 Task: Search one way flight ticket for 5 adults, 2 children, 1 infant in seat and 1 infant on lap in economy from Cedar City: Cedar City Regional Airport to Jackson: Jackson Hole Airport on 5-2-2023. Choice of flights is Delta. Number of bags: 1 carry on bag. Price is upto 60000. Outbound departure time preference is 9:00.
Action: Mouse moved to (417, 170)
Screenshot: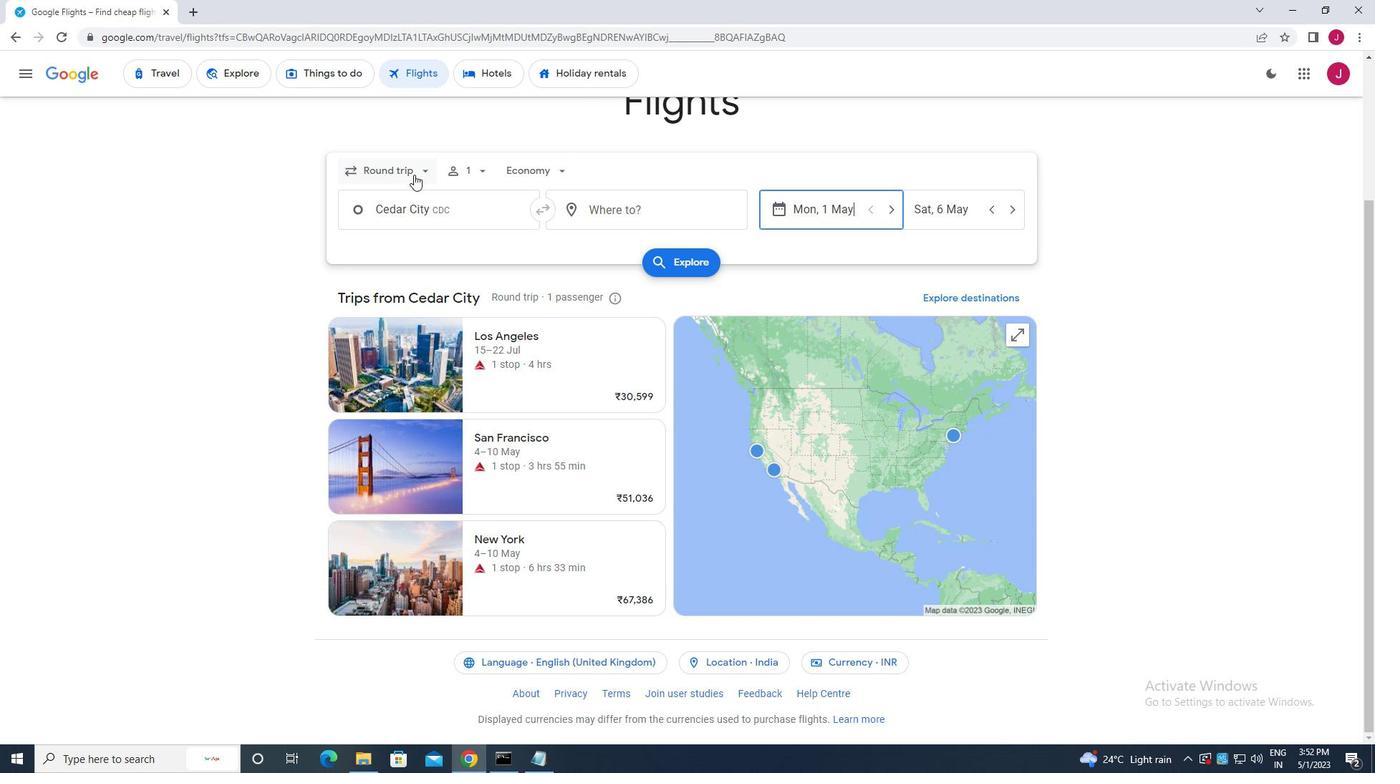 
Action: Mouse pressed left at (417, 170)
Screenshot: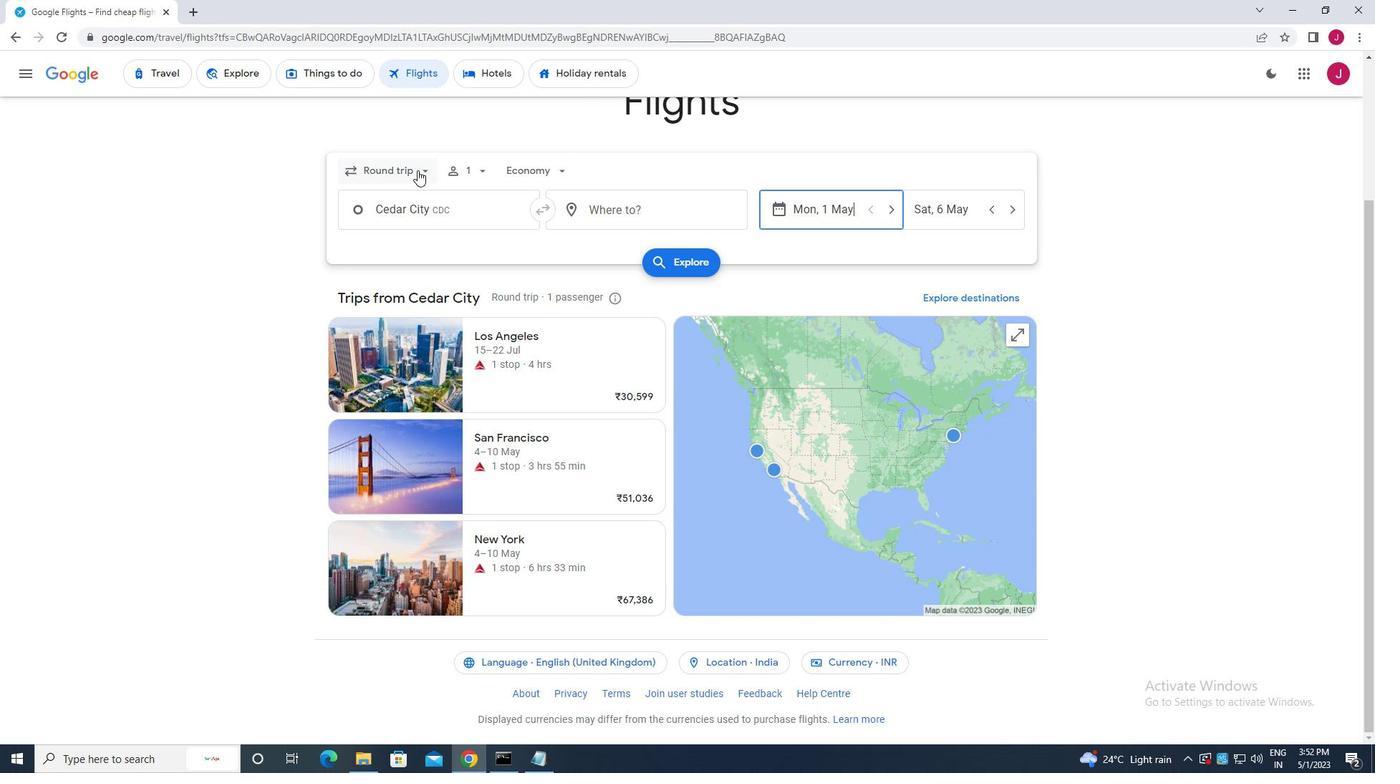 
Action: Mouse moved to (413, 230)
Screenshot: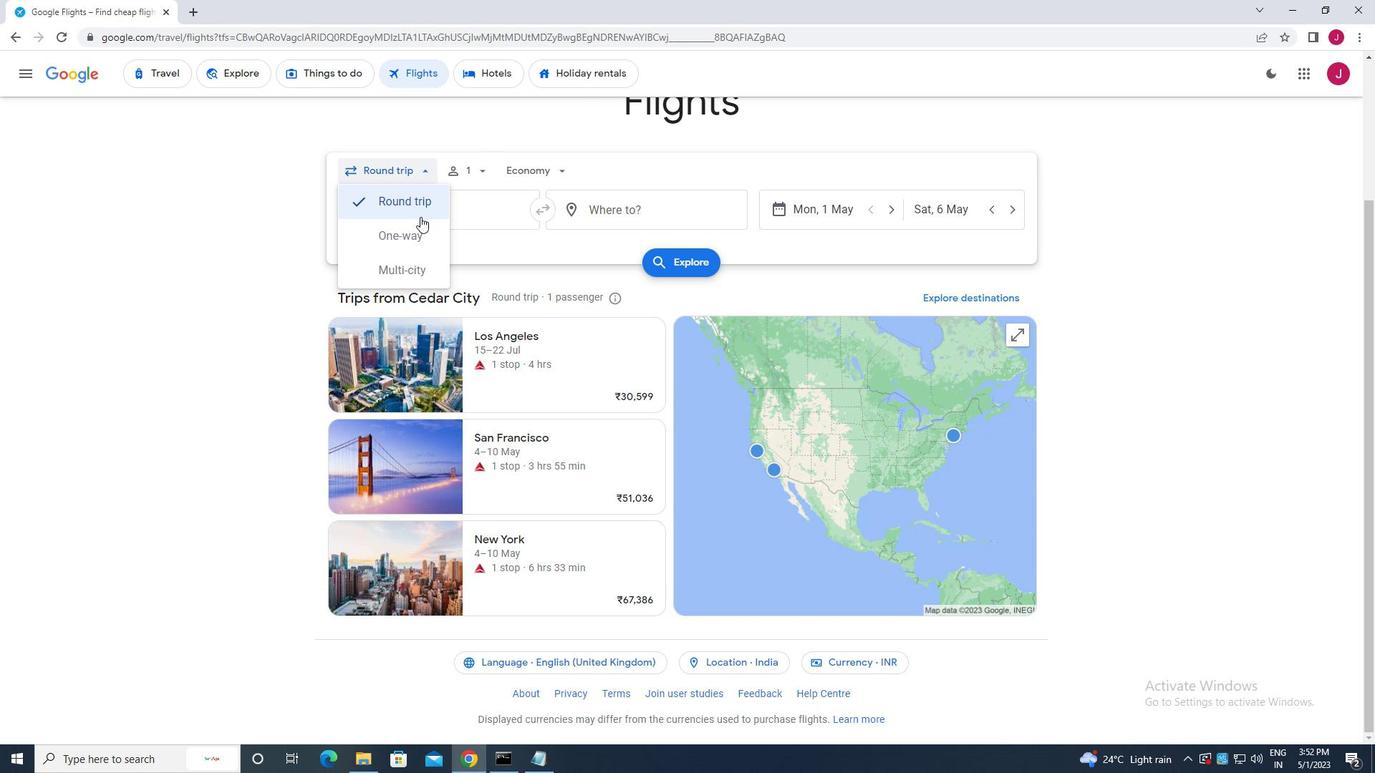 
Action: Mouse pressed left at (413, 230)
Screenshot: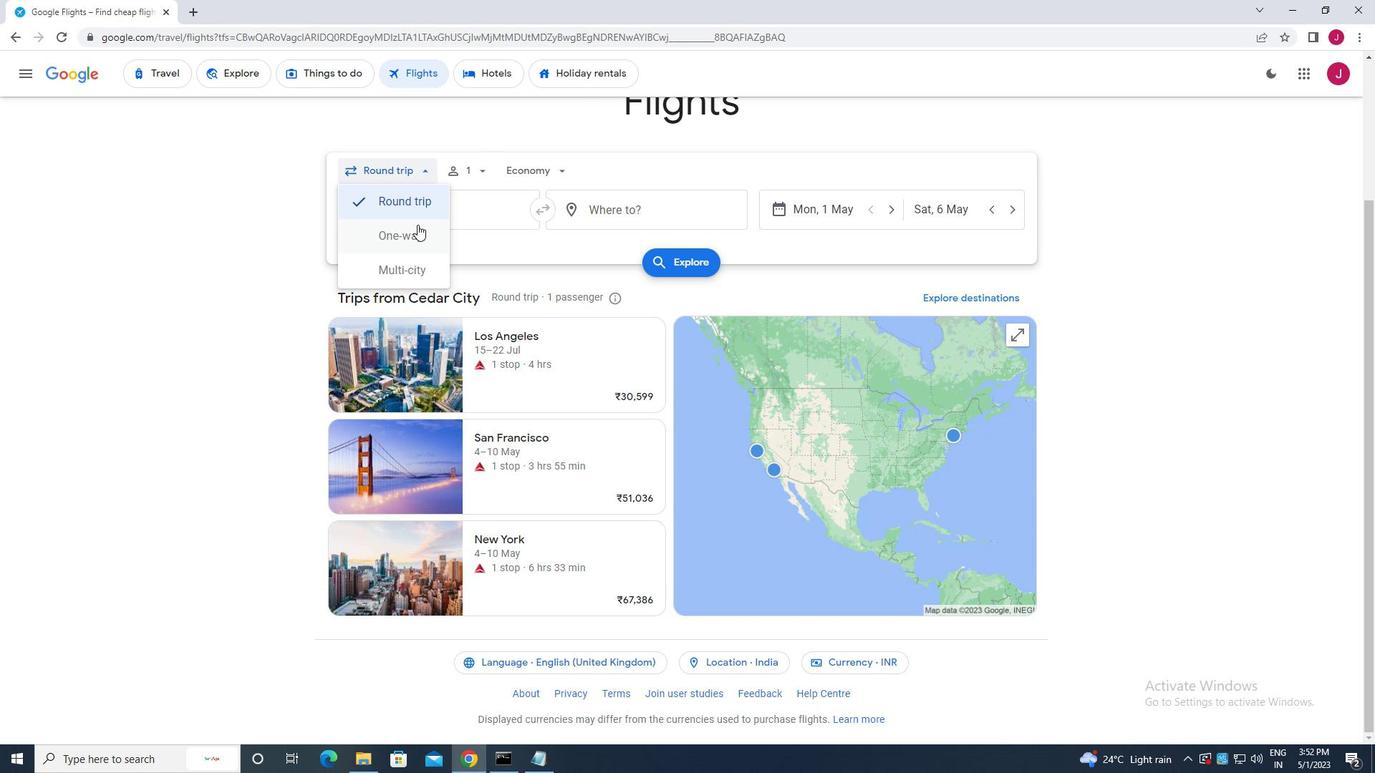 
Action: Mouse moved to (474, 174)
Screenshot: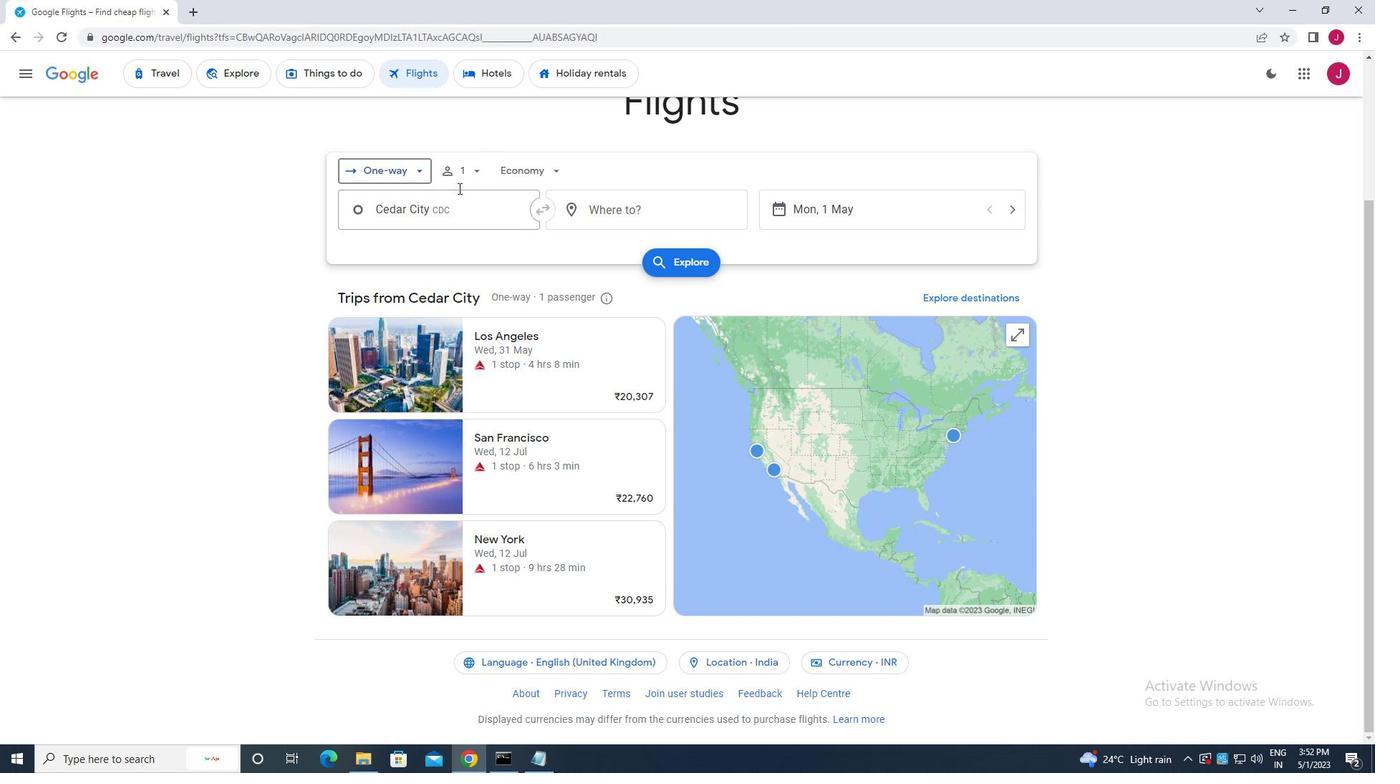 
Action: Mouse pressed left at (474, 174)
Screenshot: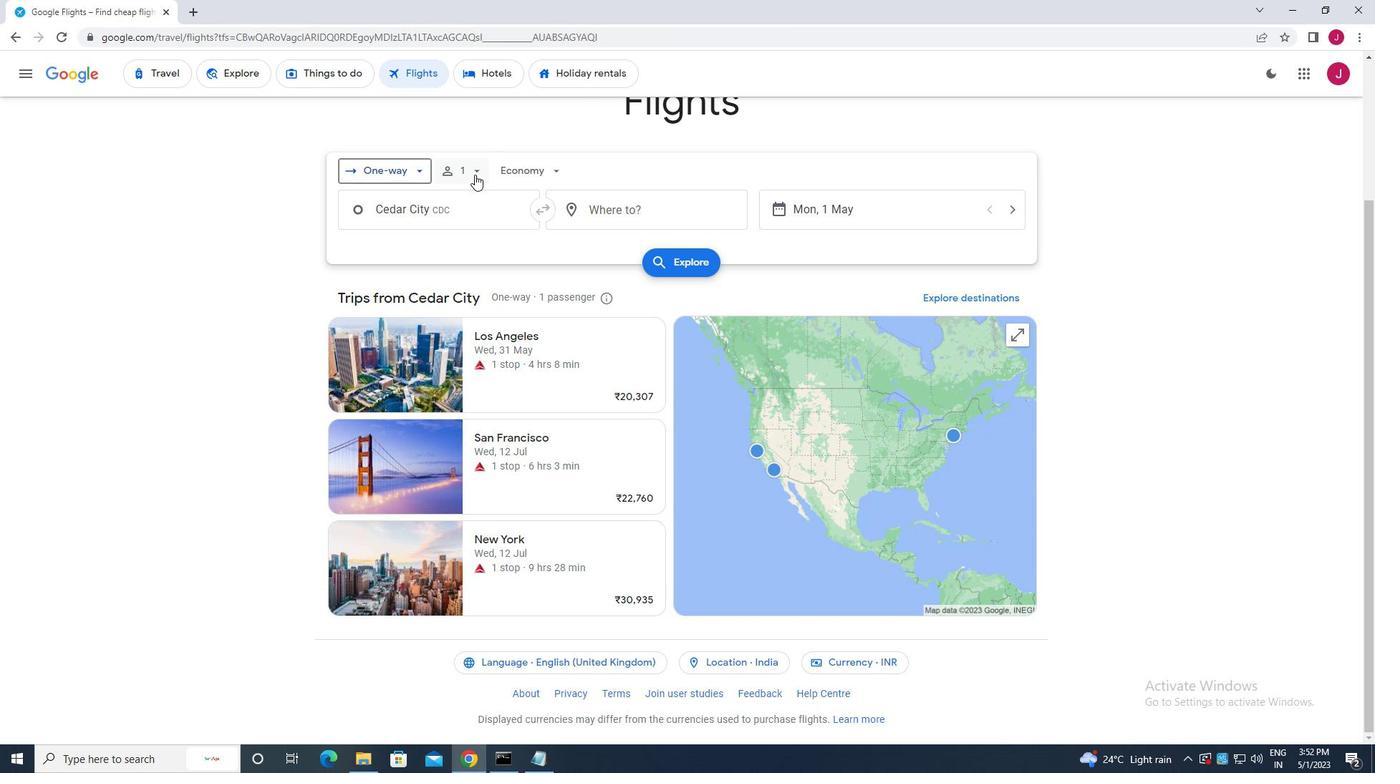 
Action: Mouse moved to (584, 210)
Screenshot: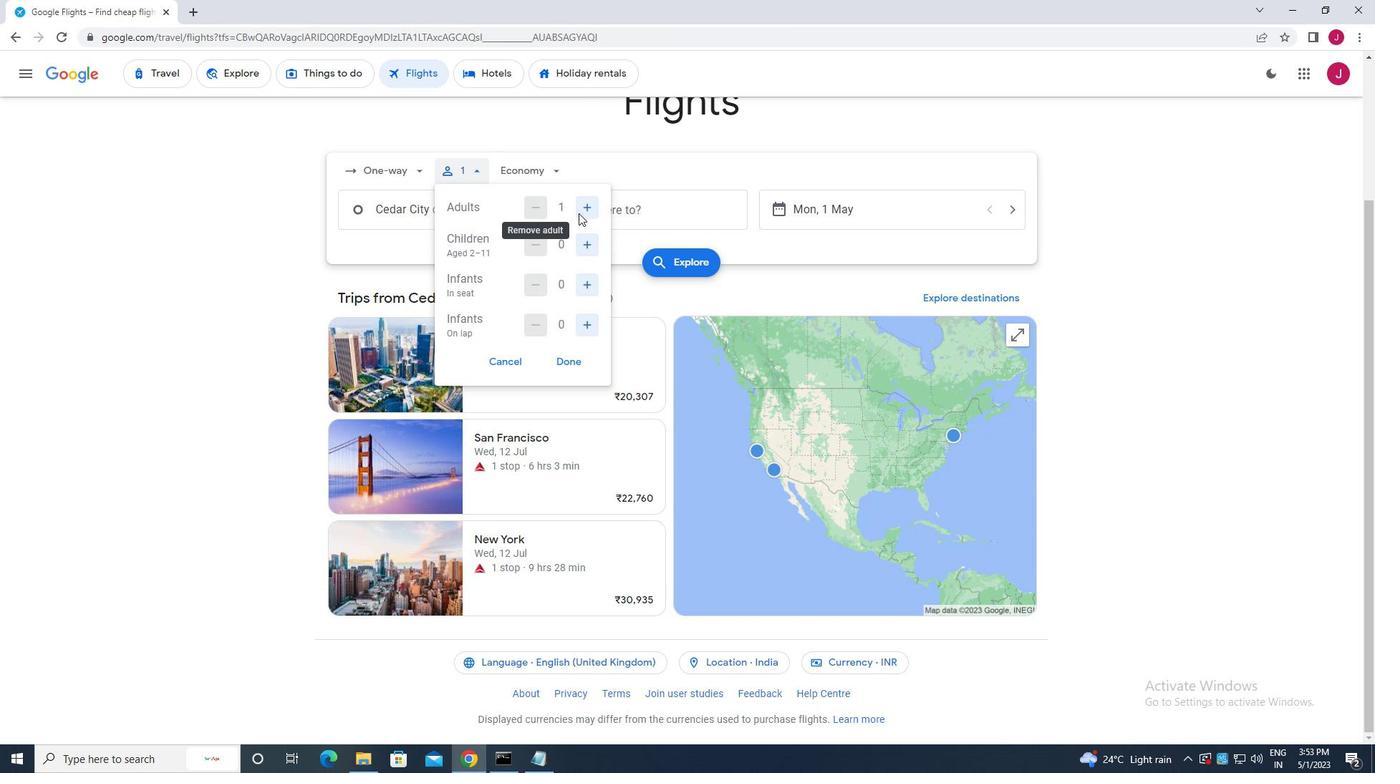
Action: Mouse pressed left at (584, 210)
Screenshot: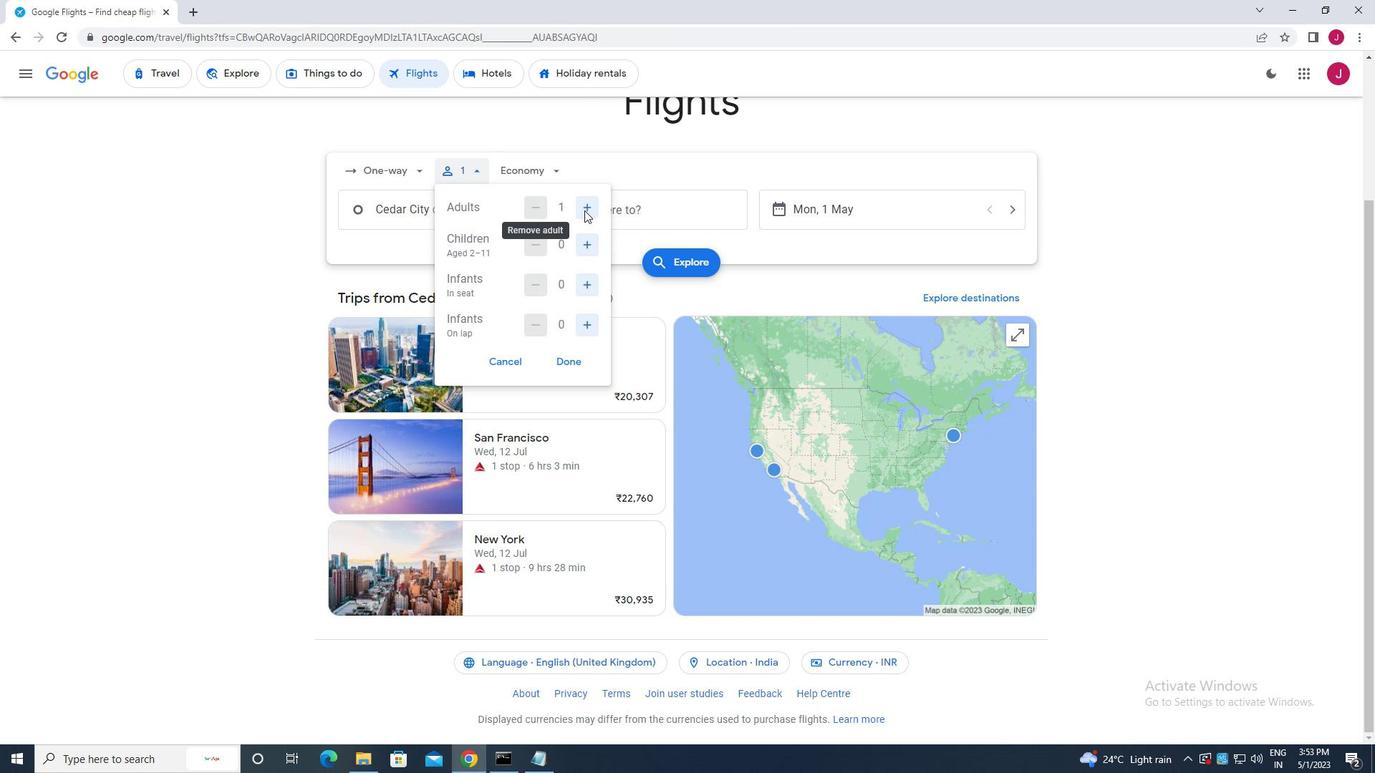 
Action: Mouse moved to (585, 209)
Screenshot: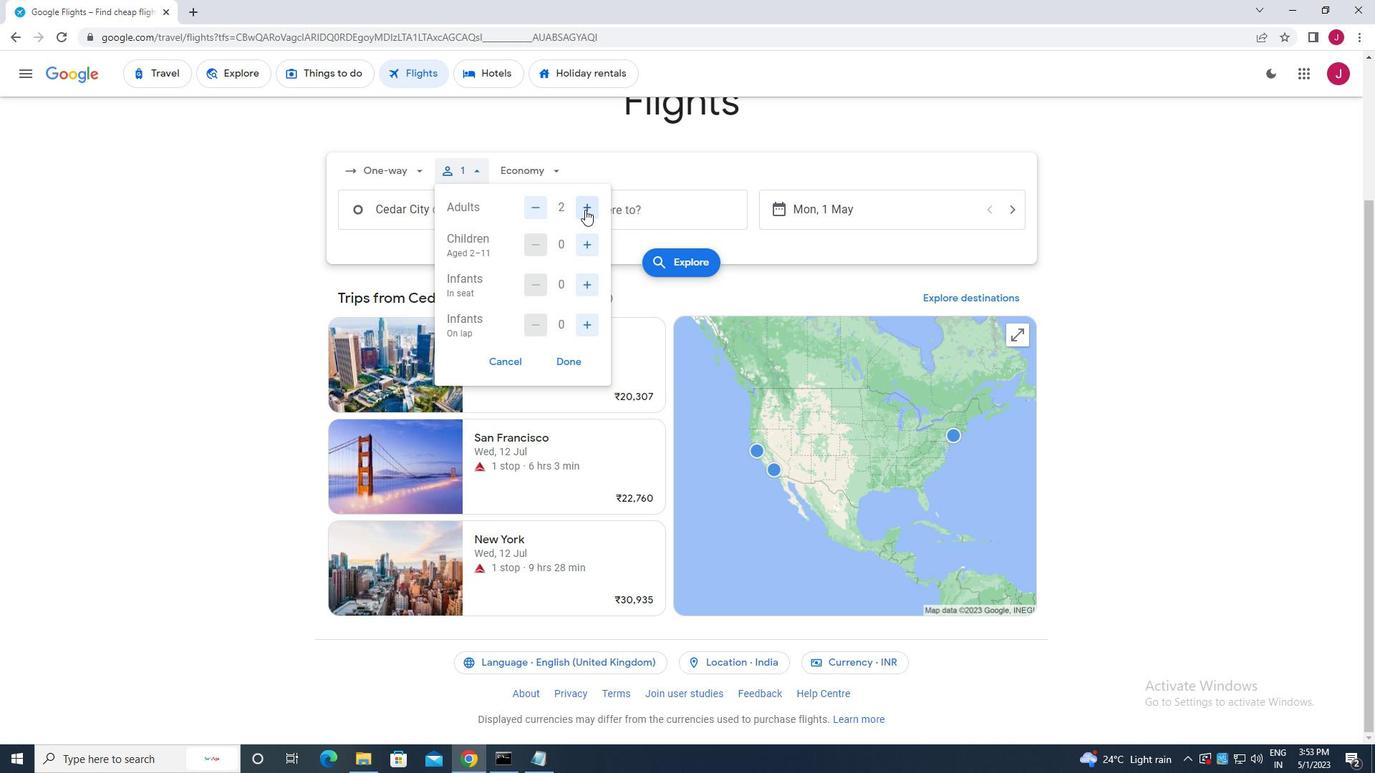 
Action: Mouse pressed left at (585, 209)
Screenshot: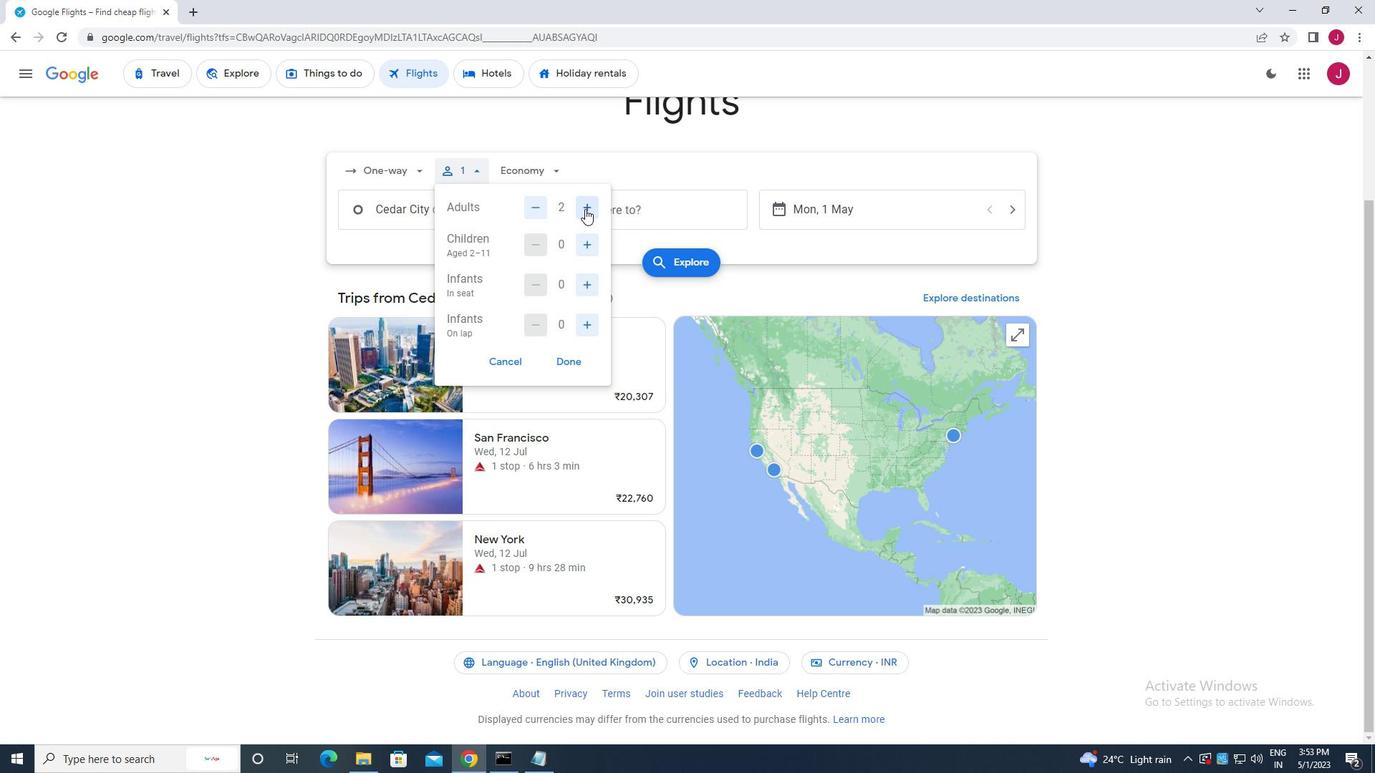 
Action: Mouse pressed left at (585, 209)
Screenshot: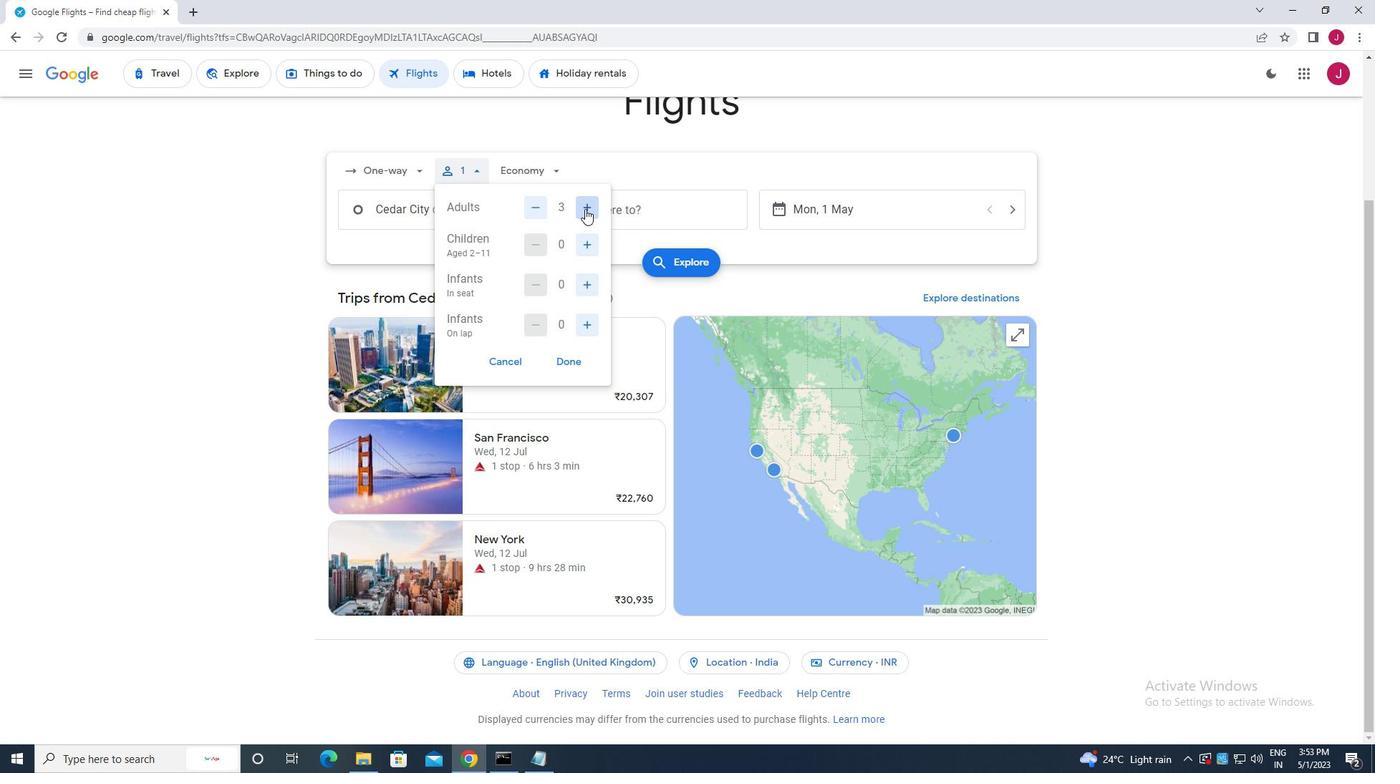 
Action: Mouse pressed left at (585, 209)
Screenshot: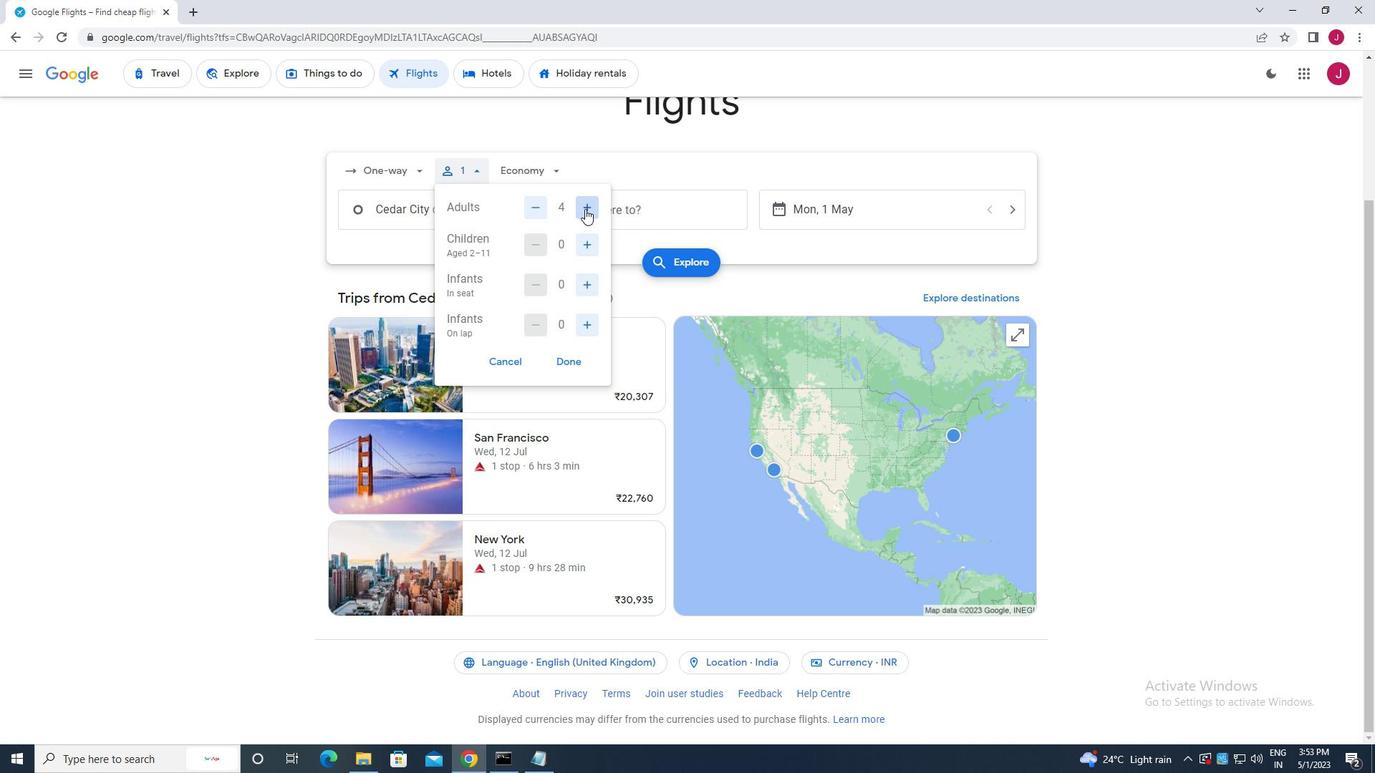
Action: Mouse moved to (592, 249)
Screenshot: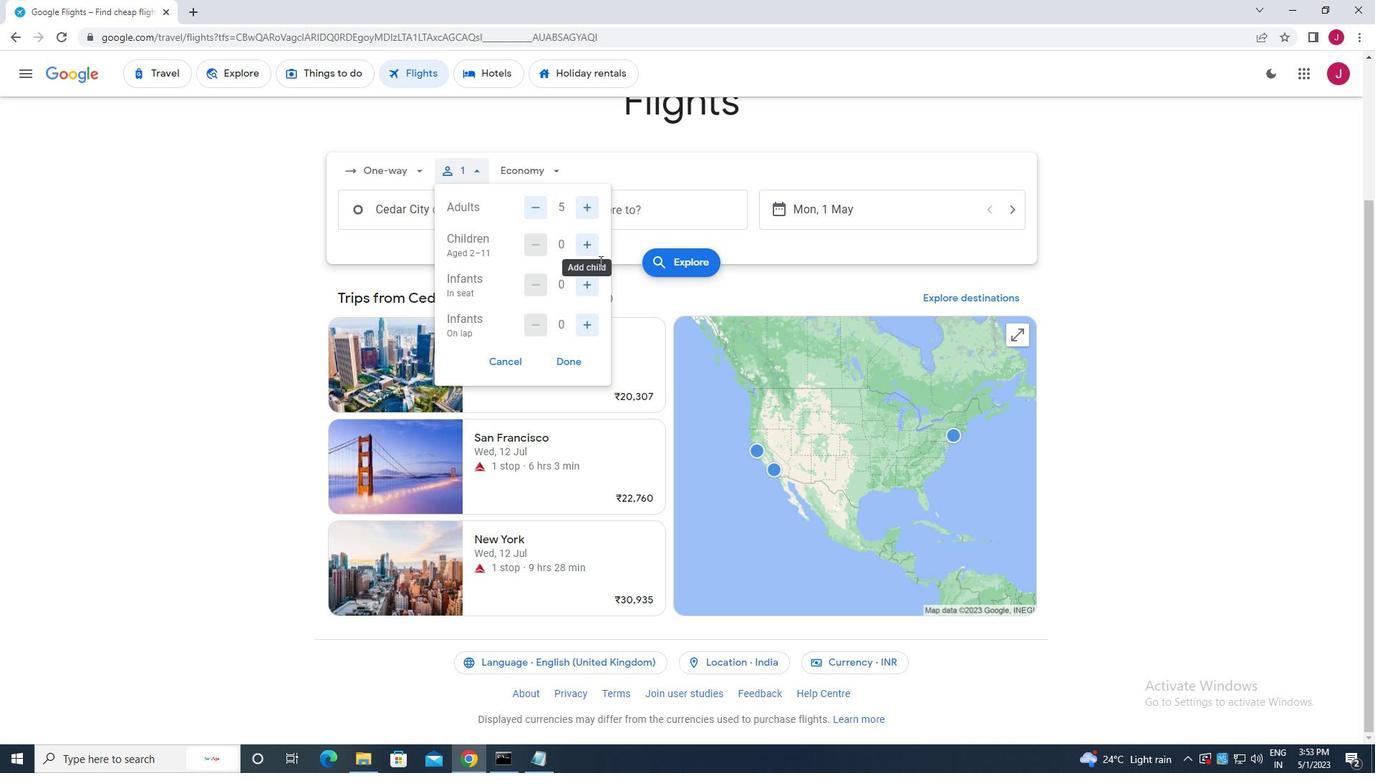 
Action: Mouse pressed left at (592, 249)
Screenshot: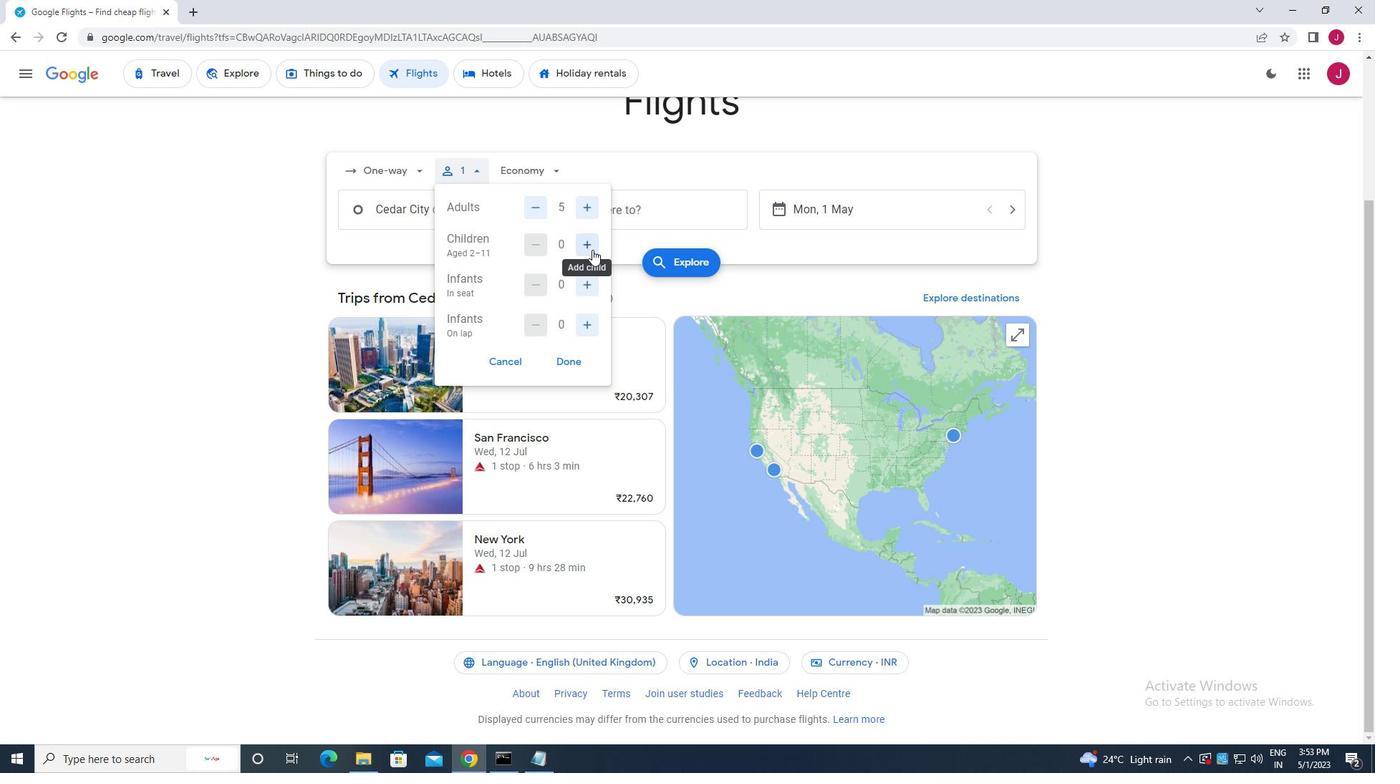 
Action: Mouse pressed left at (592, 249)
Screenshot: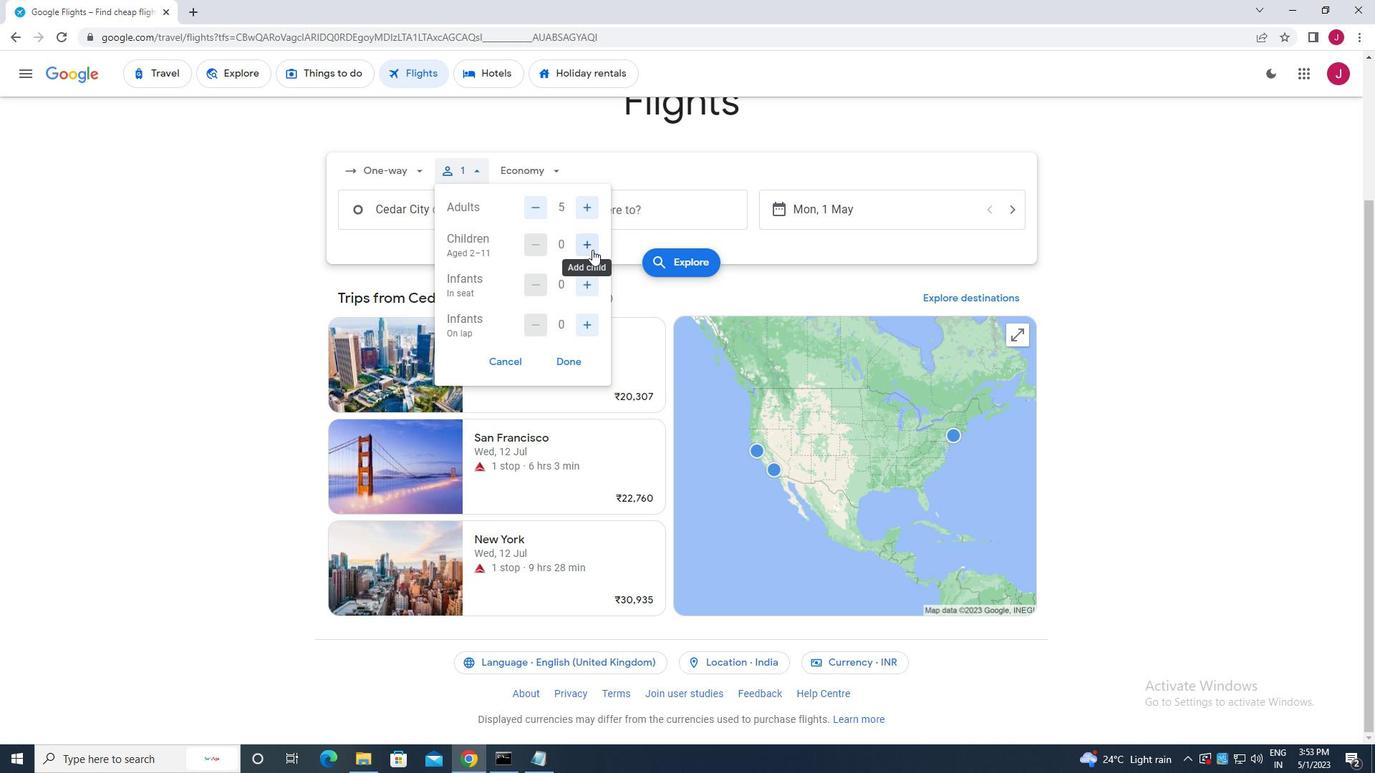 
Action: Mouse moved to (587, 285)
Screenshot: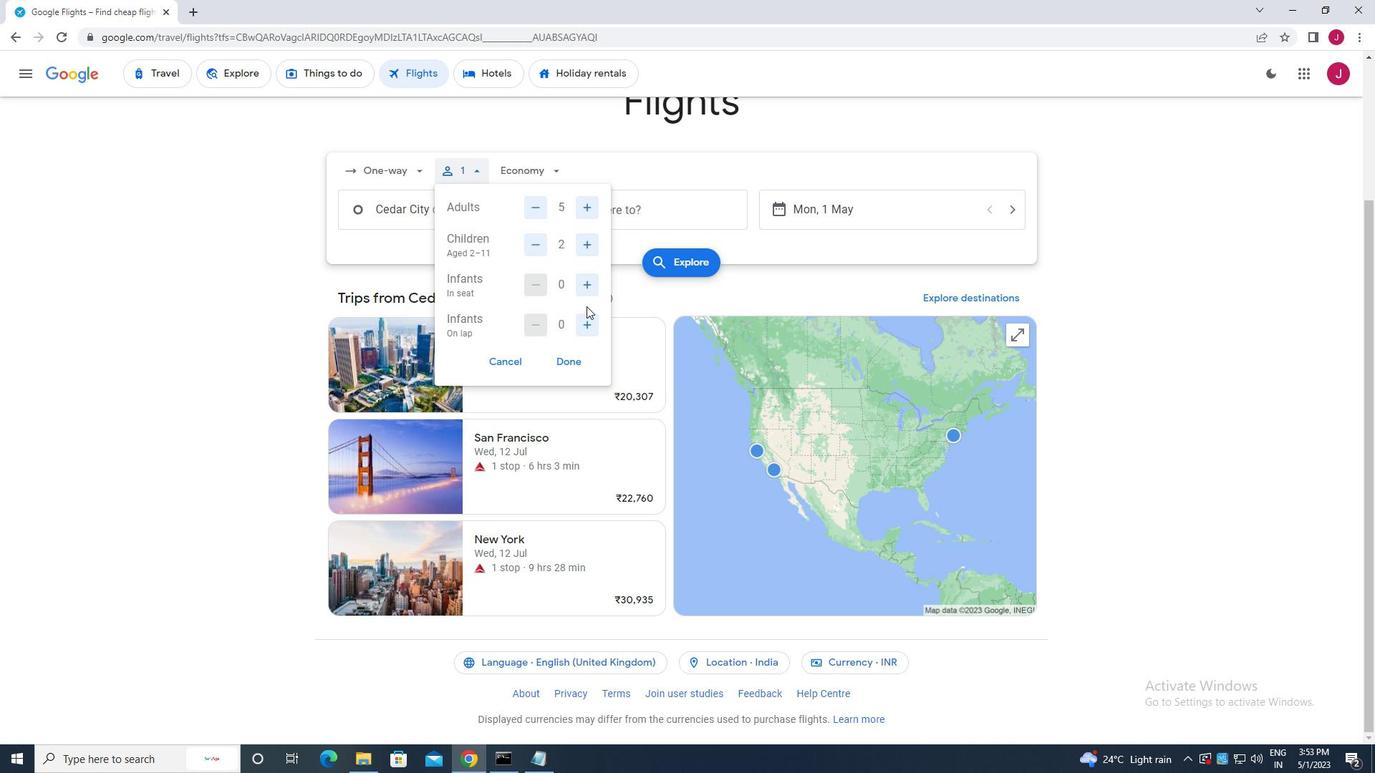 
Action: Mouse pressed left at (587, 285)
Screenshot: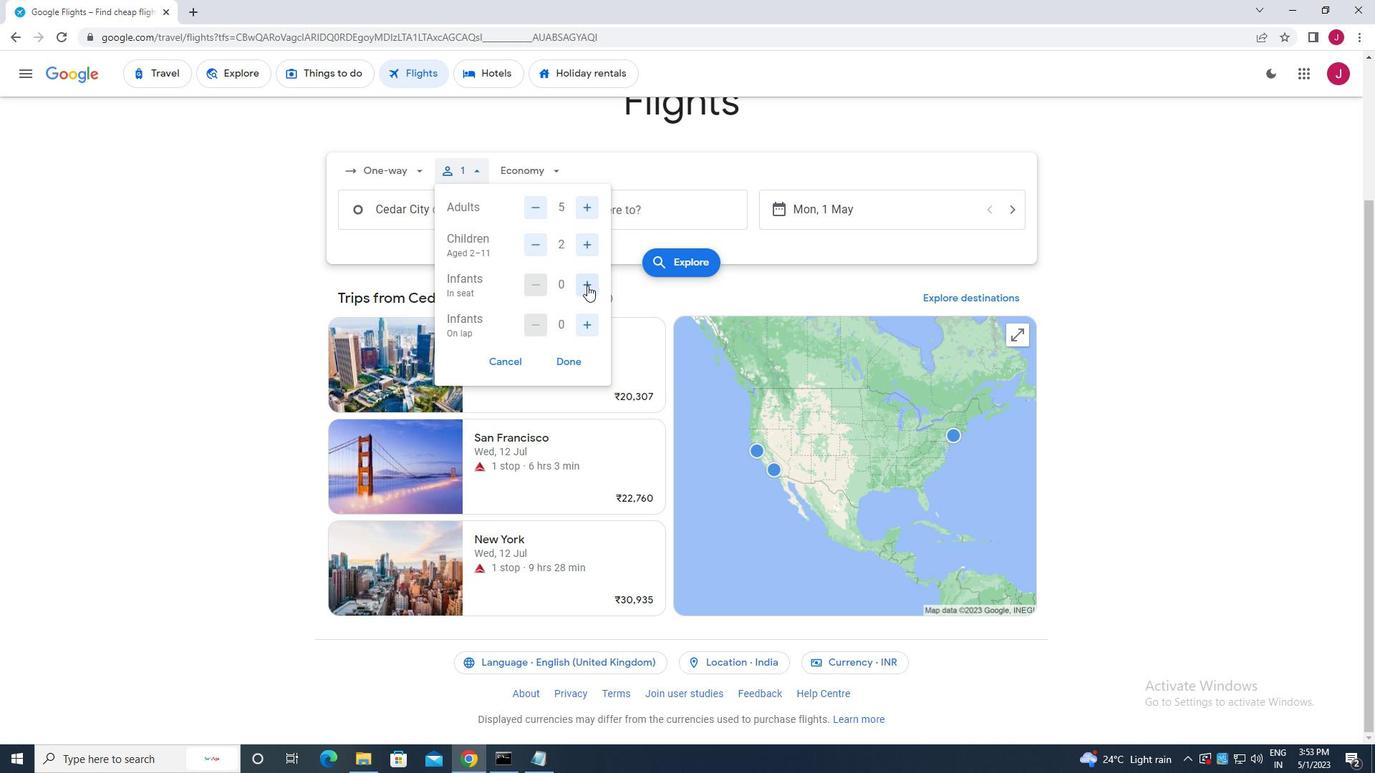 
Action: Mouse moved to (585, 328)
Screenshot: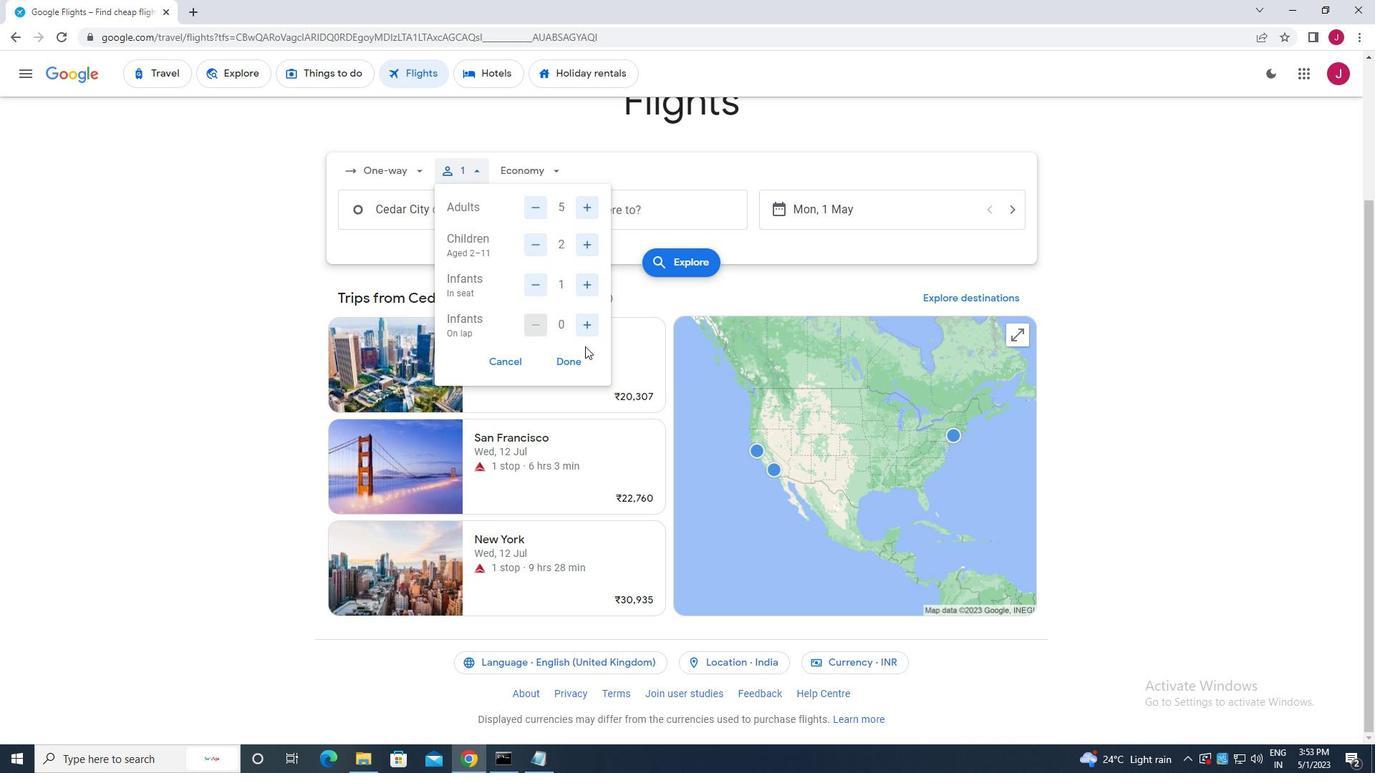 
Action: Mouse pressed left at (585, 328)
Screenshot: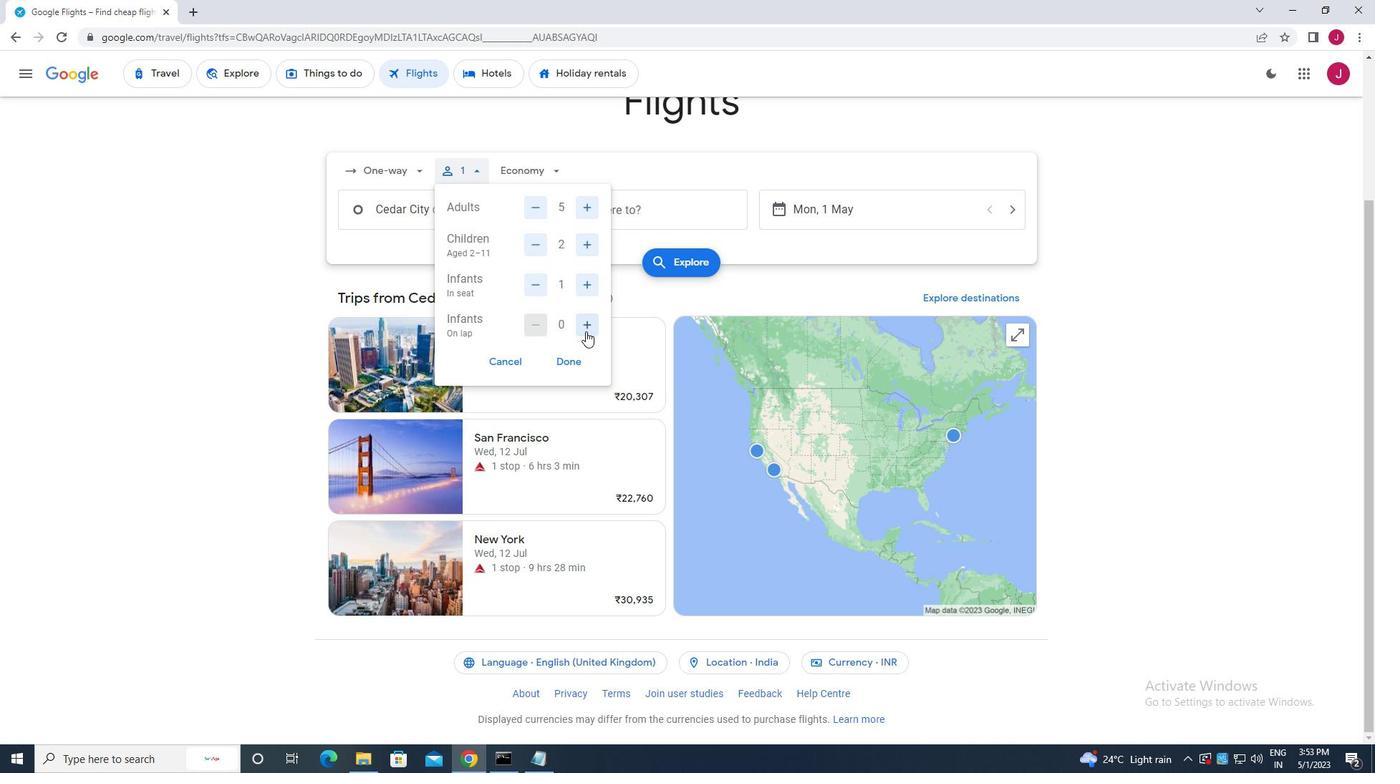 
Action: Mouse moved to (567, 363)
Screenshot: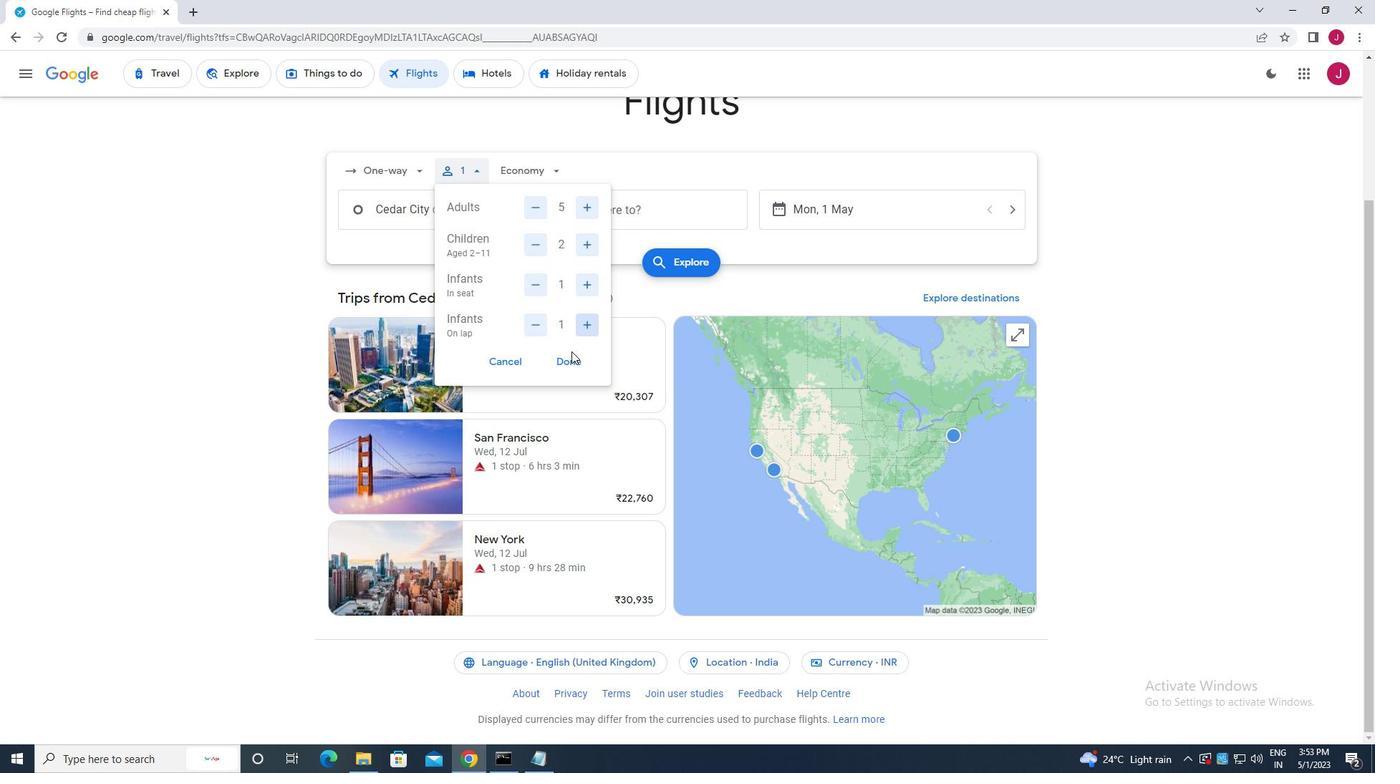 
Action: Mouse pressed left at (567, 363)
Screenshot: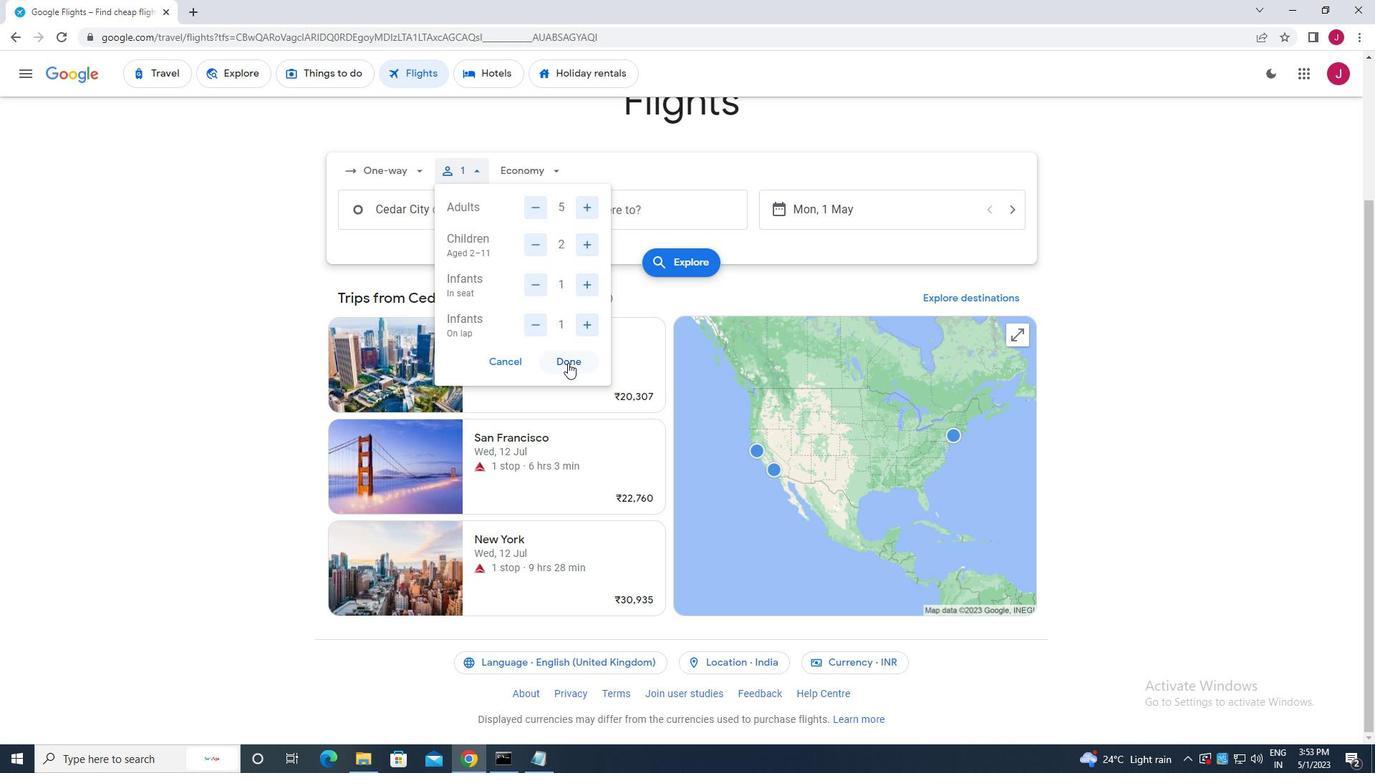 
Action: Mouse moved to (552, 171)
Screenshot: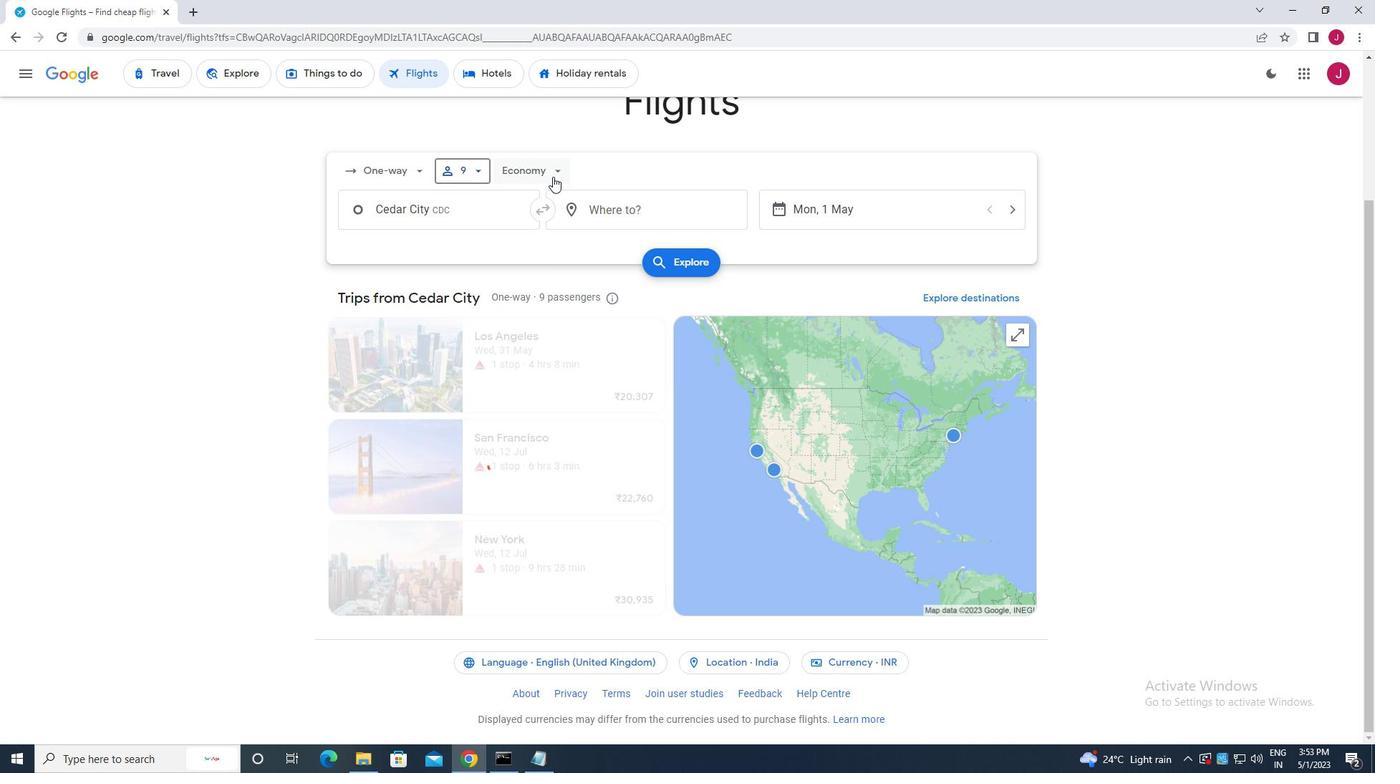 
Action: Mouse pressed left at (552, 171)
Screenshot: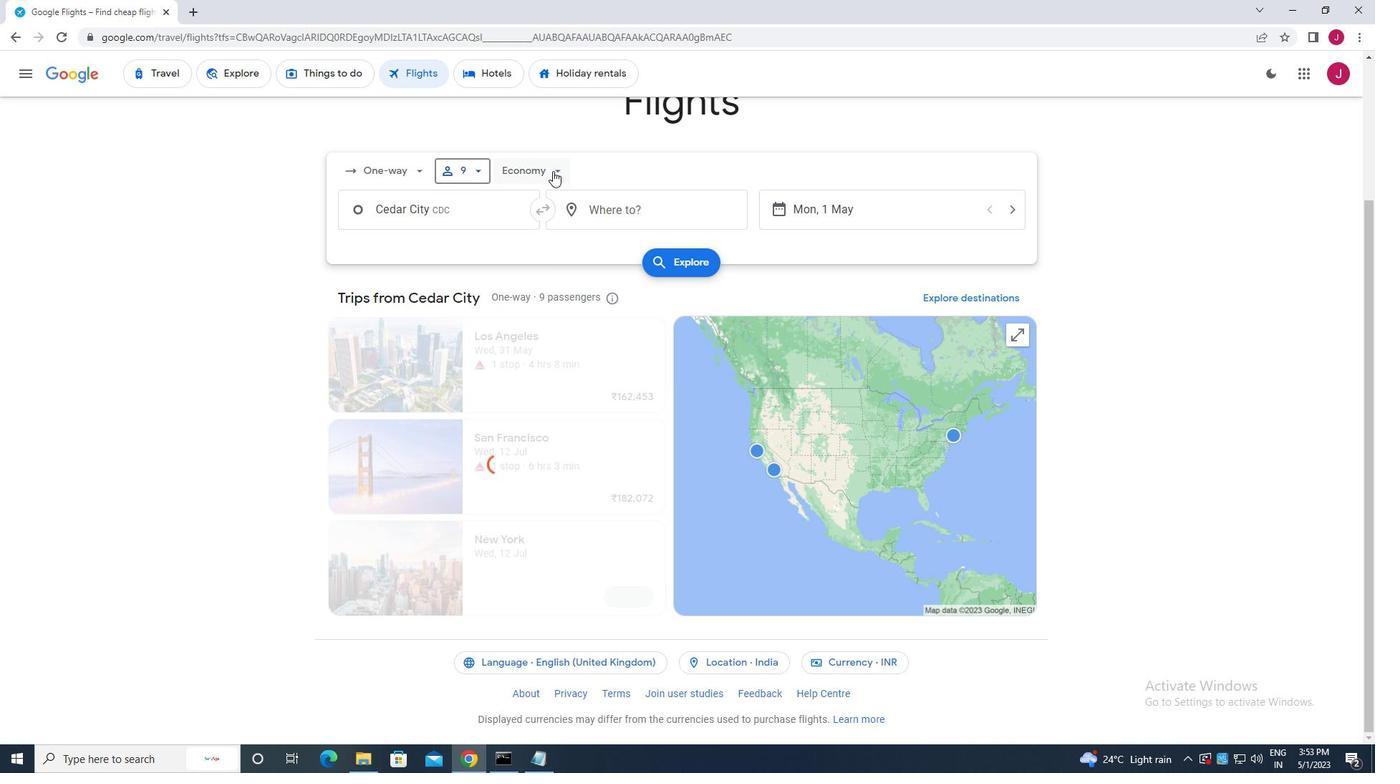 
Action: Mouse moved to (560, 194)
Screenshot: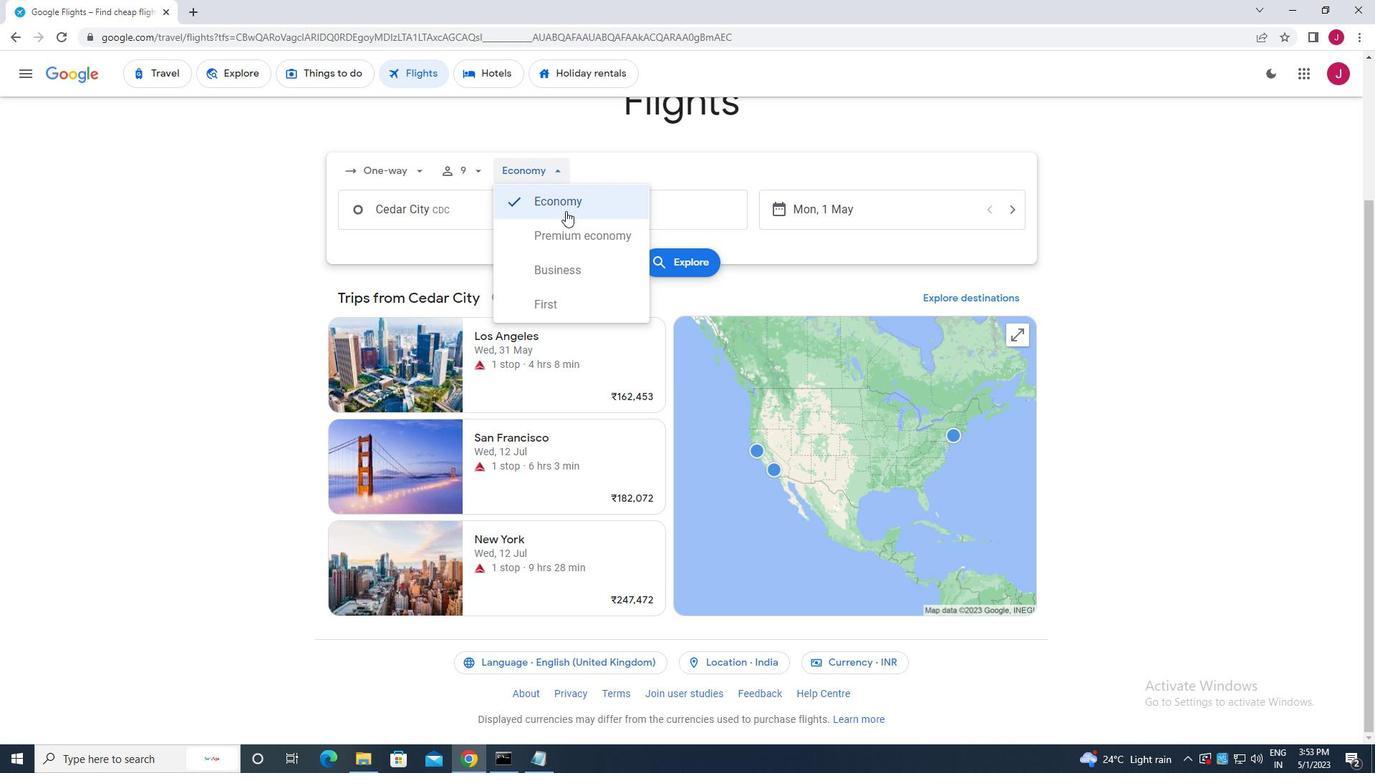 
Action: Mouse pressed left at (560, 194)
Screenshot: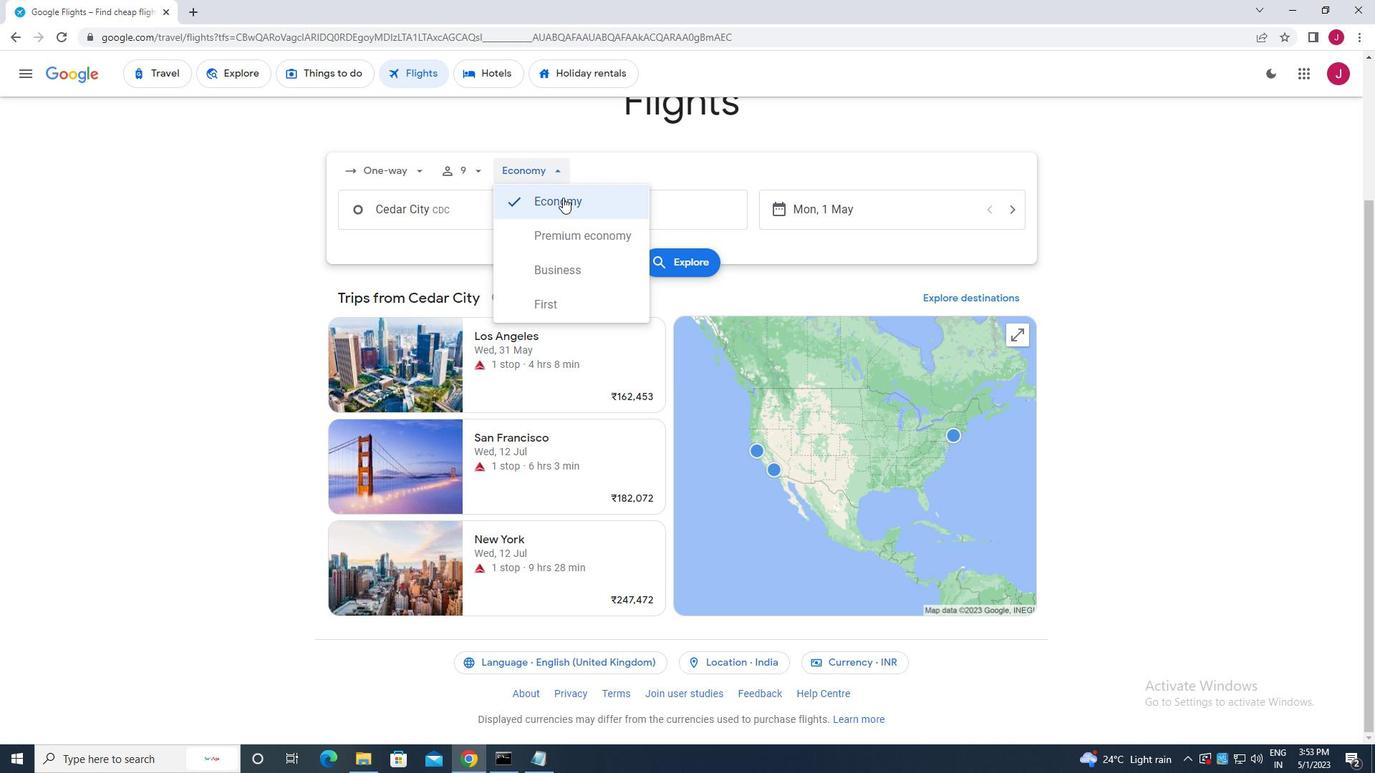 
Action: Mouse moved to (463, 212)
Screenshot: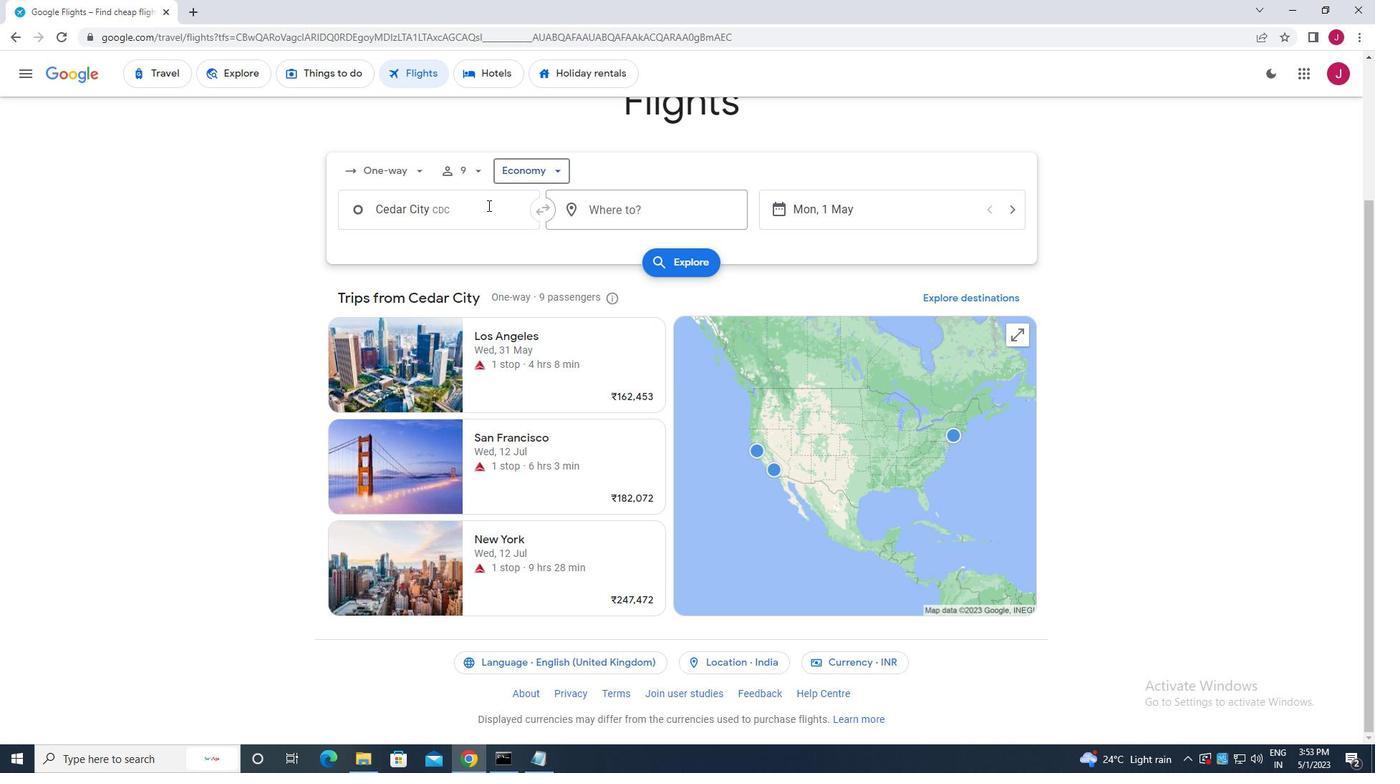 
Action: Mouse pressed left at (463, 212)
Screenshot: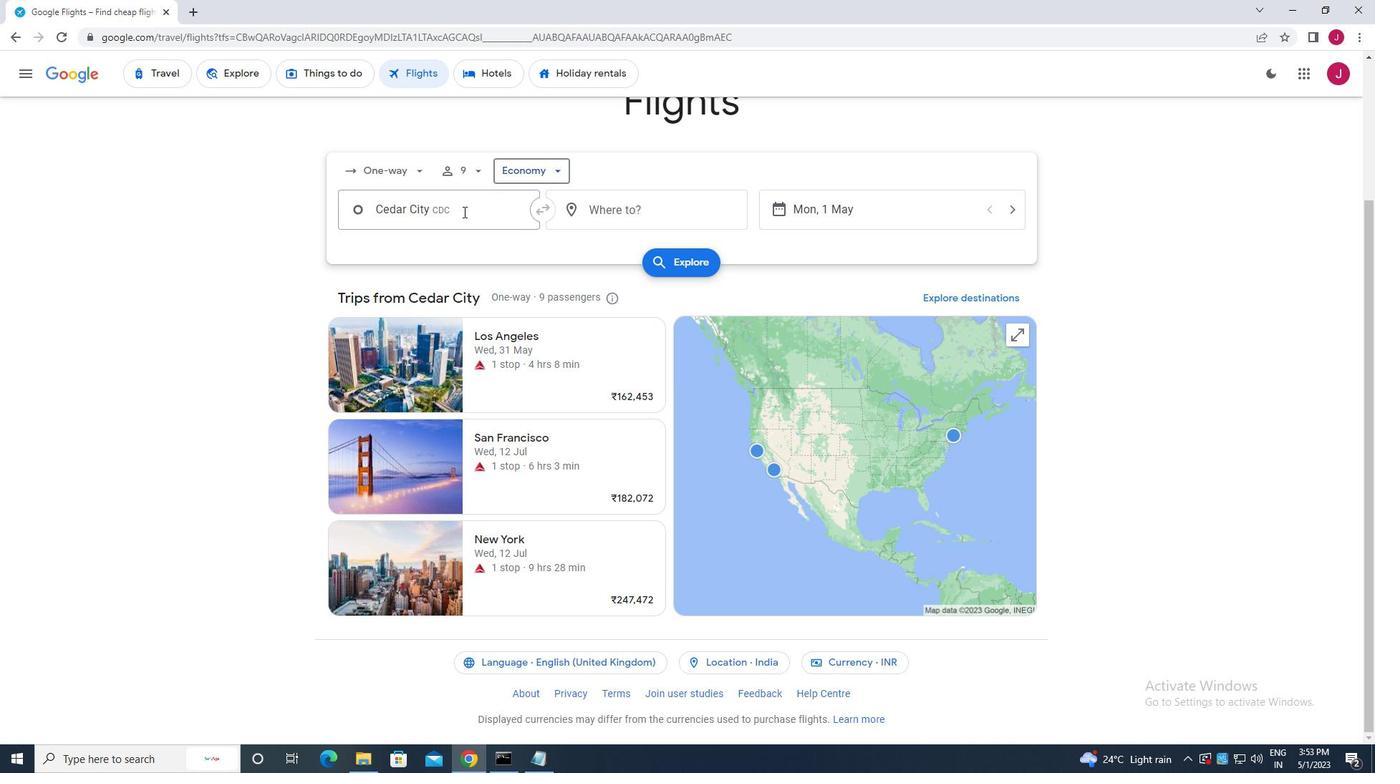 
Action: Key pressed cedar<Key.space>c
Screenshot: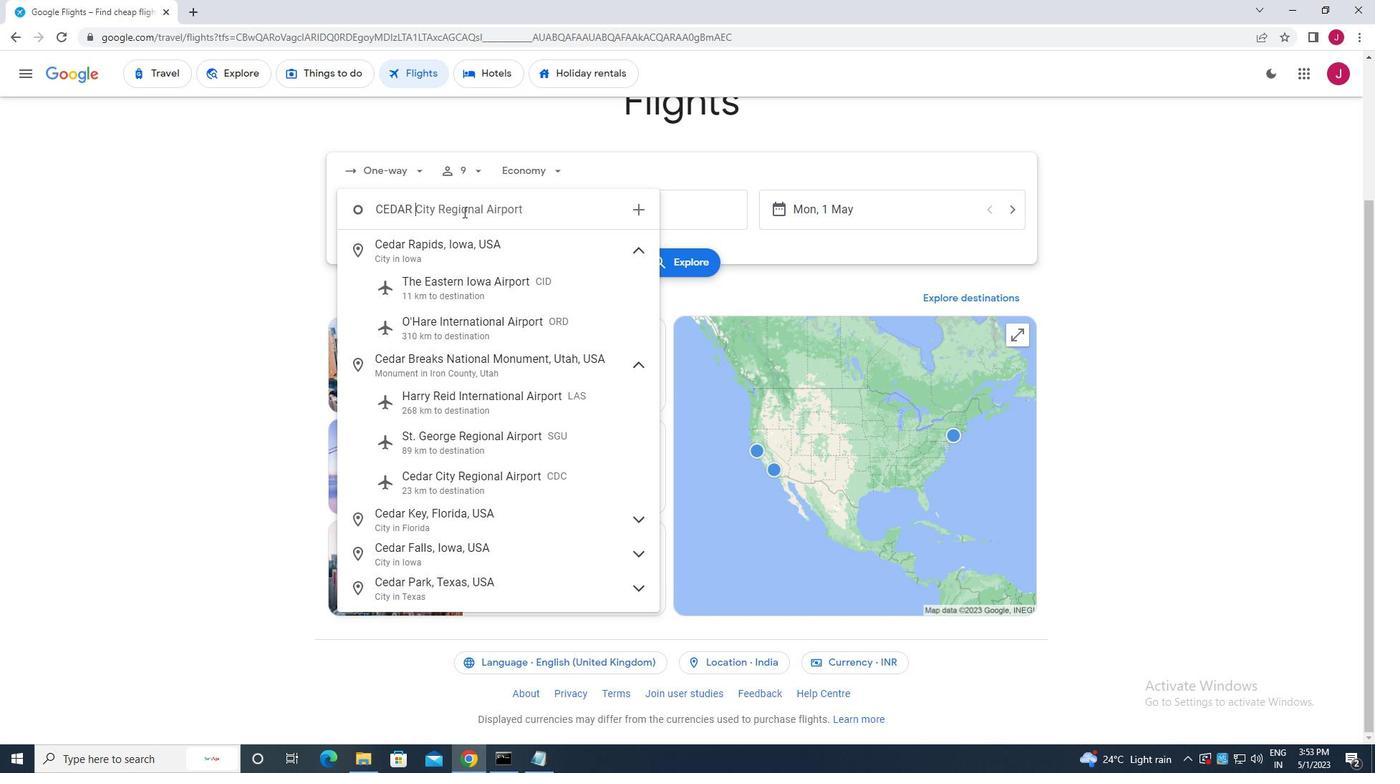 
Action: Mouse moved to (479, 244)
Screenshot: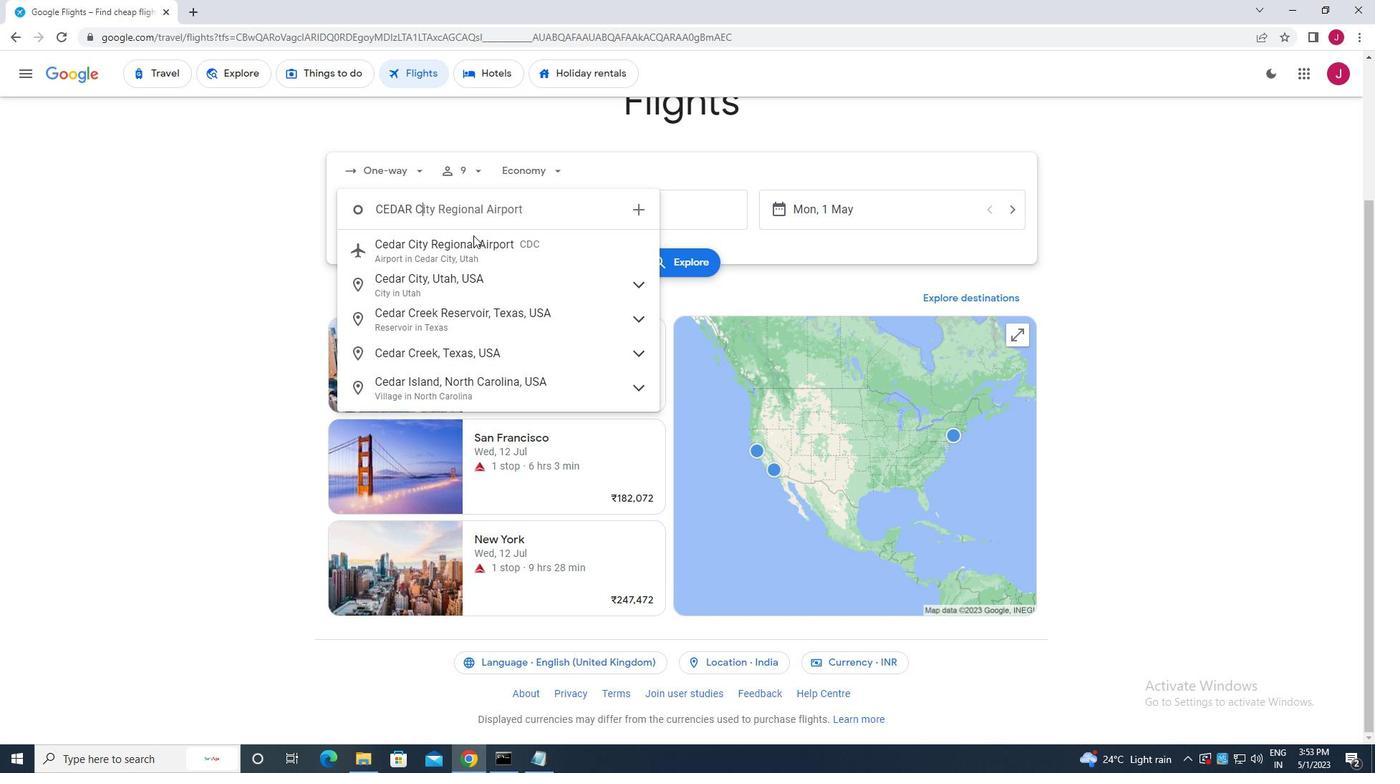 
Action: Mouse pressed left at (479, 244)
Screenshot: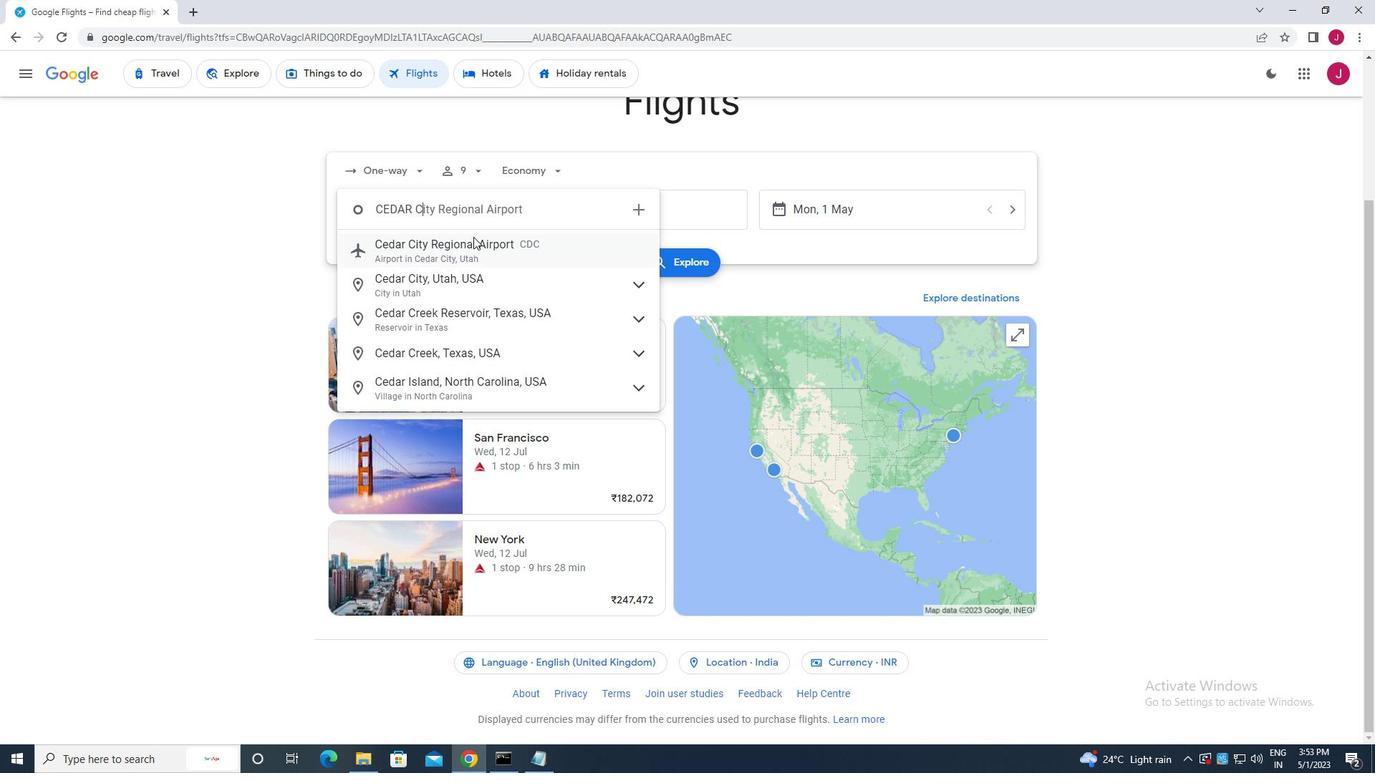
Action: Mouse moved to (661, 221)
Screenshot: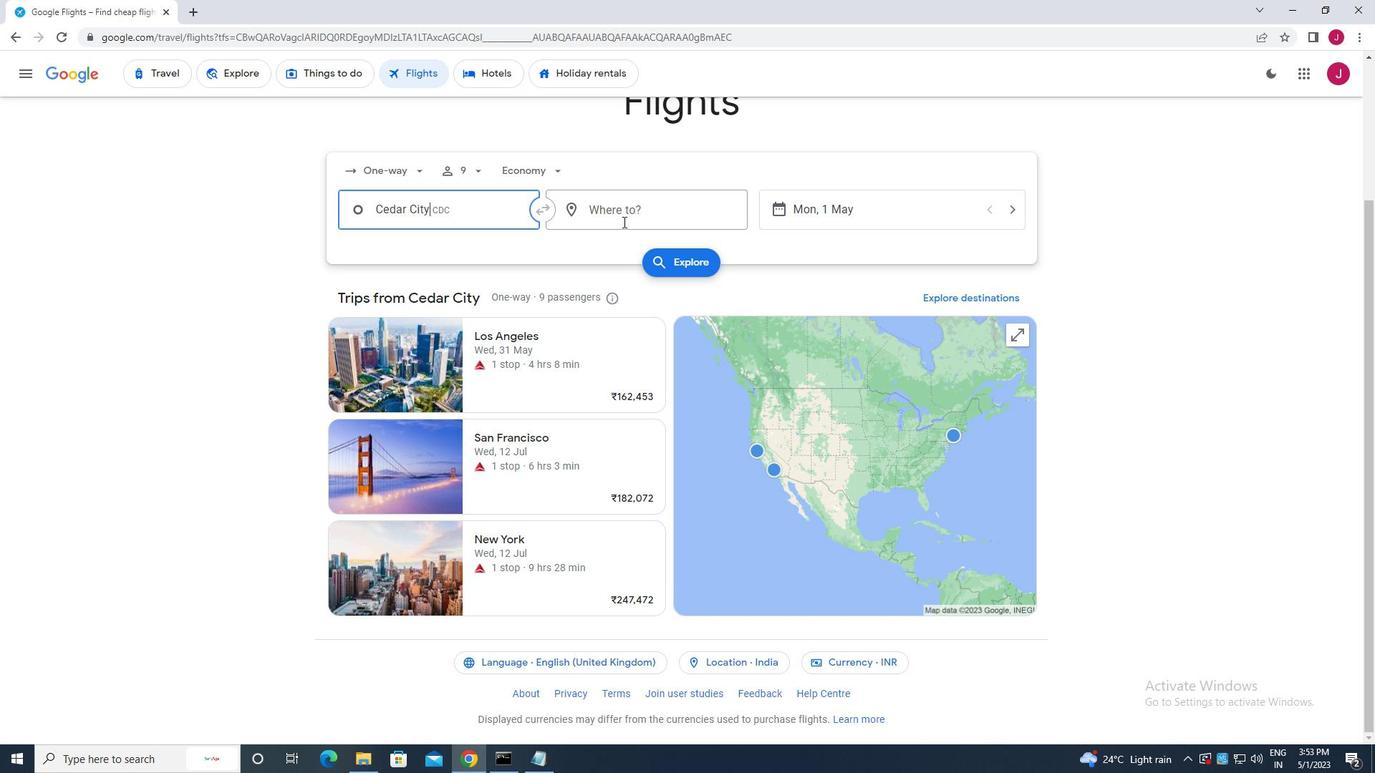
Action: Mouse pressed left at (661, 221)
Screenshot: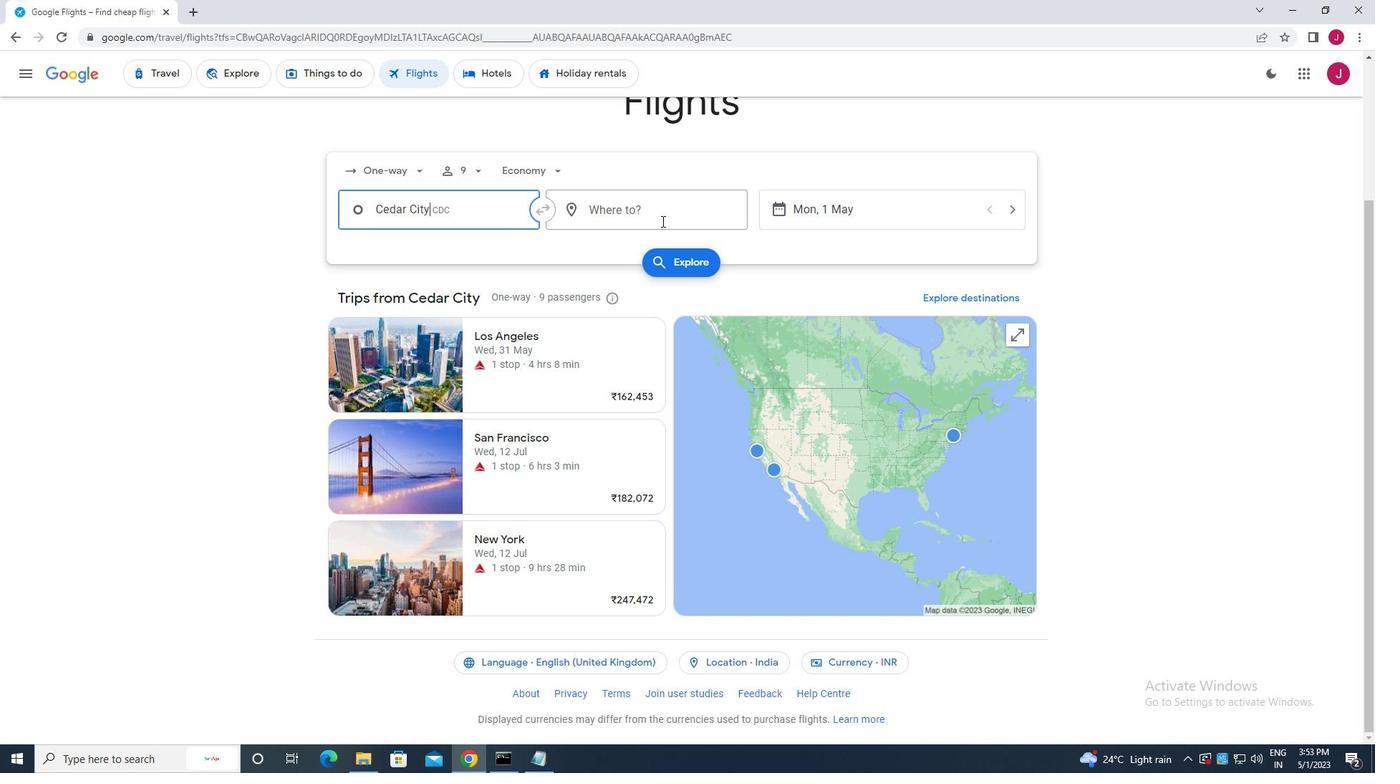 
Action: Mouse moved to (661, 222)
Screenshot: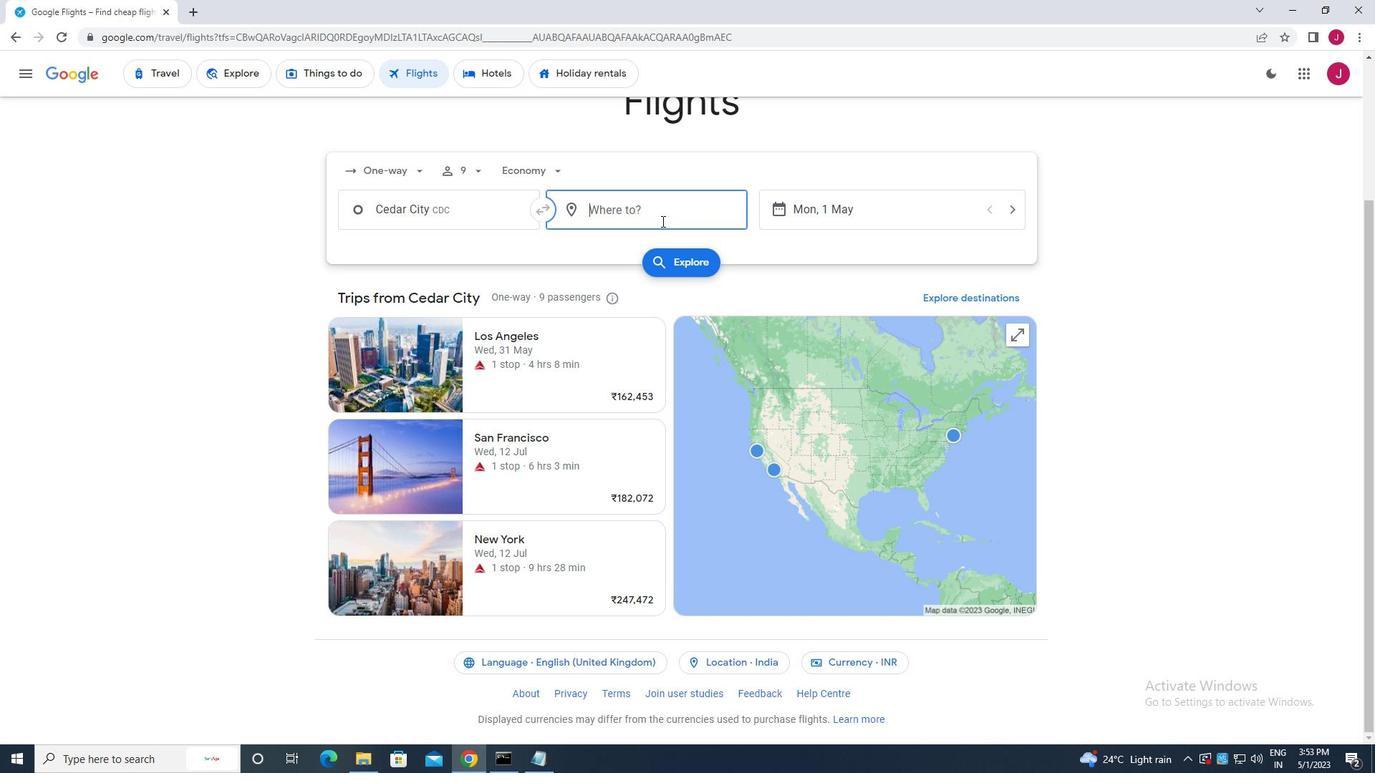 
Action: Key pressed jackson<Key.space>h
Screenshot: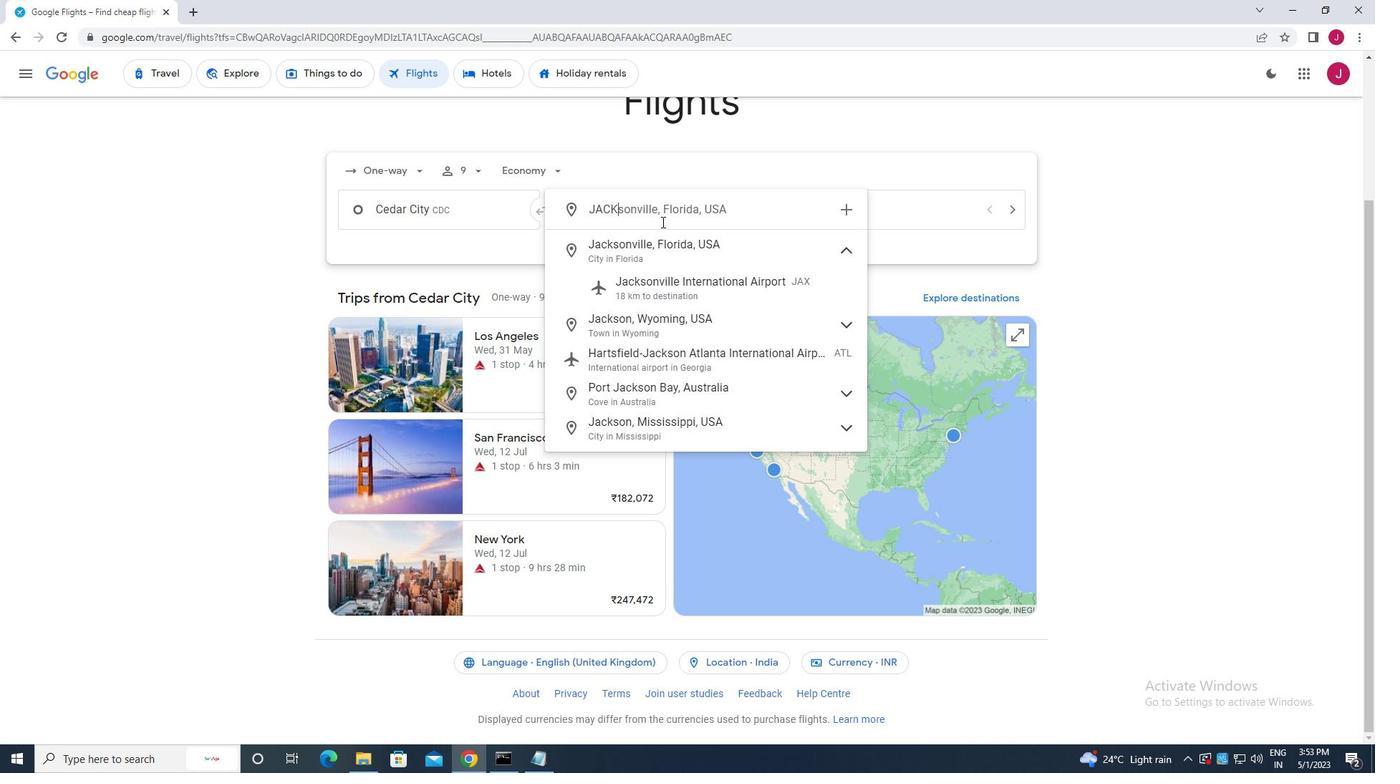 
Action: Mouse moved to (648, 277)
Screenshot: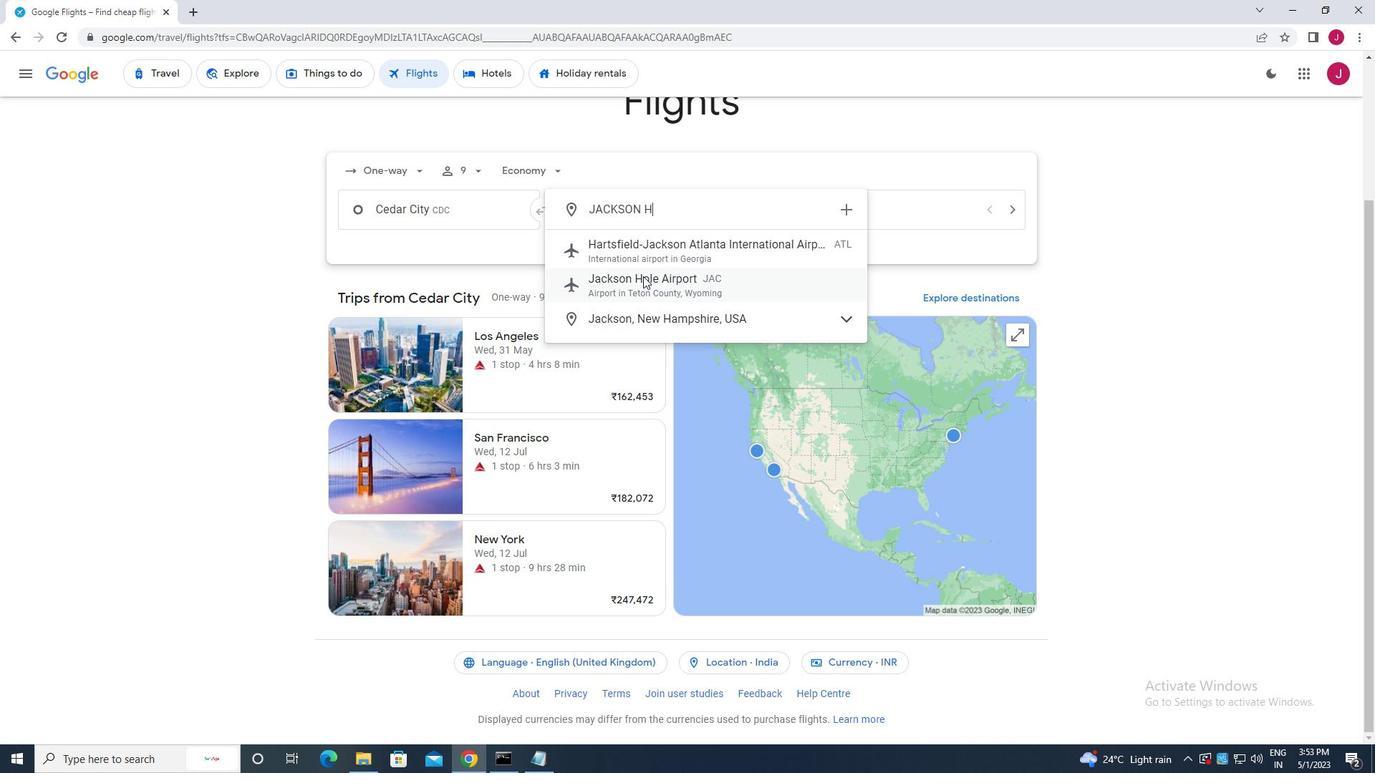 
Action: Mouse pressed left at (648, 277)
Screenshot: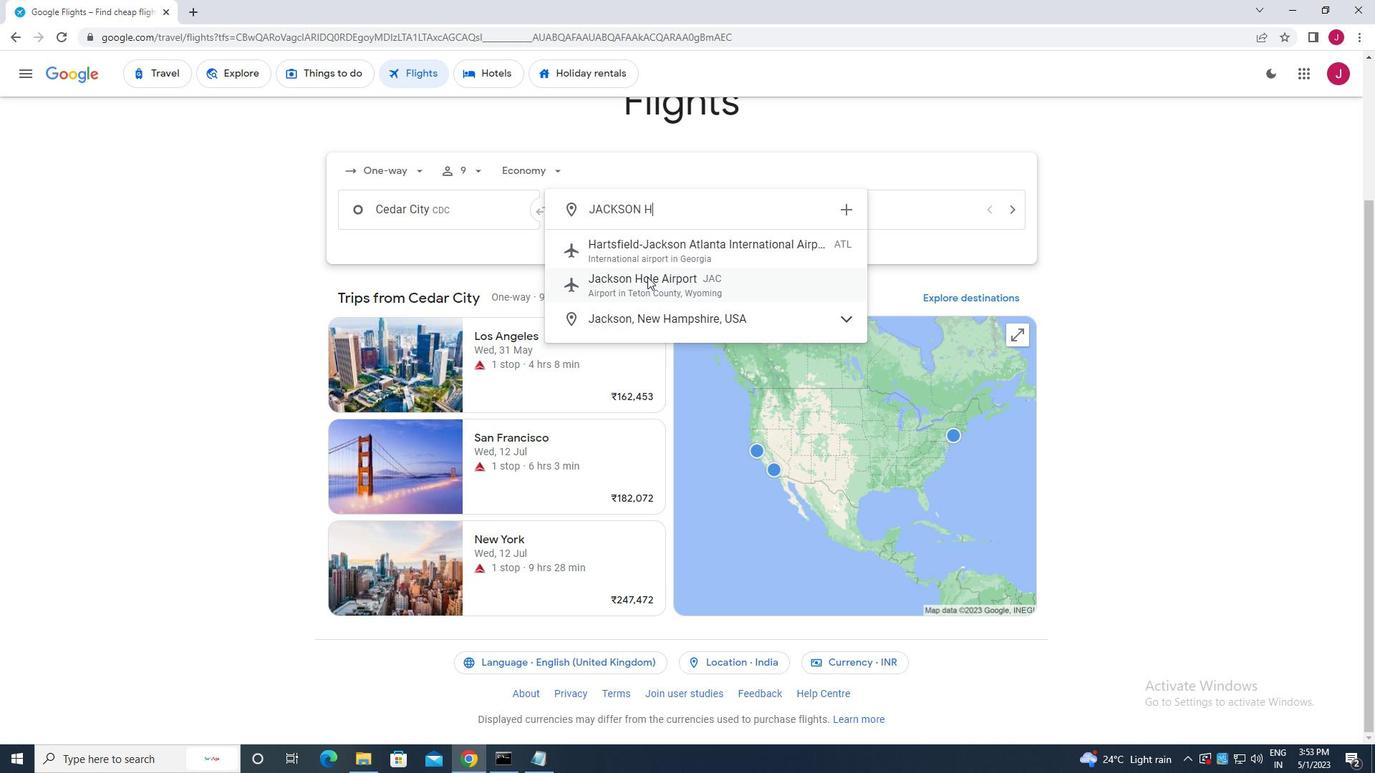 
Action: Mouse moved to (863, 217)
Screenshot: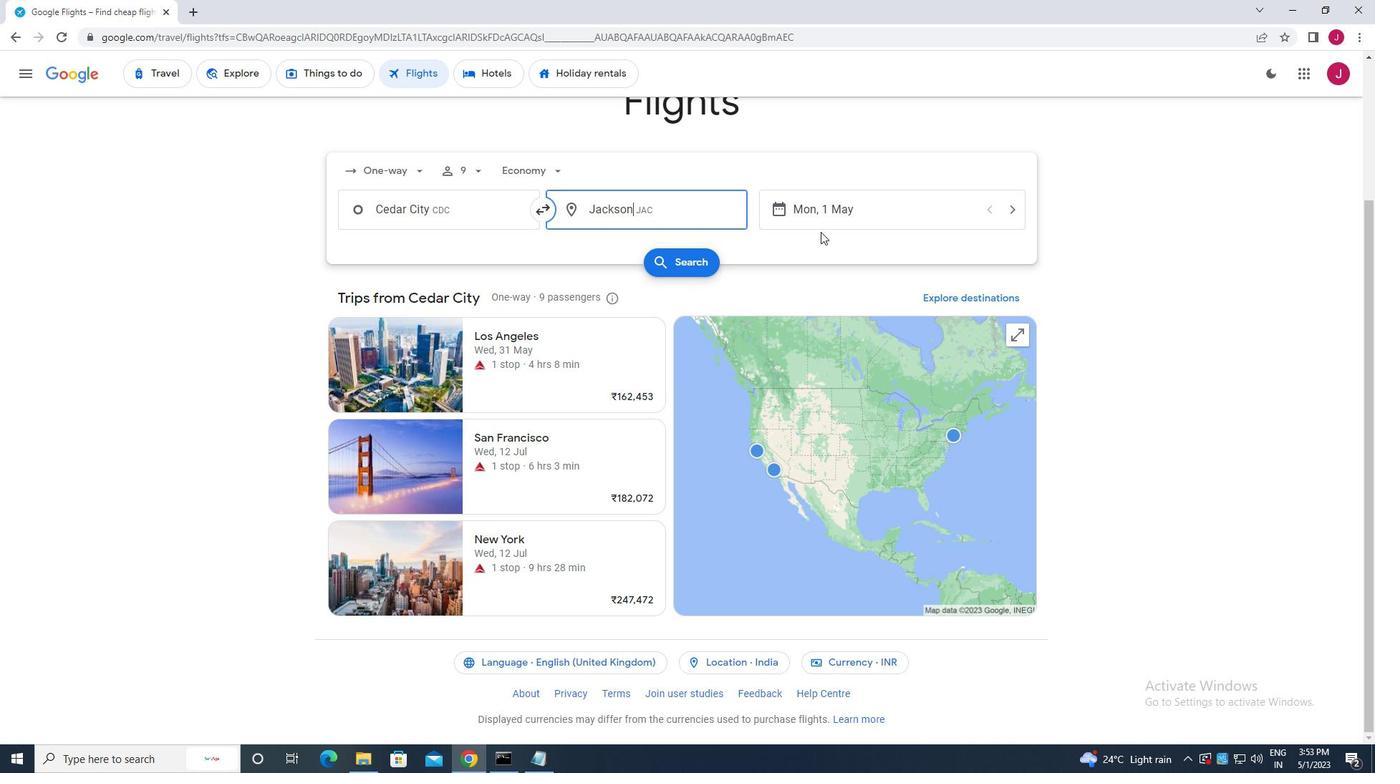 
Action: Mouse pressed left at (863, 217)
Screenshot: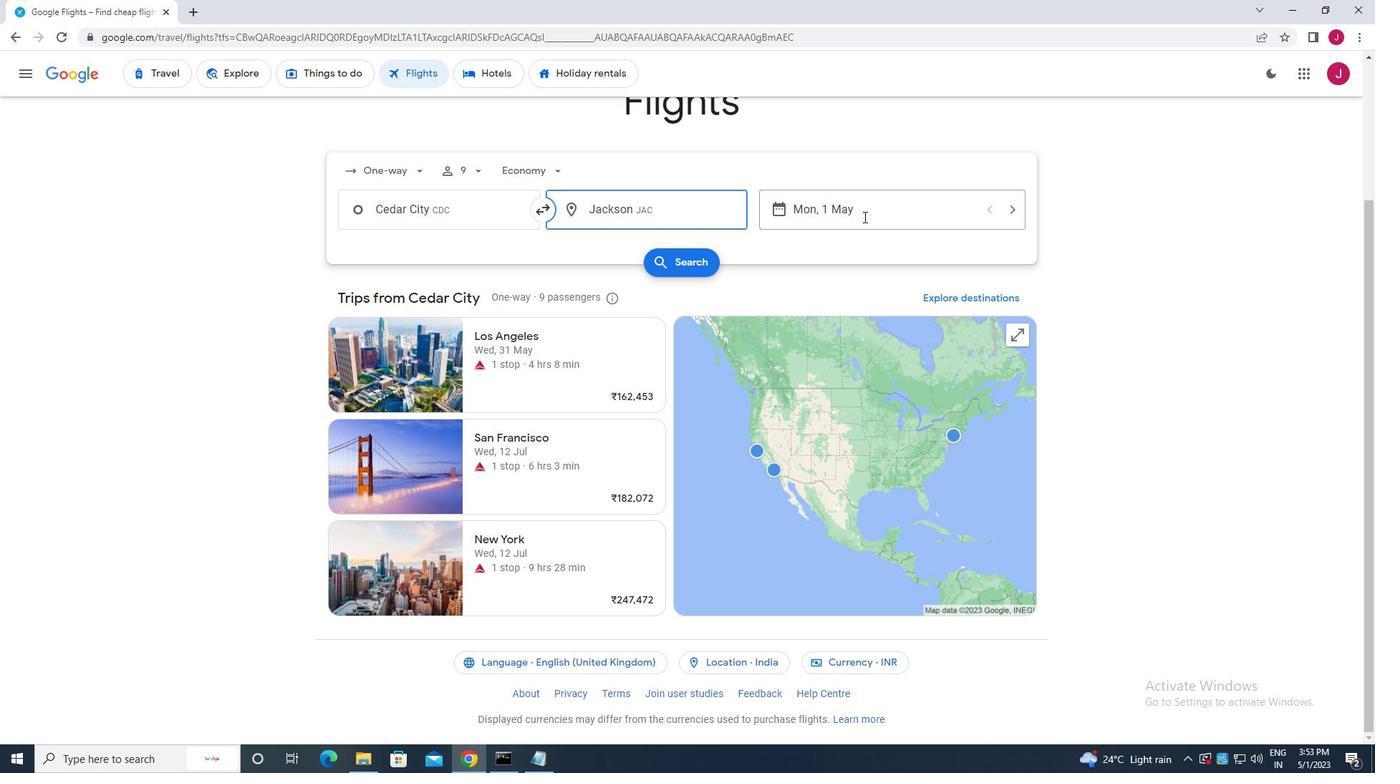 
Action: Mouse moved to (580, 322)
Screenshot: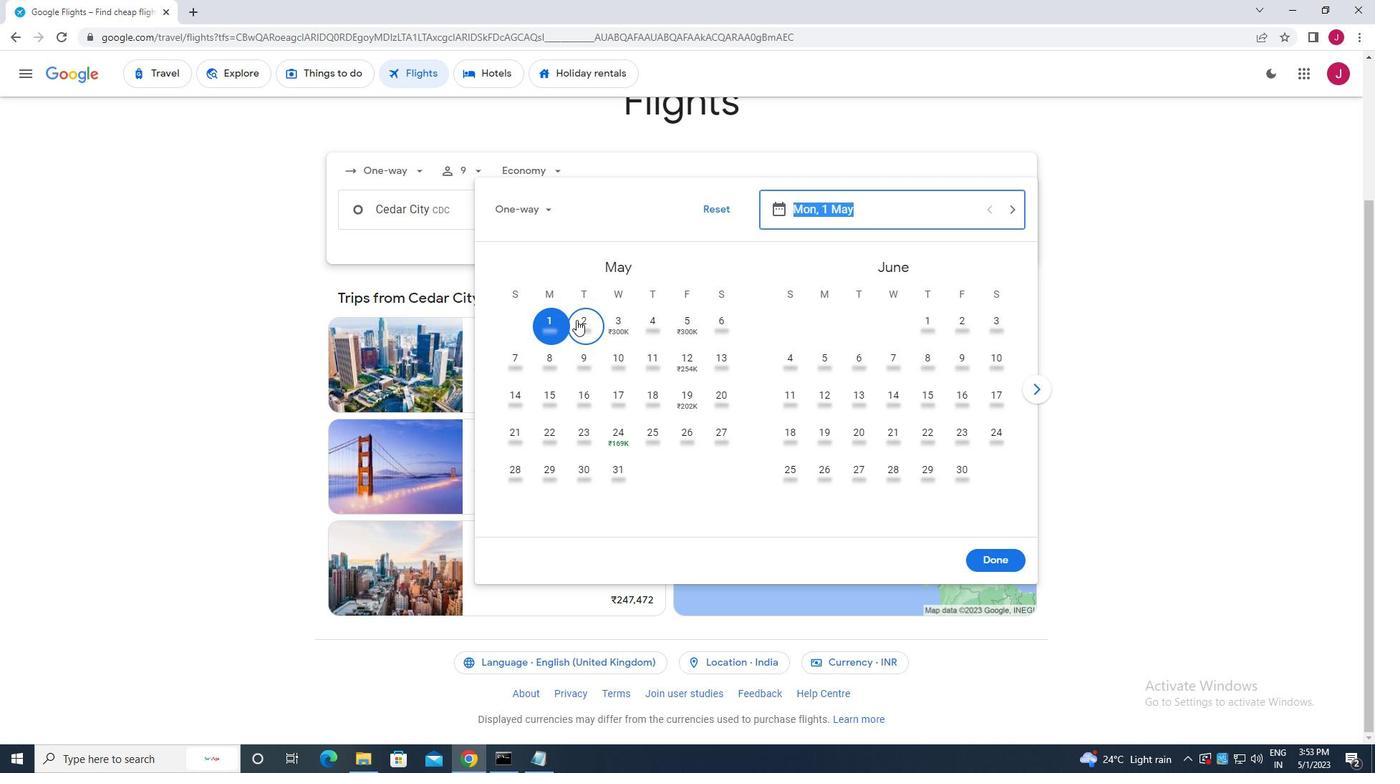 
Action: Mouse pressed left at (580, 322)
Screenshot: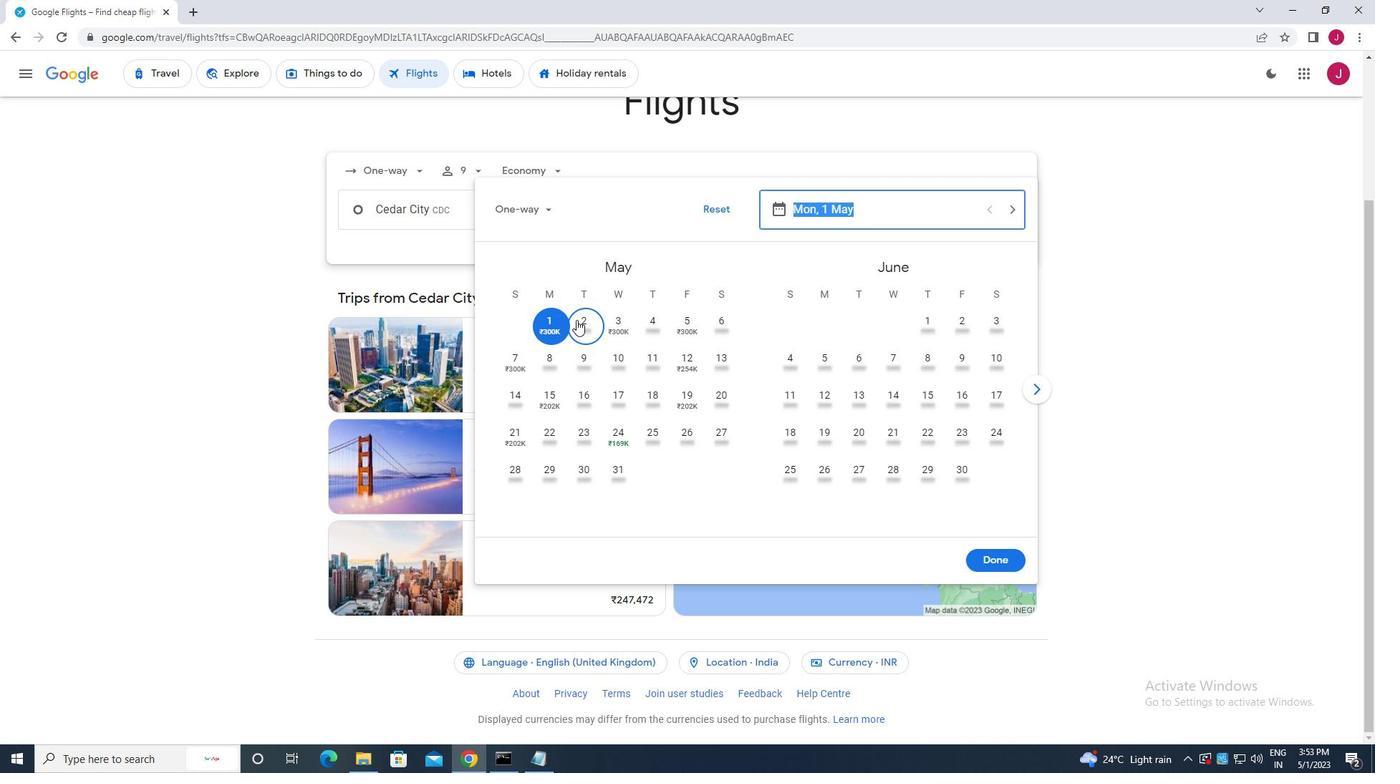 
Action: Mouse moved to (994, 562)
Screenshot: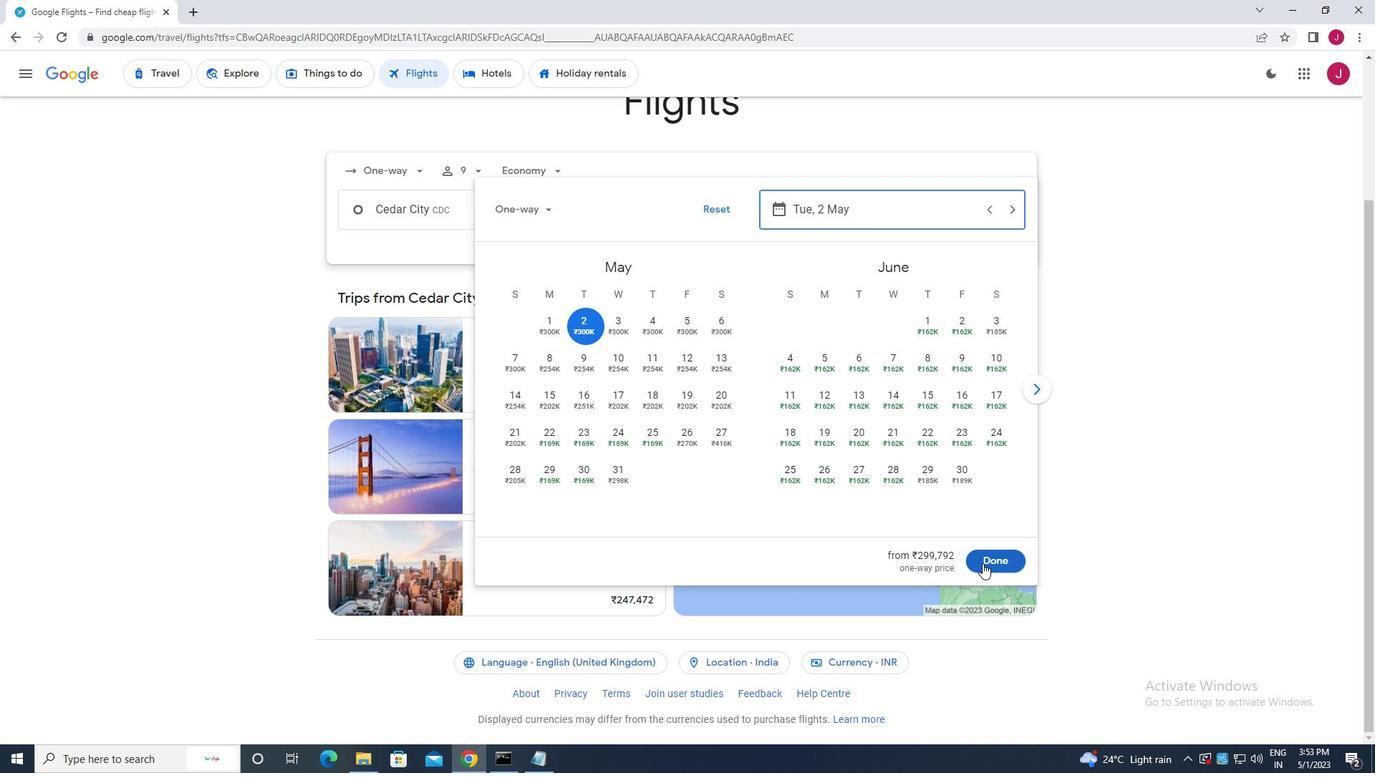 
Action: Mouse pressed left at (994, 562)
Screenshot: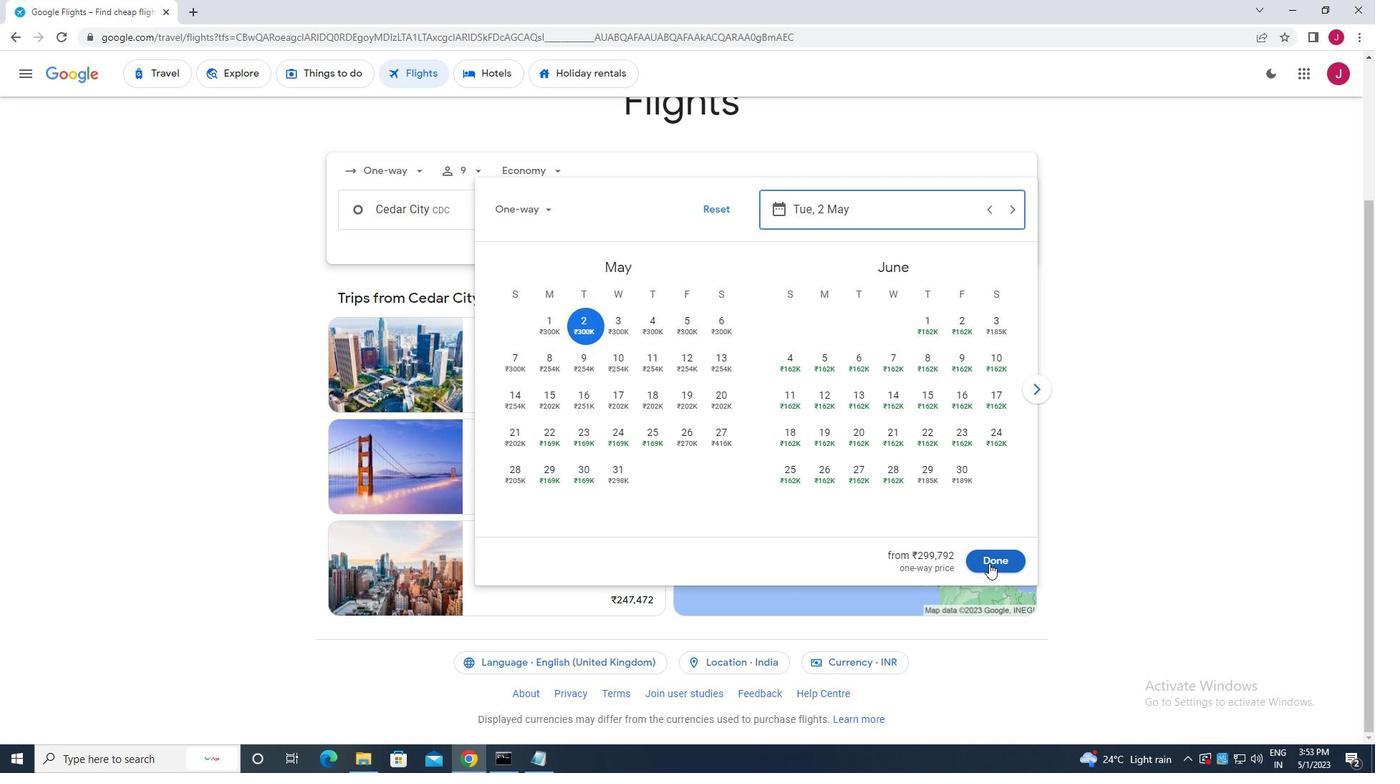 
Action: Mouse moved to (672, 256)
Screenshot: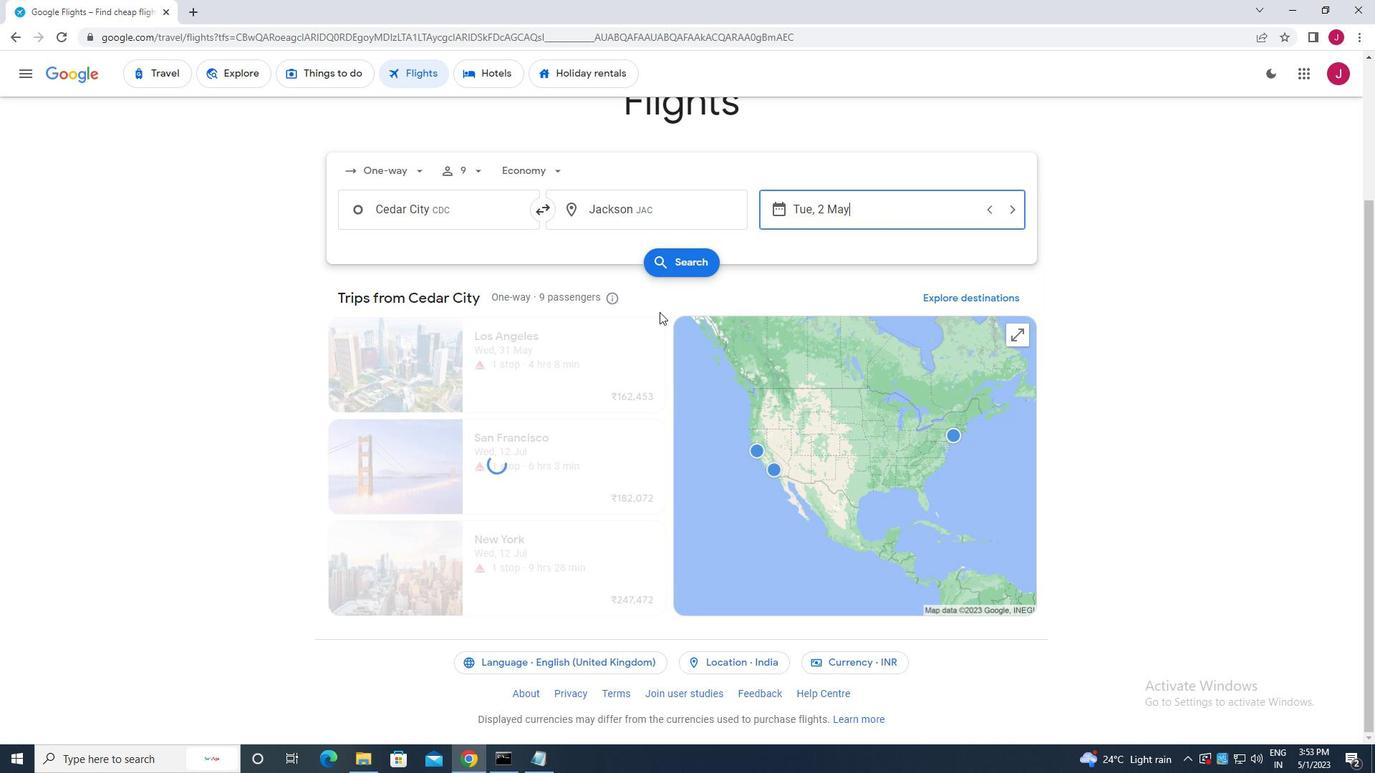 
Action: Mouse pressed left at (672, 256)
Screenshot: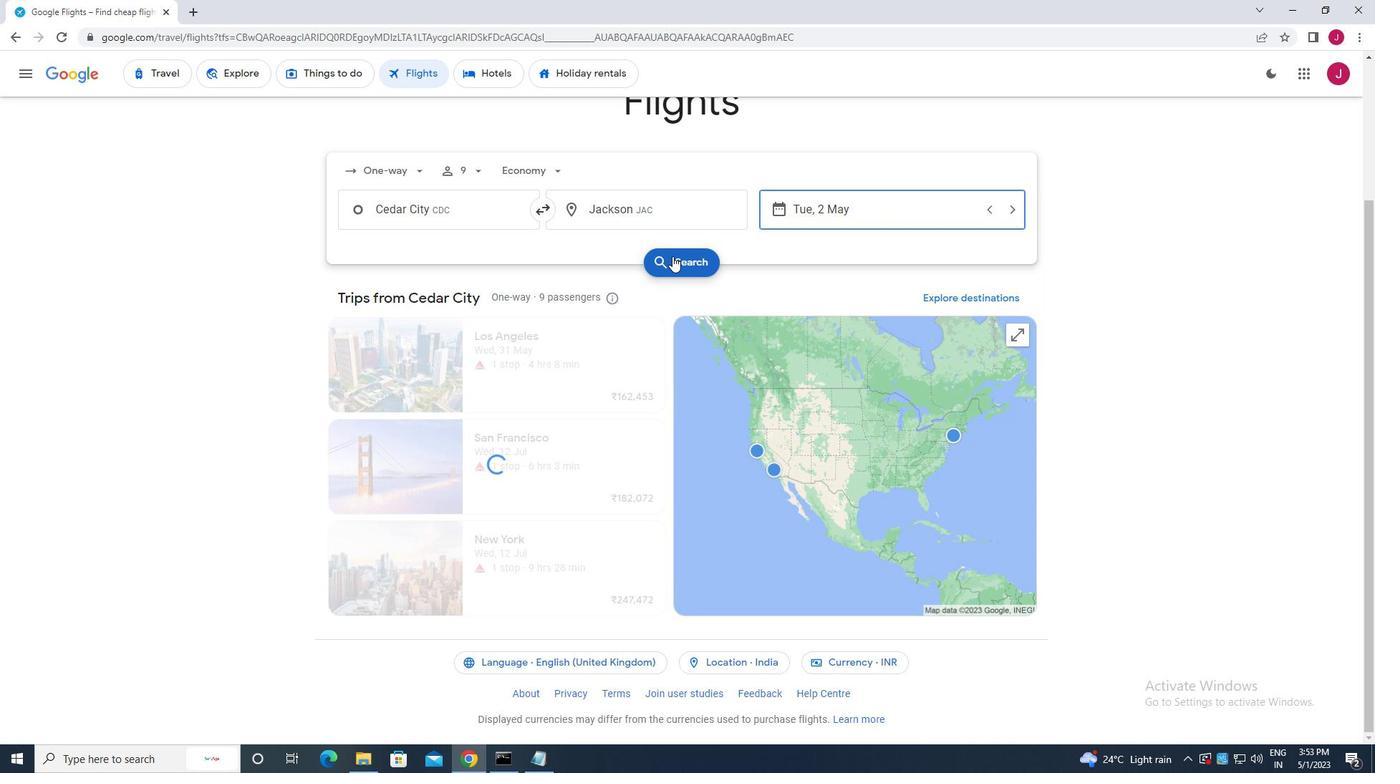 
Action: Mouse moved to (376, 204)
Screenshot: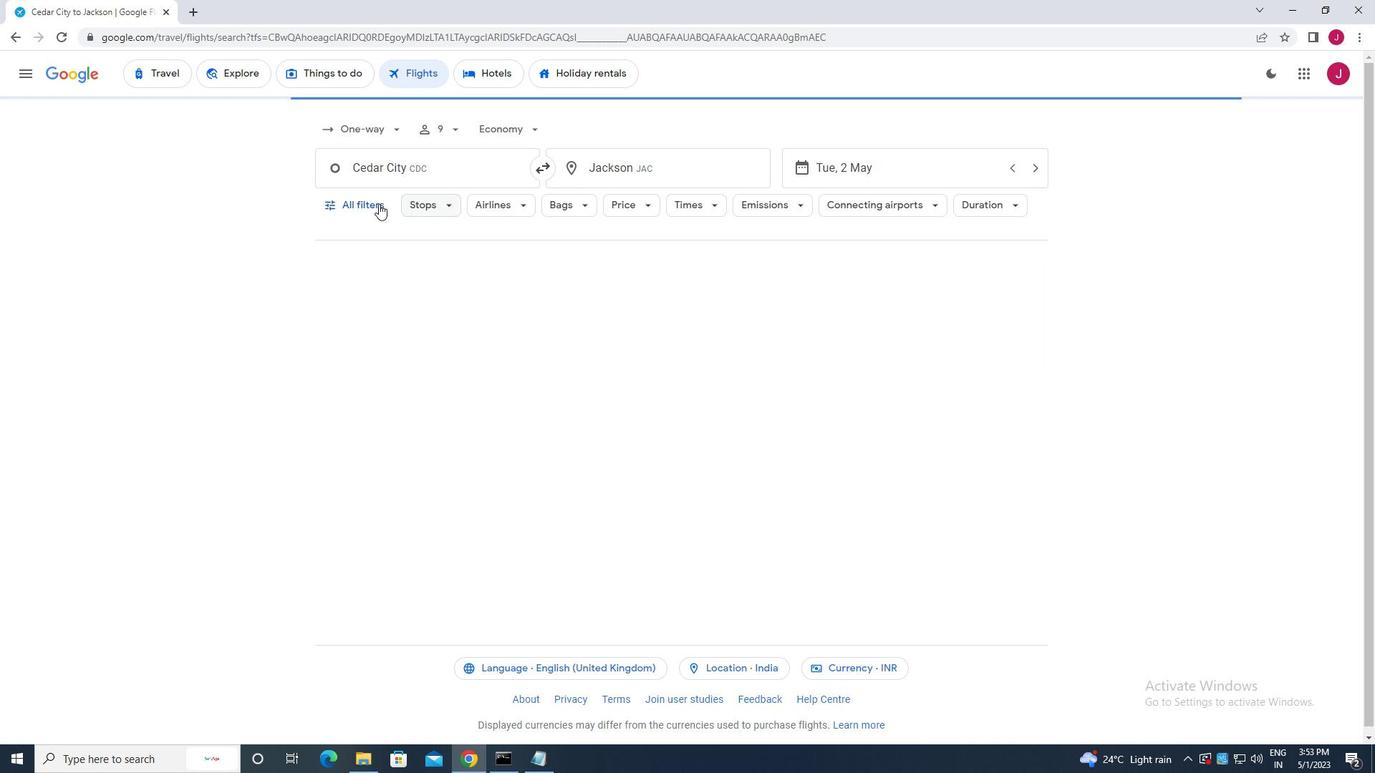 
Action: Mouse pressed left at (376, 204)
Screenshot: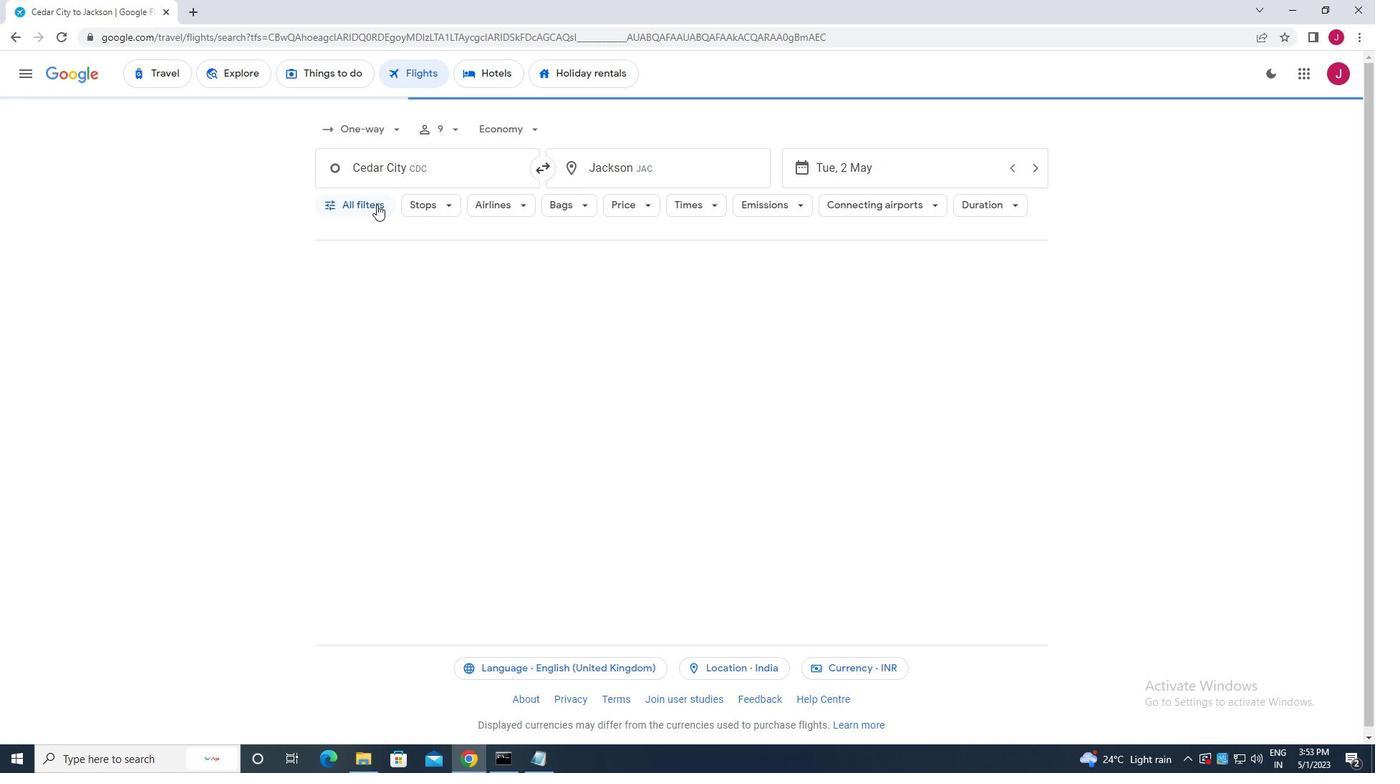 
Action: Mouse moved to (433, 418)
Screenshot: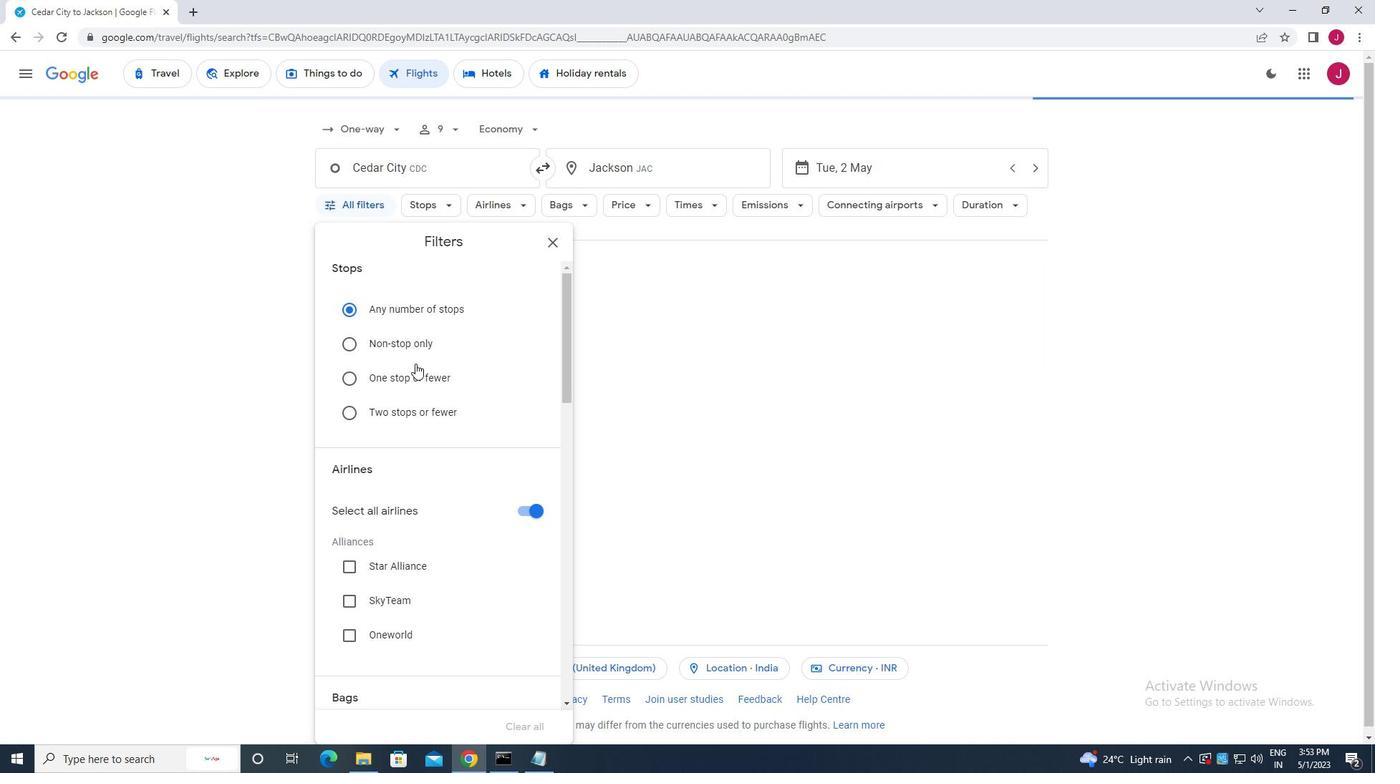 
Action: Mouse scrolled (433, 417) with delta (0, 0)
Screenshot: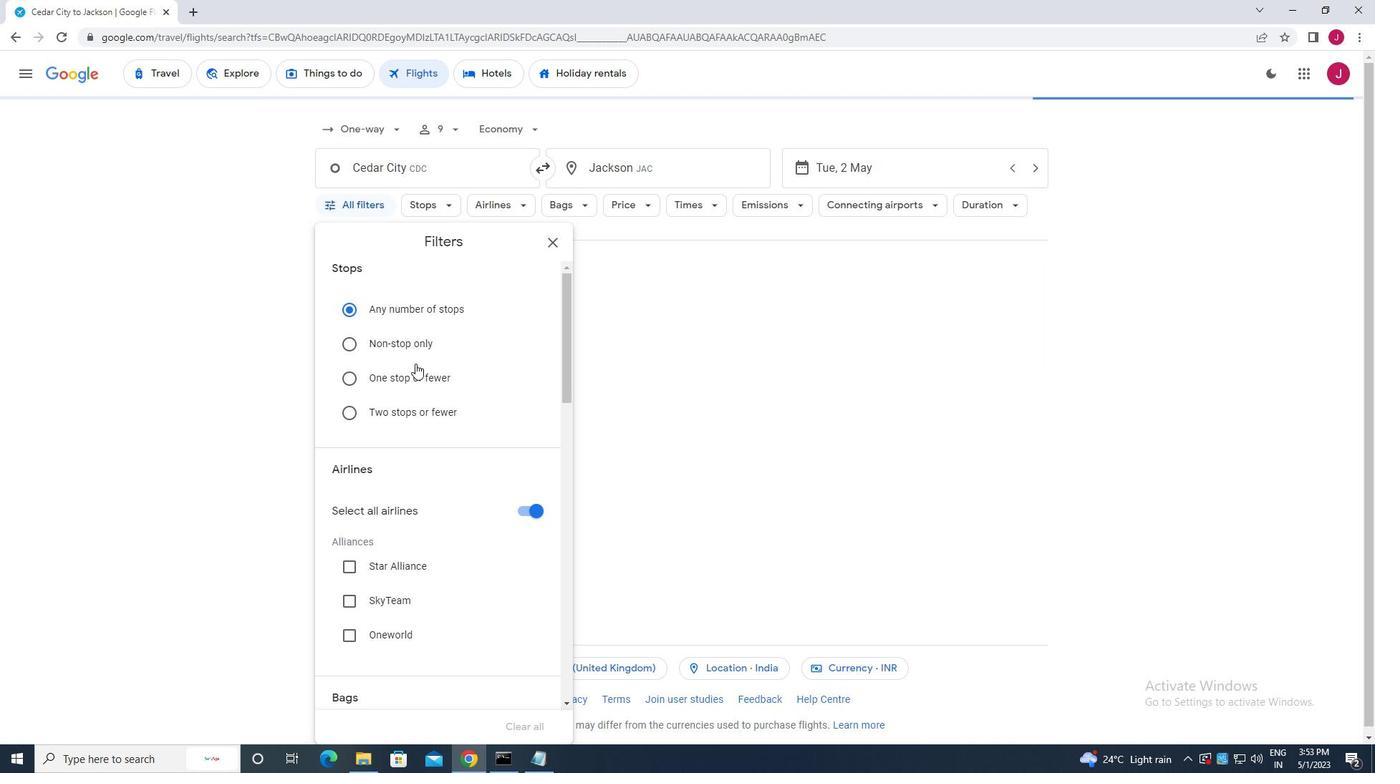 
Action: Mouse moved to (433, 418)
Screenshot: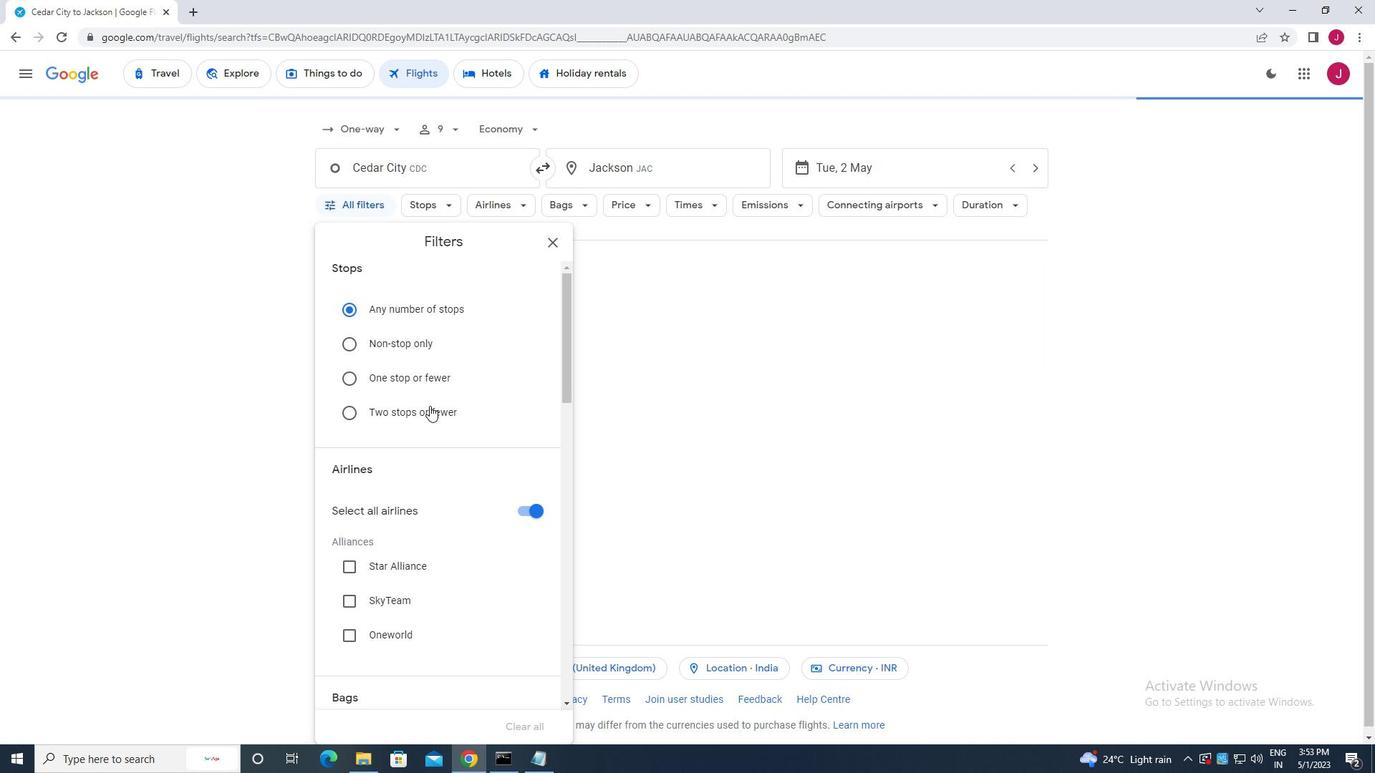 
Action: Mouse scrolled (433, 417) with delta (0, 0)
Screenshot: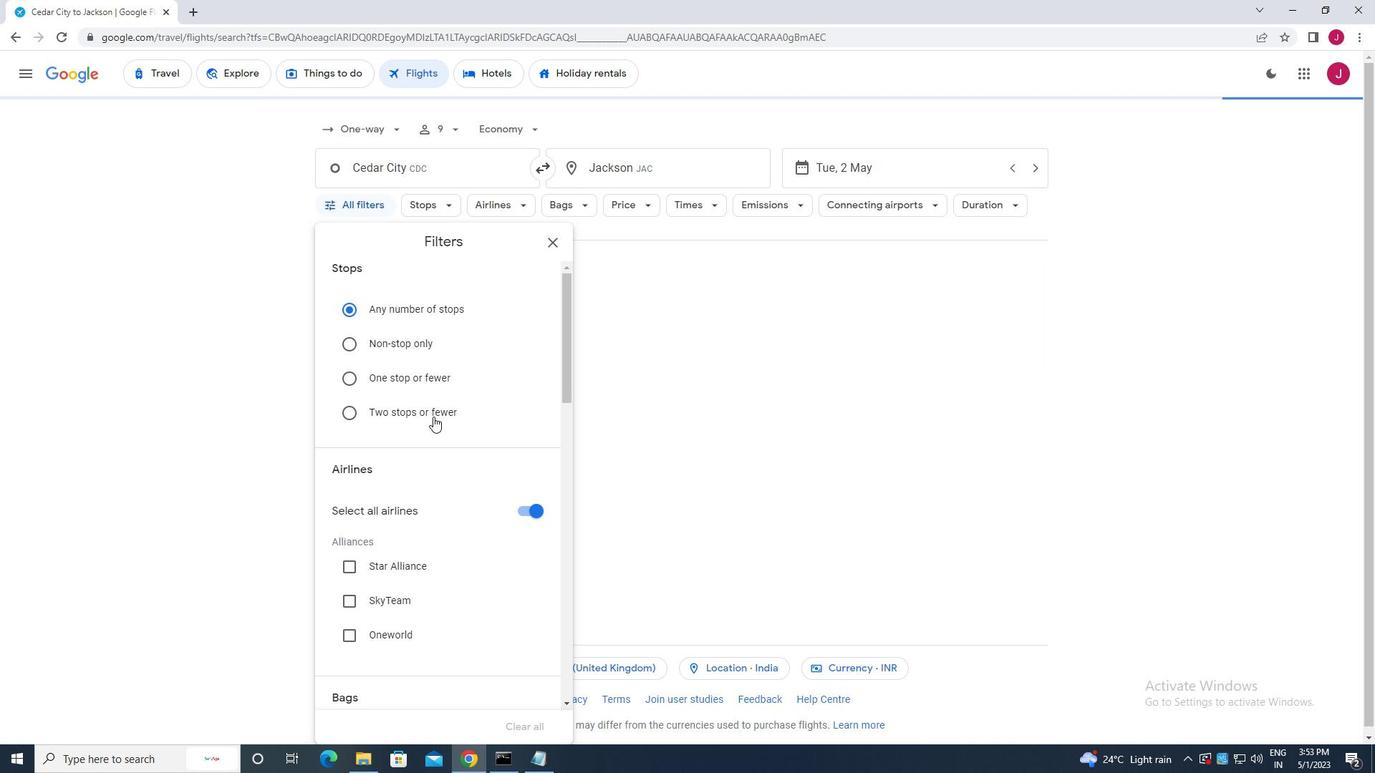 
Action: Mouse moved to (522, 368)
Screenshot: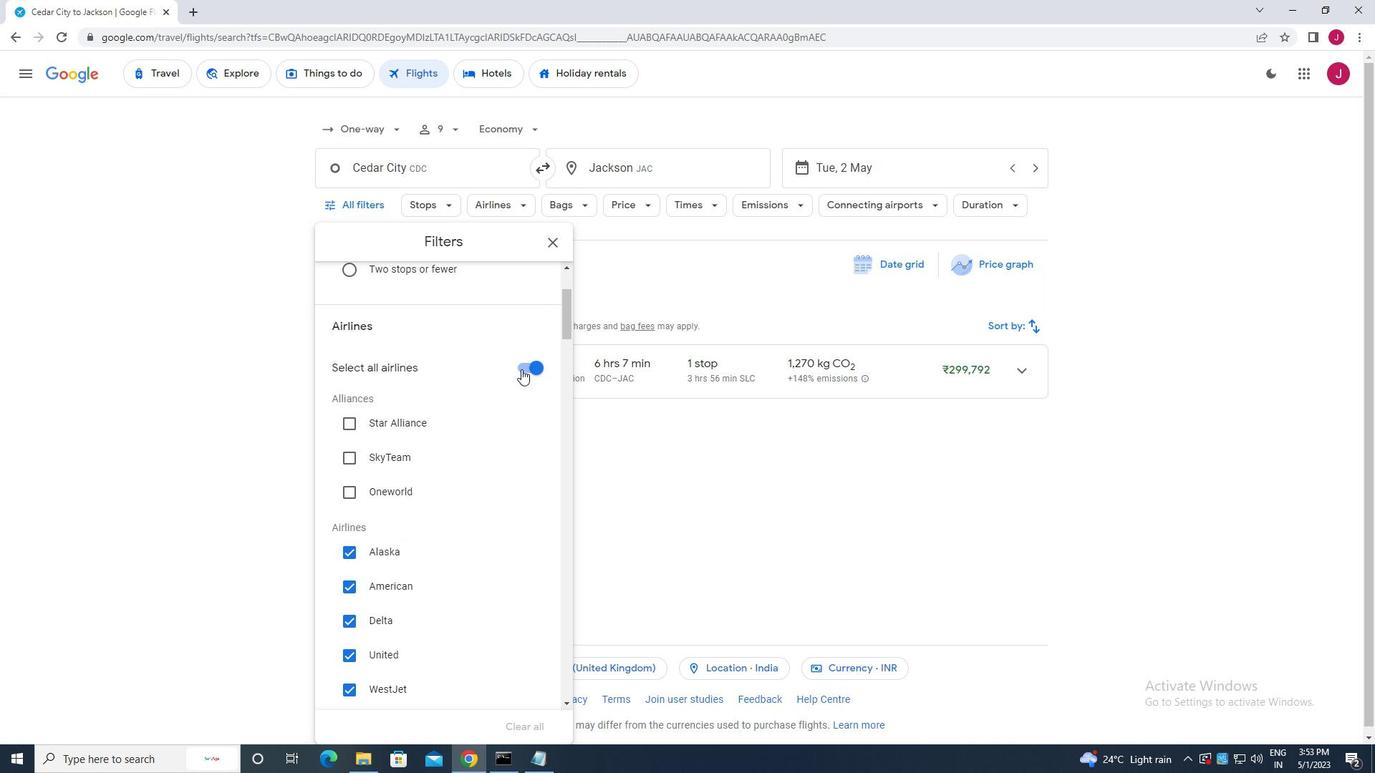 
Action: Mouse pressed left at (522, 368)
Screenshot: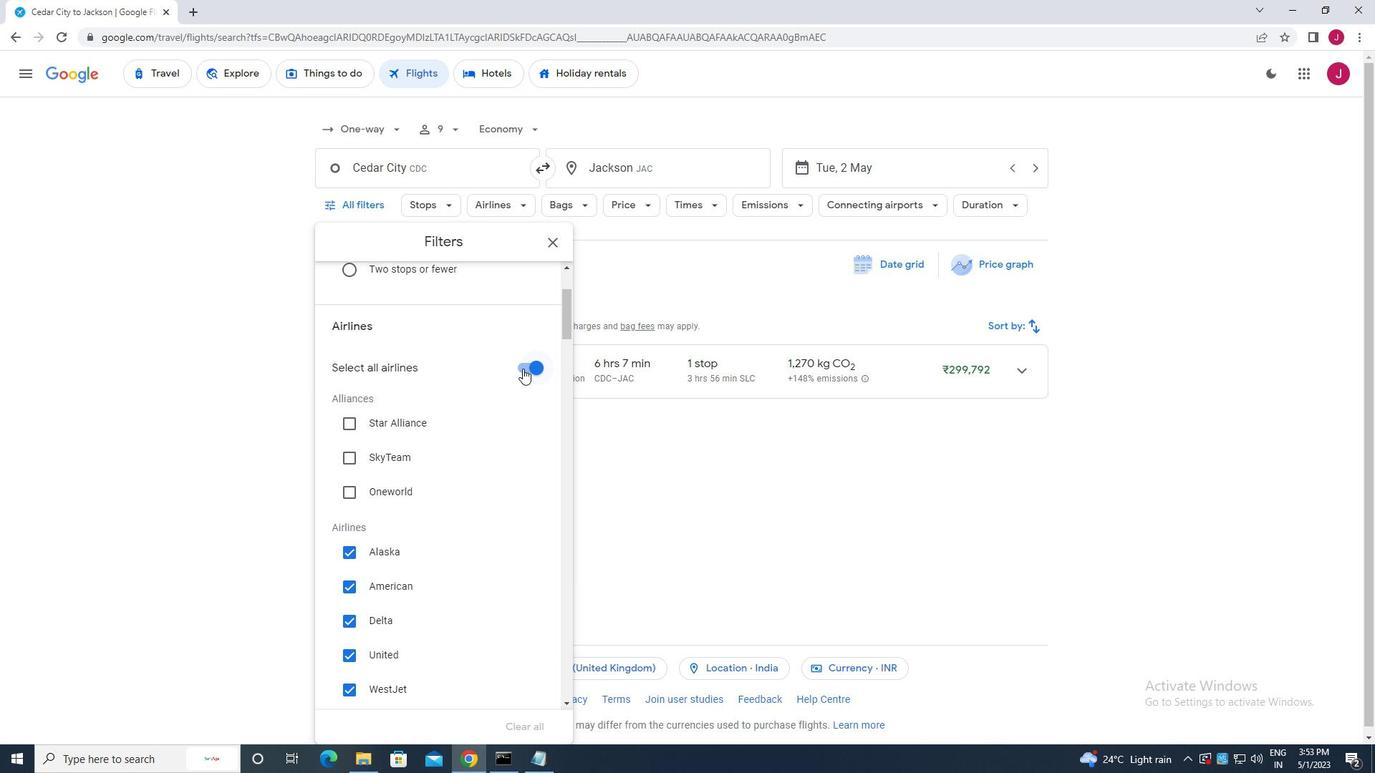
Action: Mouse moved to (520, 384)
Screenshot: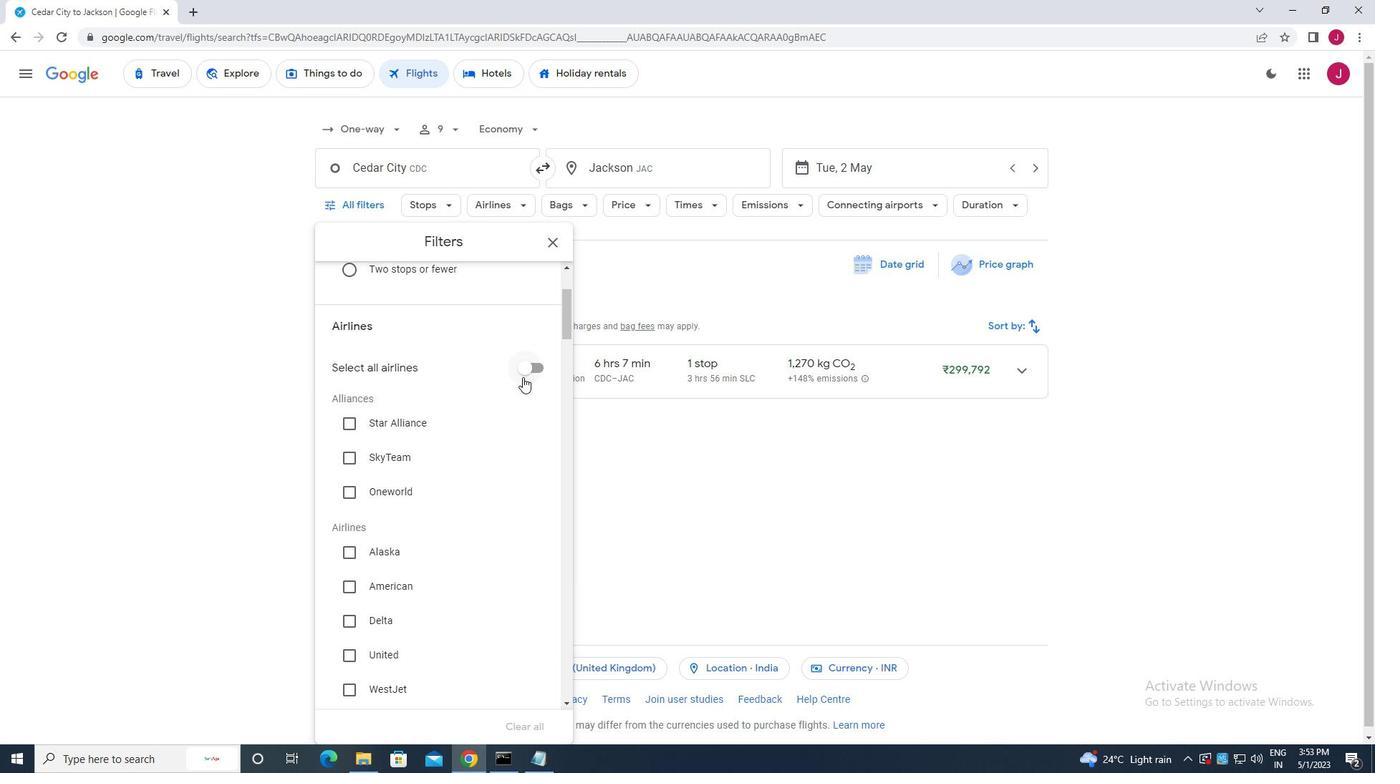 
Action: Mouse scrolled (520, 383) with delta (0, 0)
Screenshot: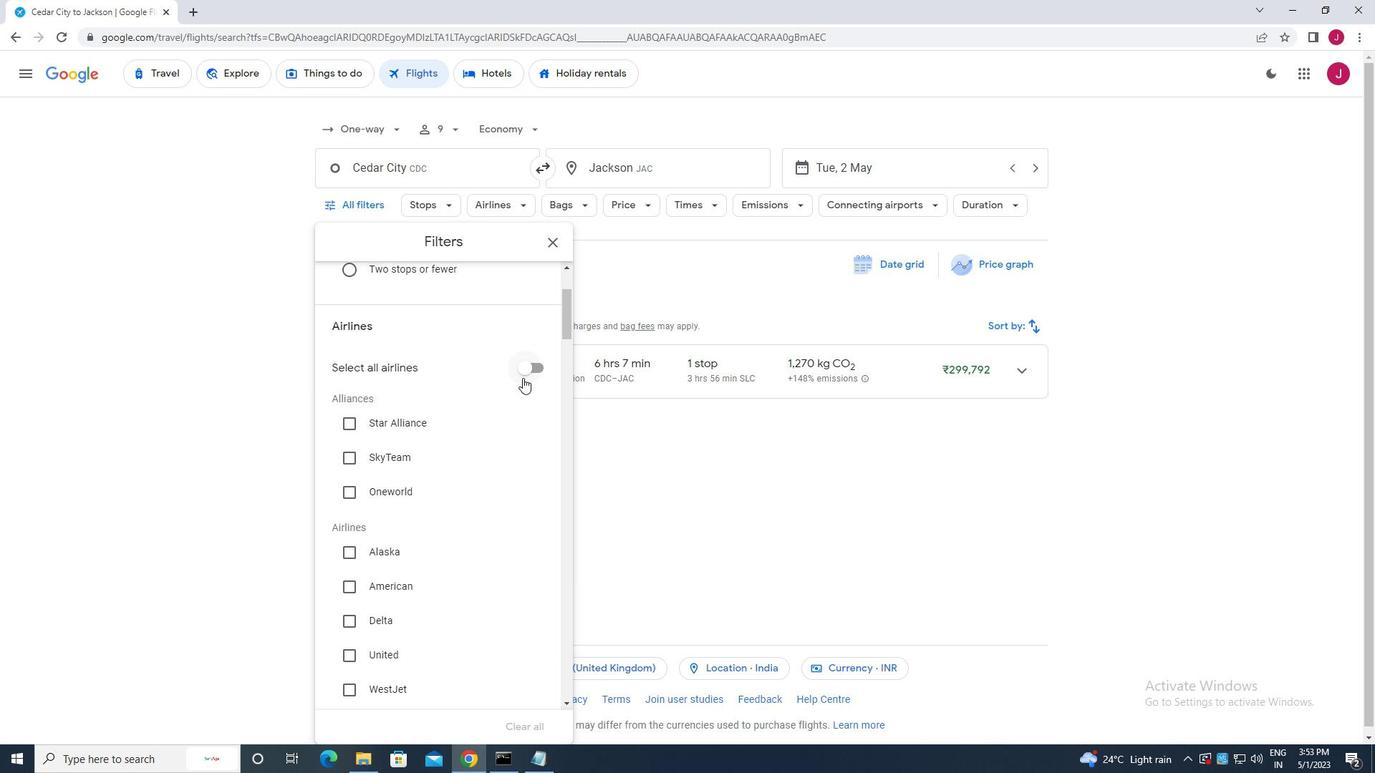 
Action: Mouse moved to (517, 388)
Screenshot: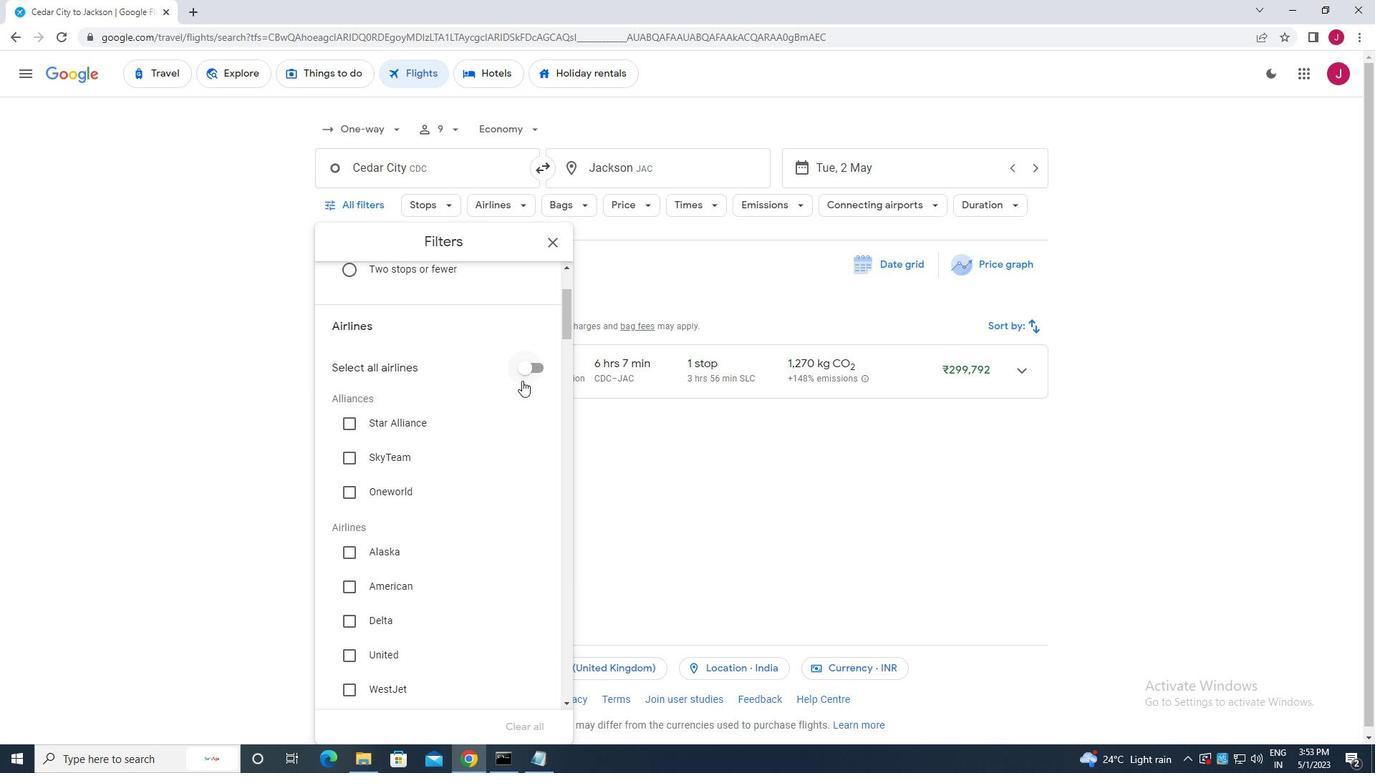 
Action: Mouse scrolled (517, 388) with delta (0, 0)
Screenshot: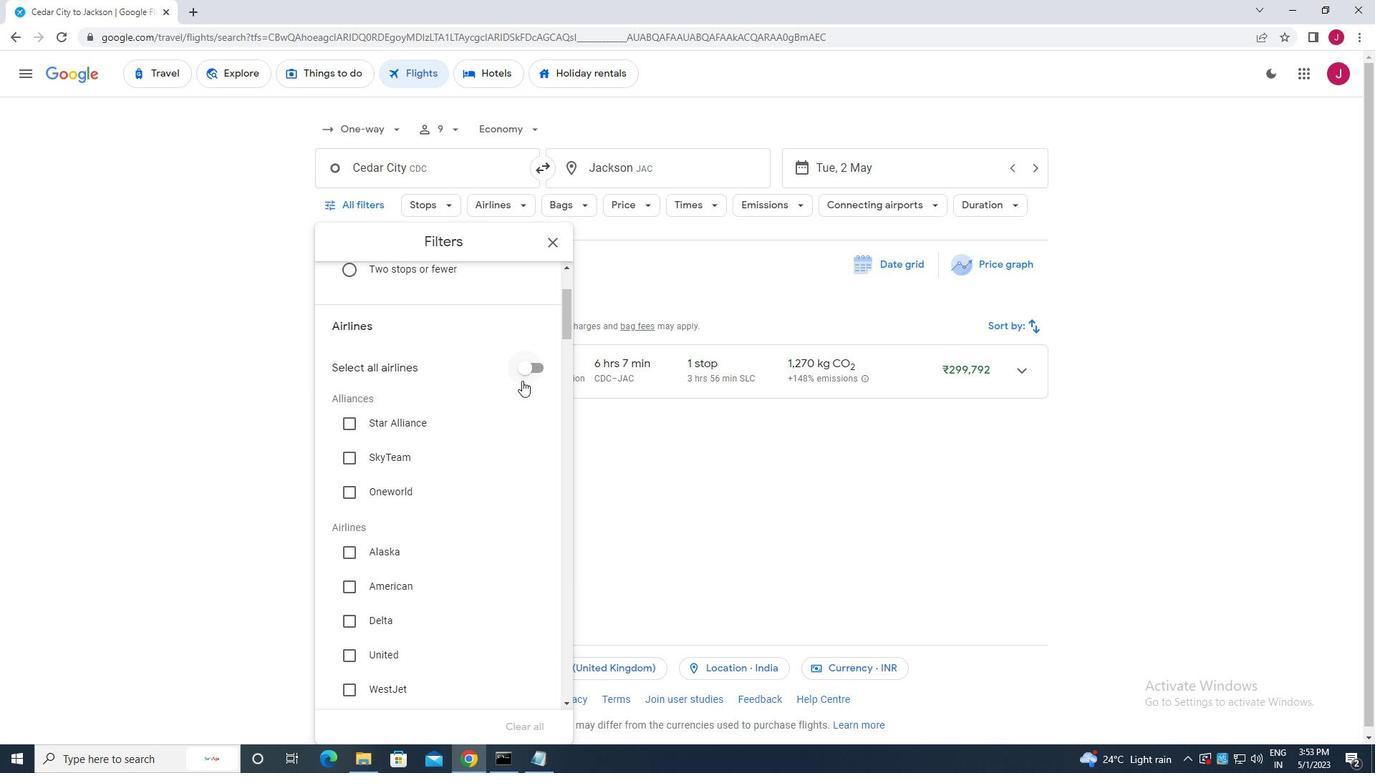 
Action: Mouse moved to (350, 477)
Screenshot: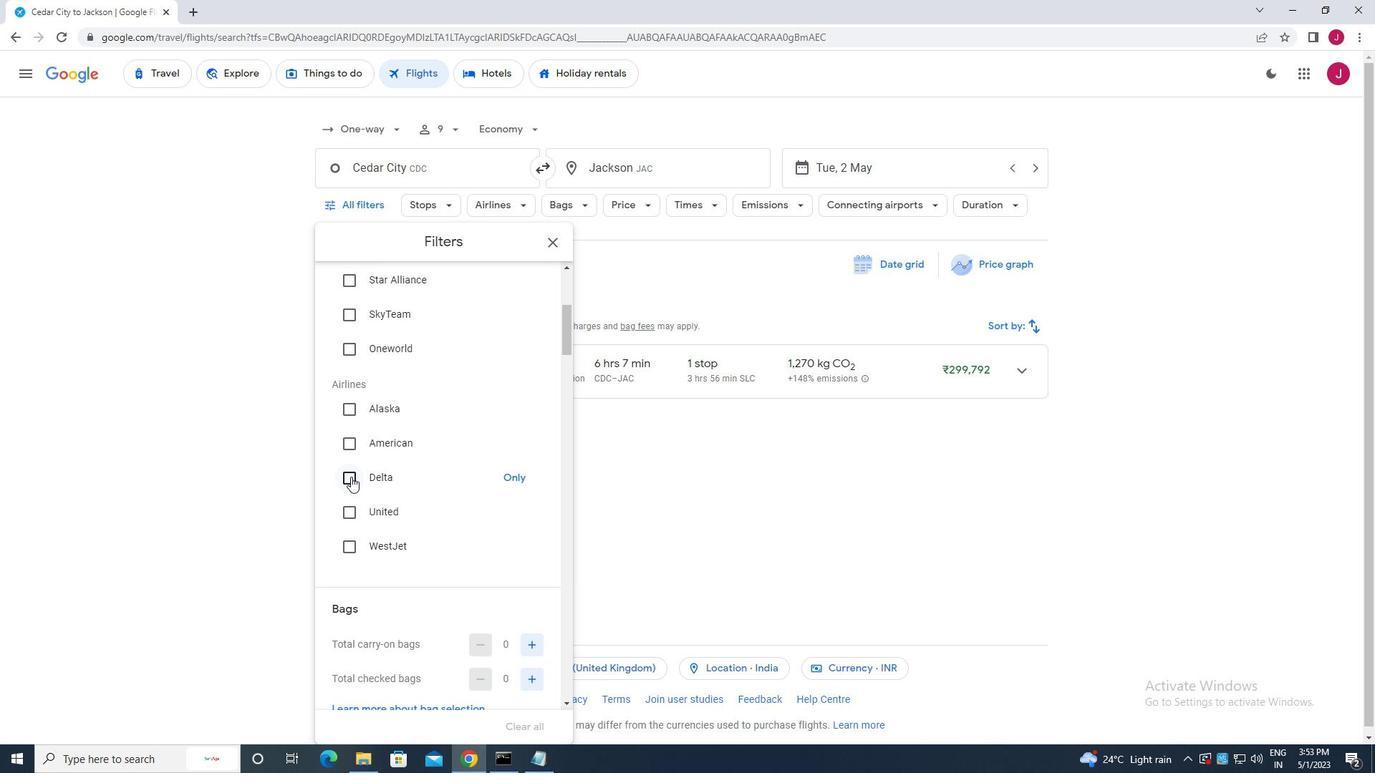 
Action: Mouse pressed left at (350, 477)
Screenshot: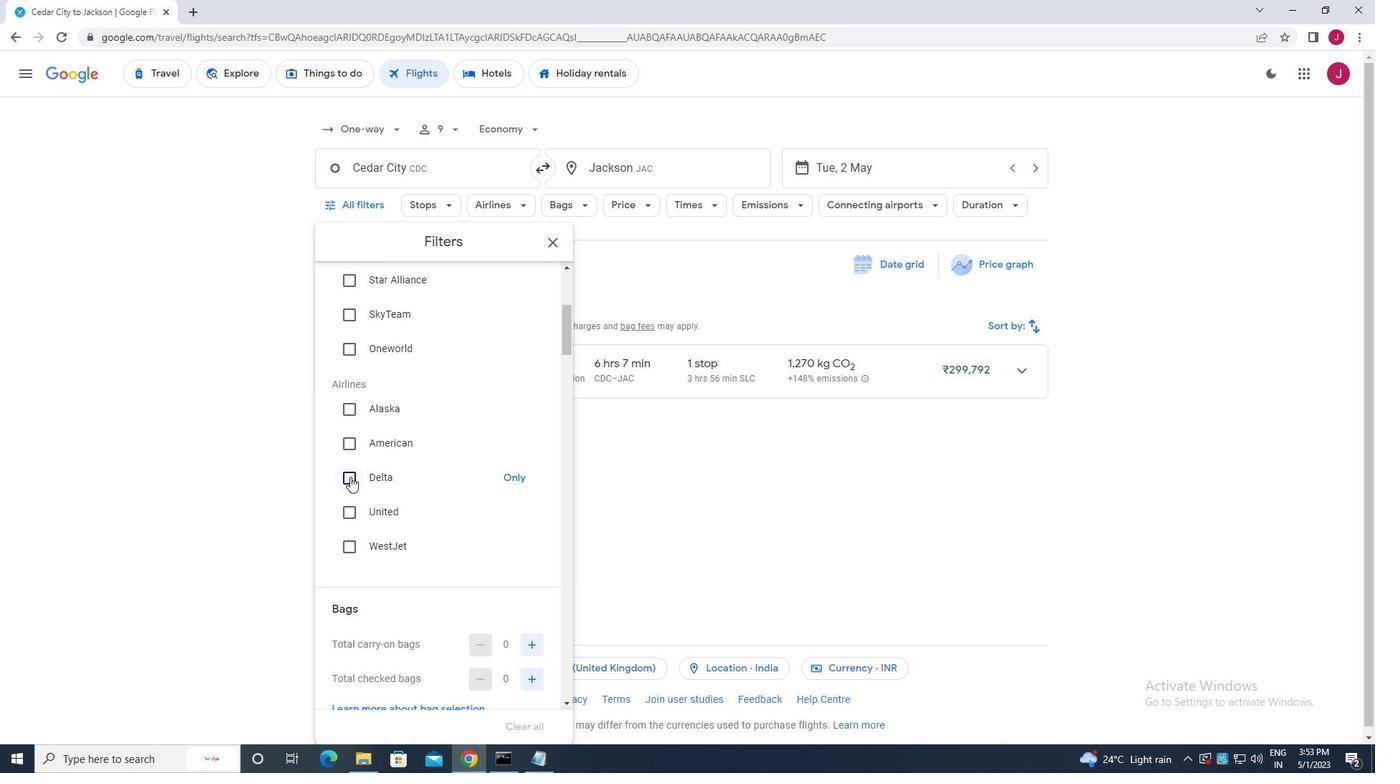 
Action: Mouse moved to (496, 492)
Screenshot: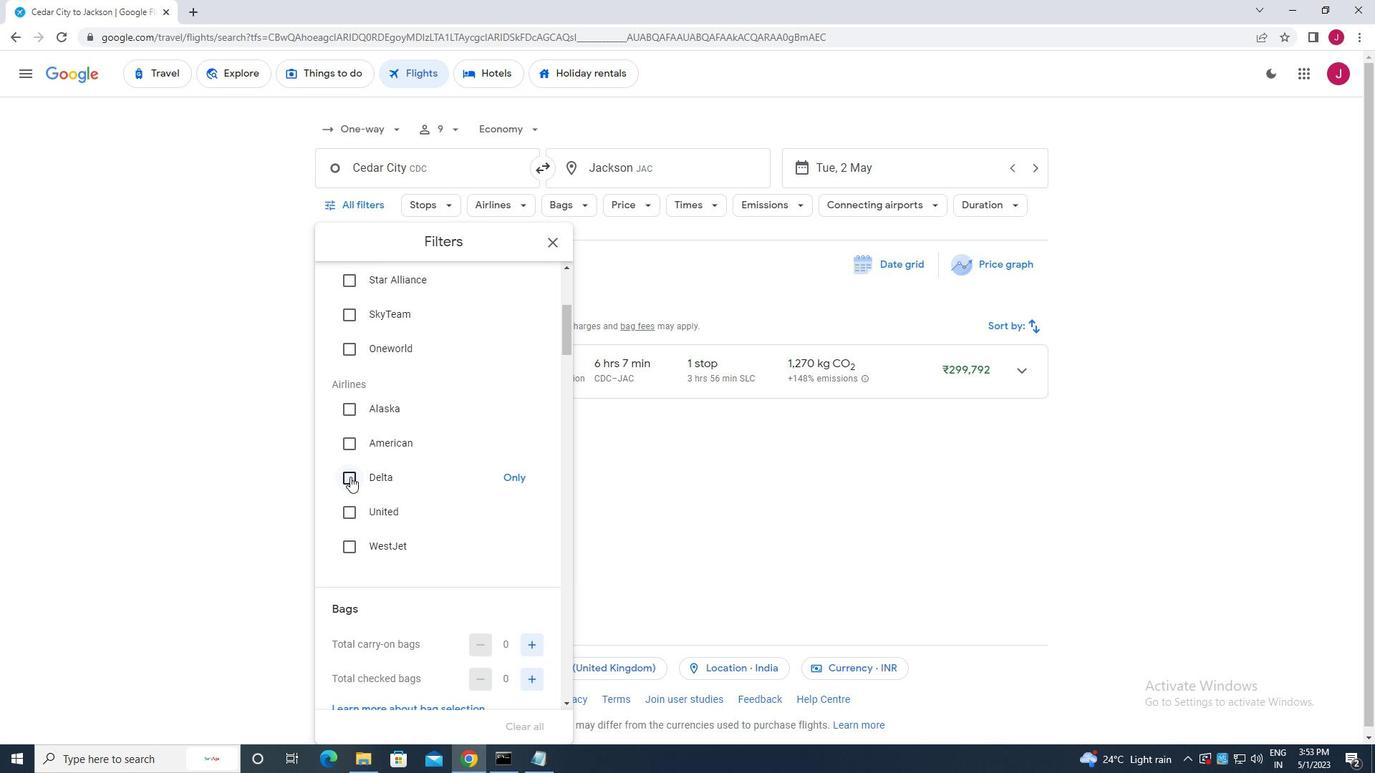 
Action: Mouse scrolled (496, 491) with delta (0, 0)
Screenshot: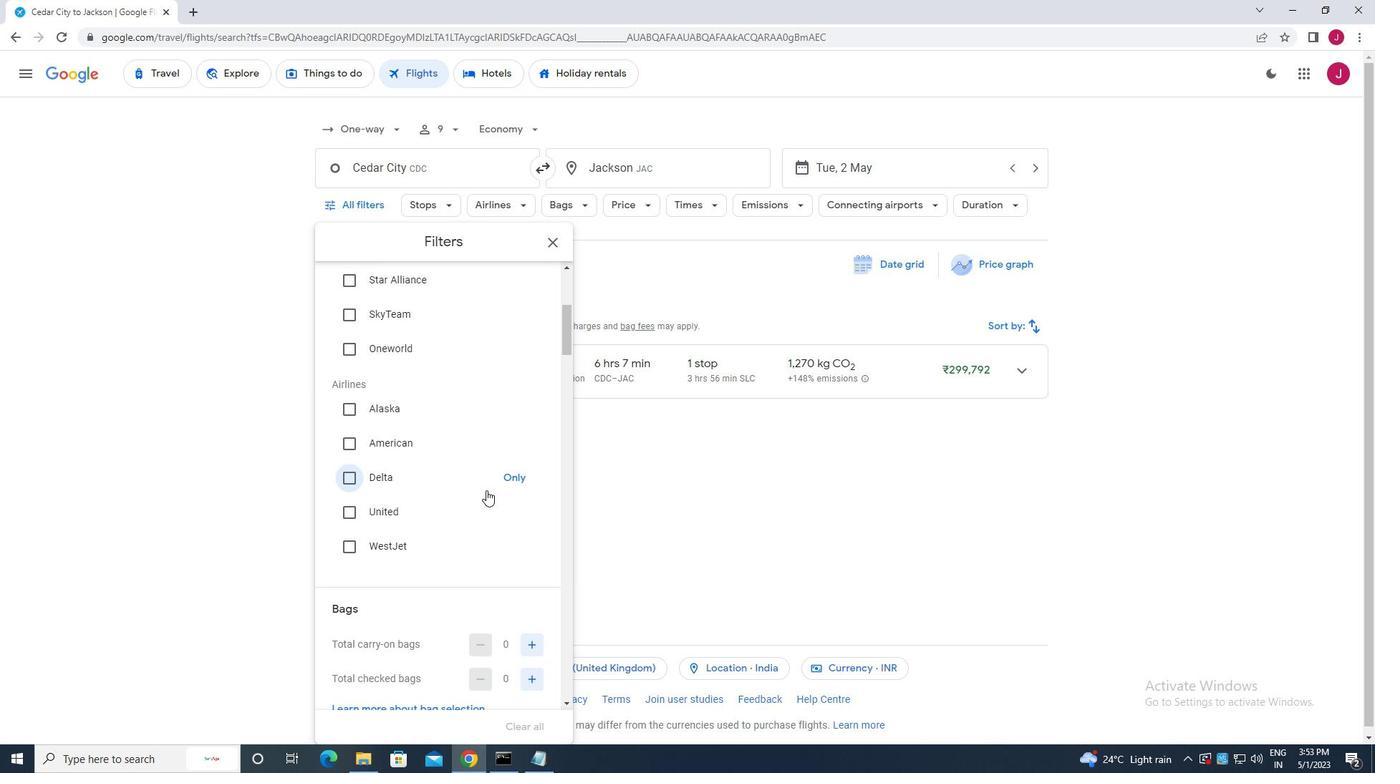 
Action: Mouse scrolled (496, 491) with delta (0, 0)
Screenshot: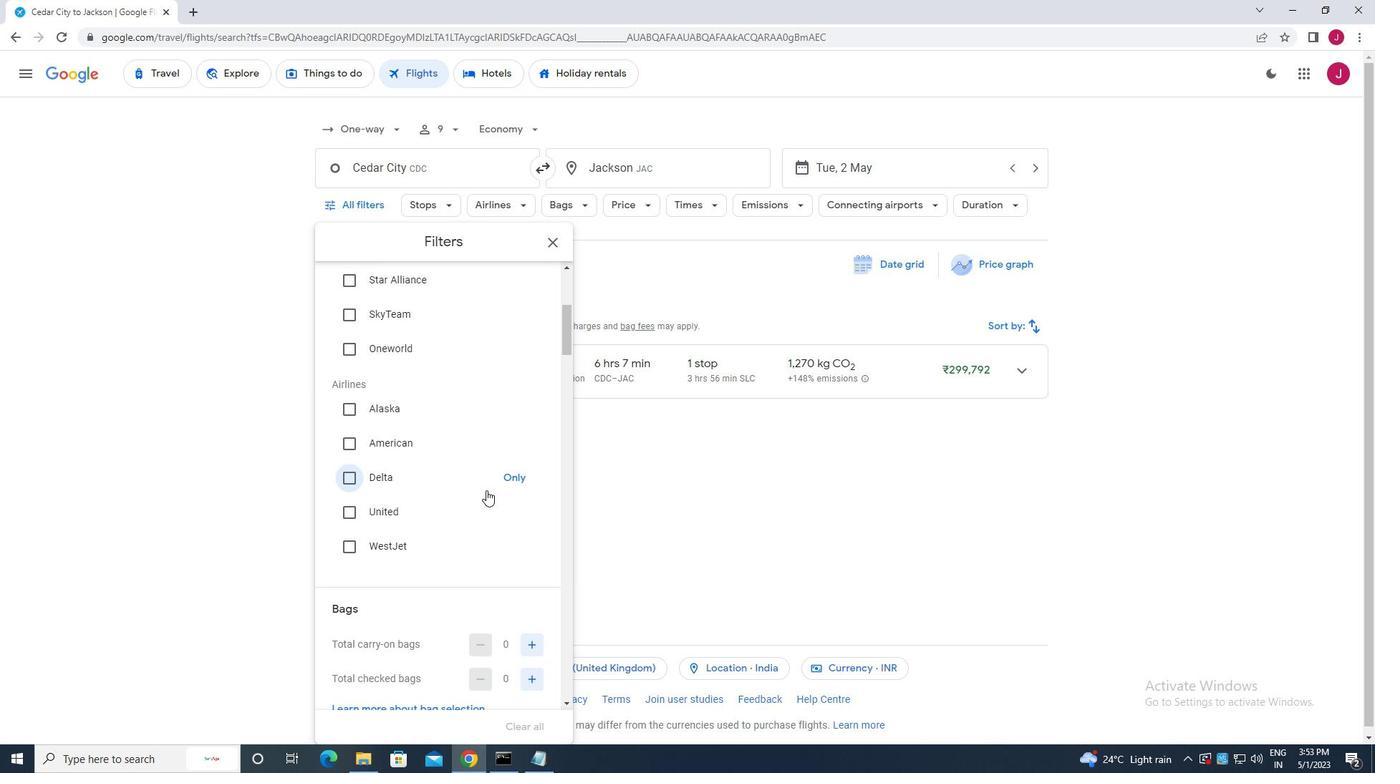 
Action: Mouse scrolled (496, 491) with delta (0, 0)
Screenshot: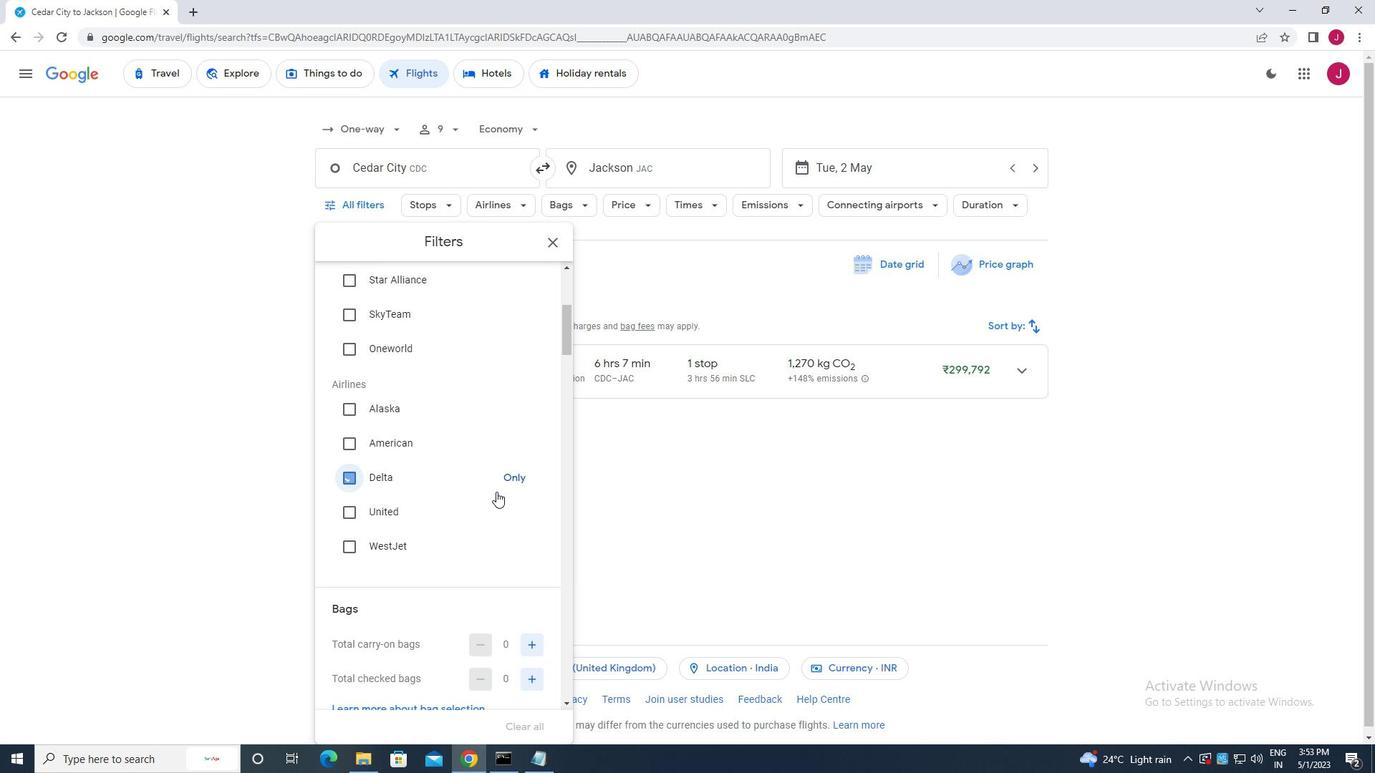 
Action: Mouse scrolled (496, 491) with delta (0, 0)
Screenshot: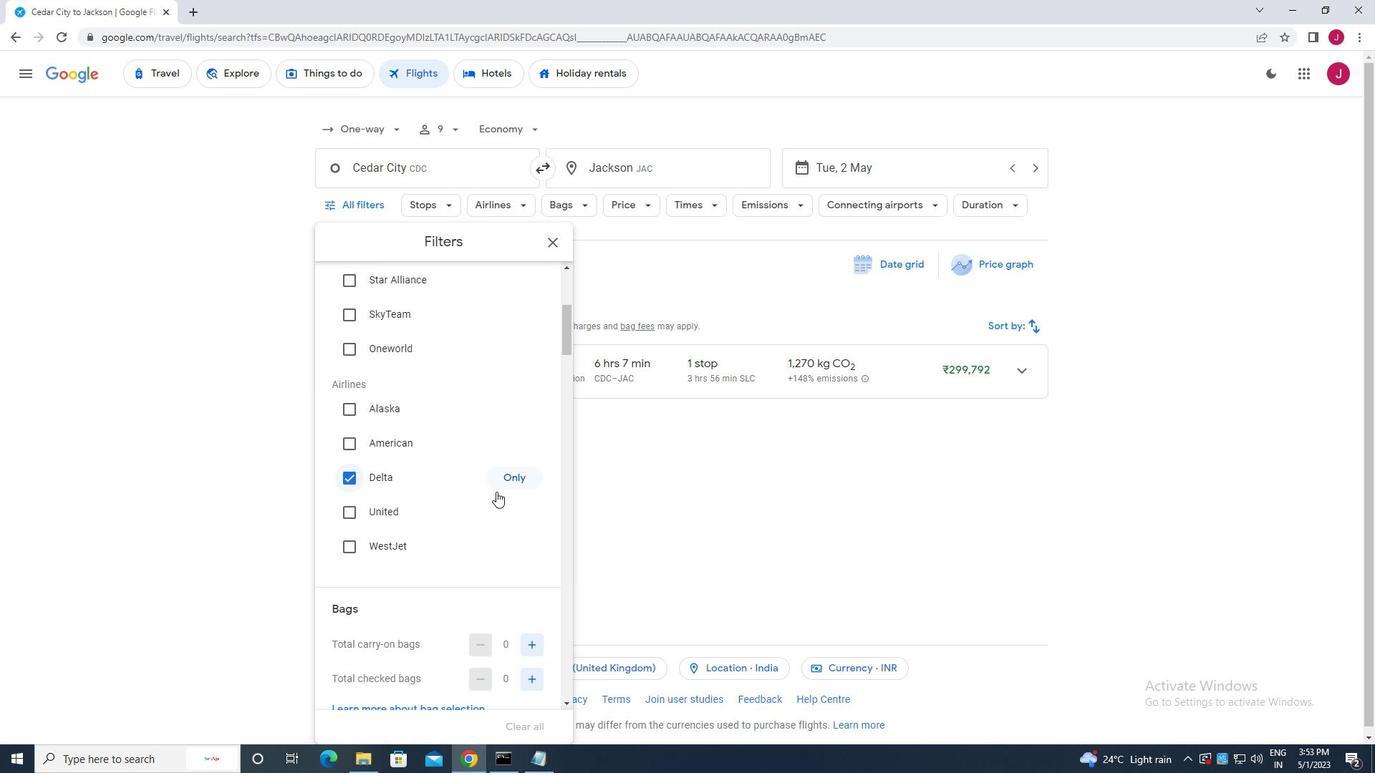 
Action: Mouse moved to (534, 357)
Screenshot: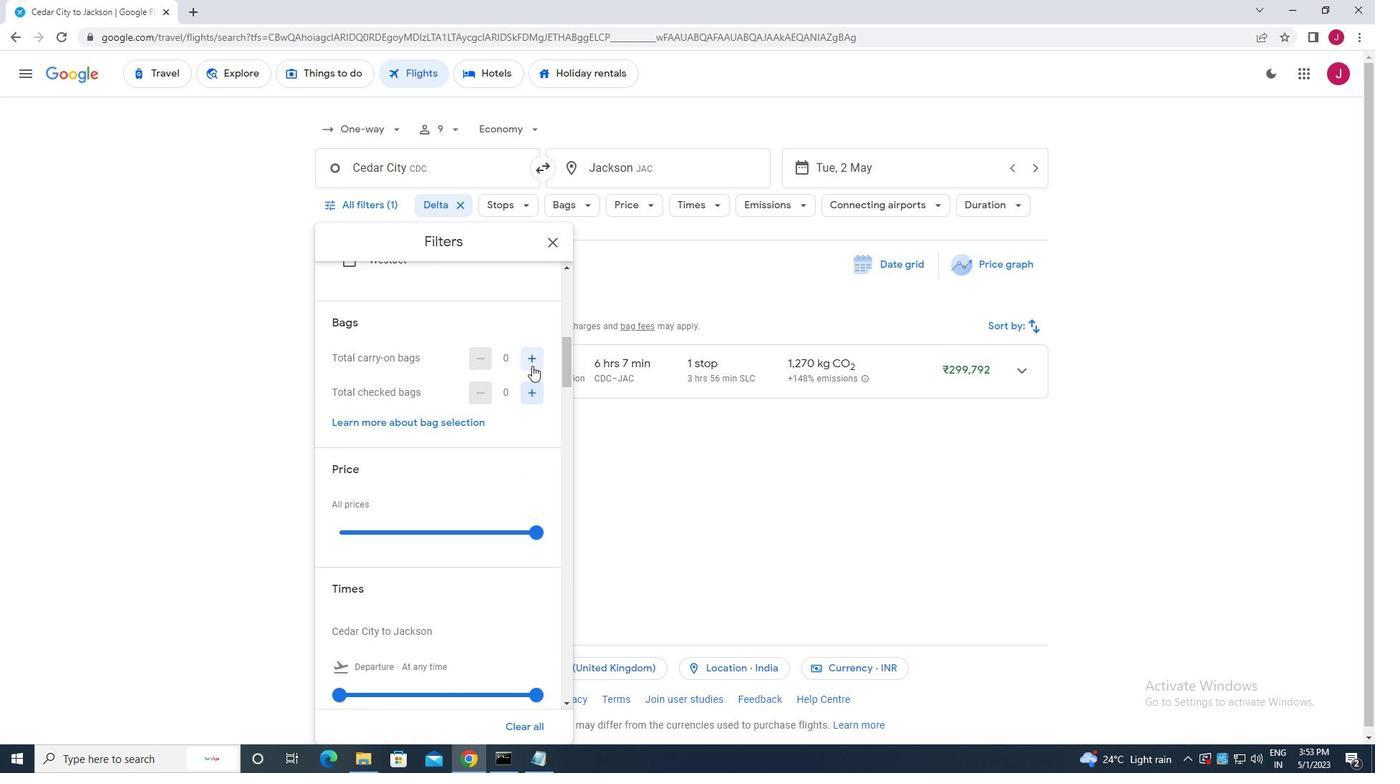 
Action: Mouse pressed left at (534, 357)
Screenshot: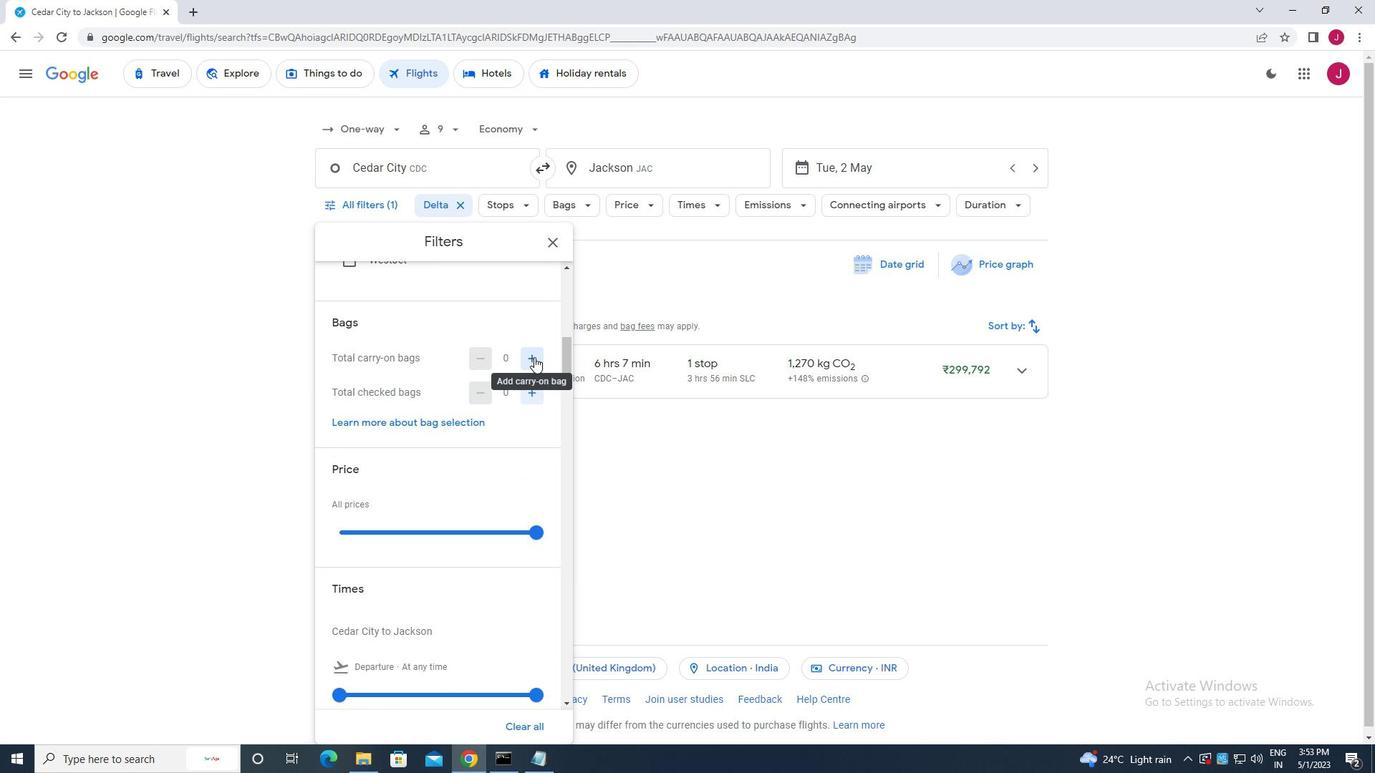 
Action: Mouse moved to (537, 536)
Screenshot: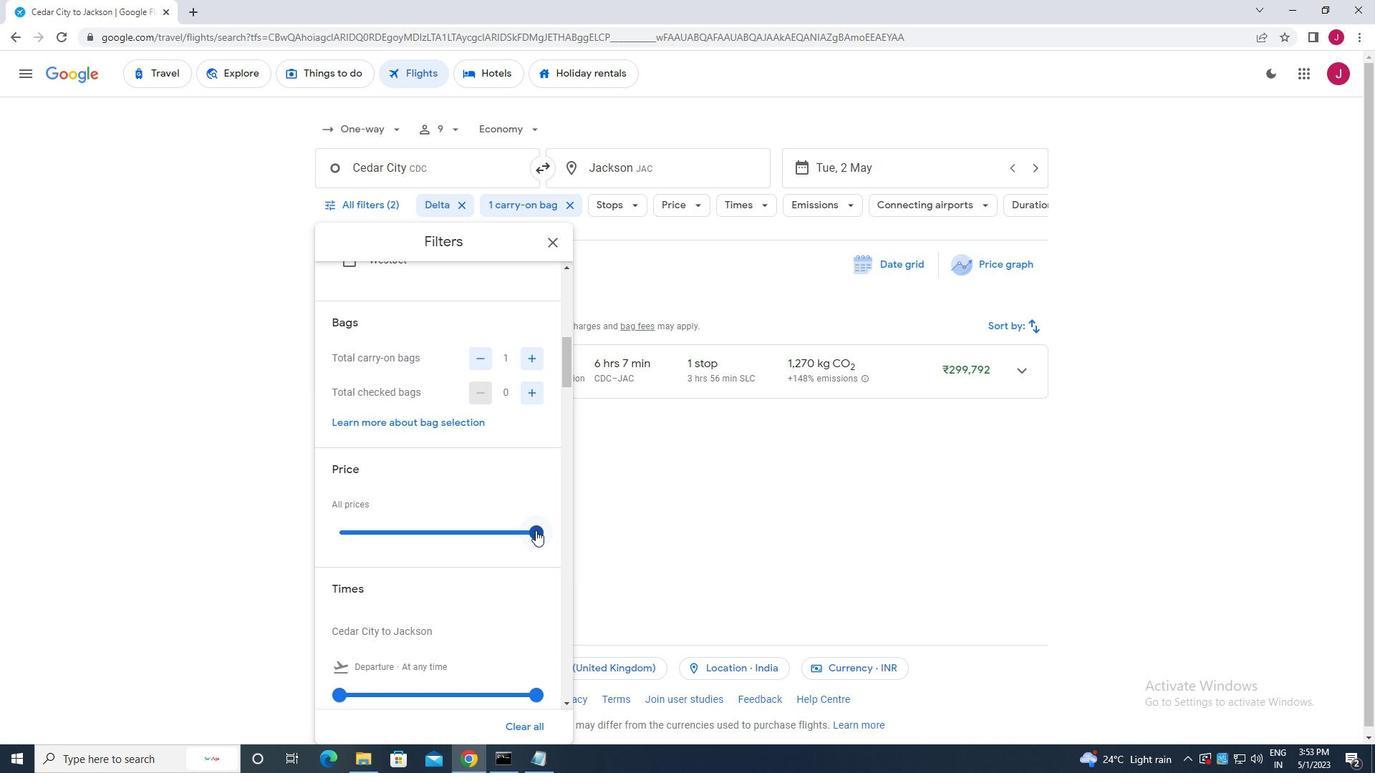 
Action: Mouse pressed left at (537, 536)
Screenshot: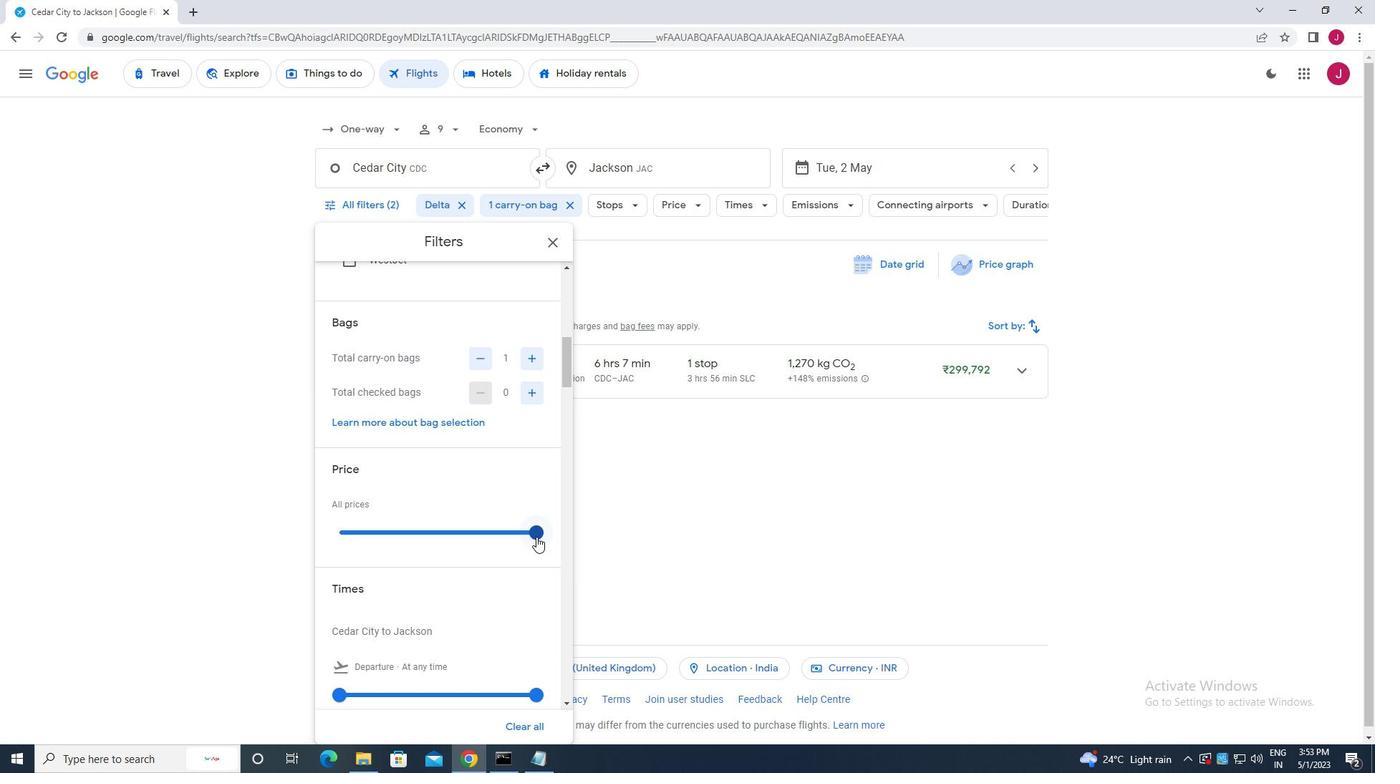 
Action: Mouse moved to (313, 535)
Screenshot: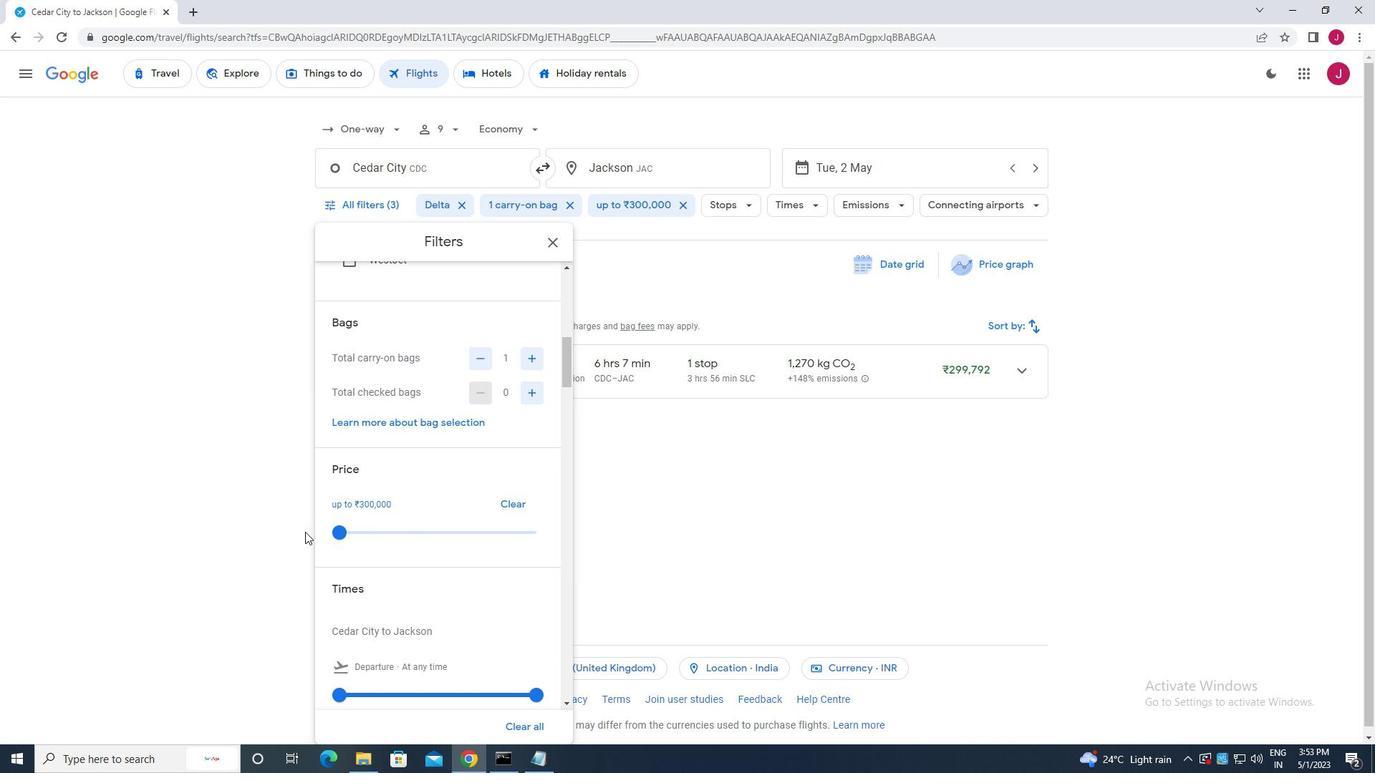 
Action: Mouse scrolled (313, 535) with delta (0, 0)
Screenshot: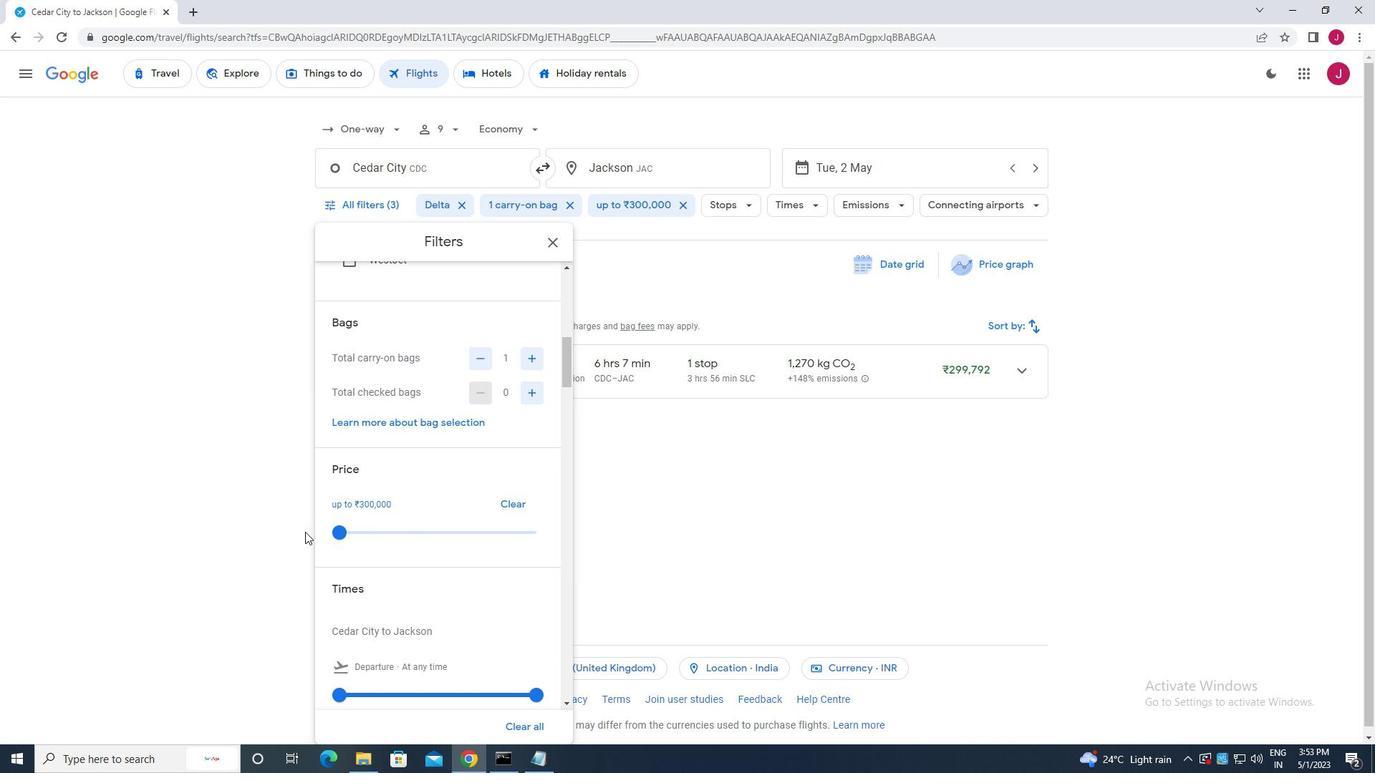 
Action: Mouse moved to (314, 535)
Screenshot: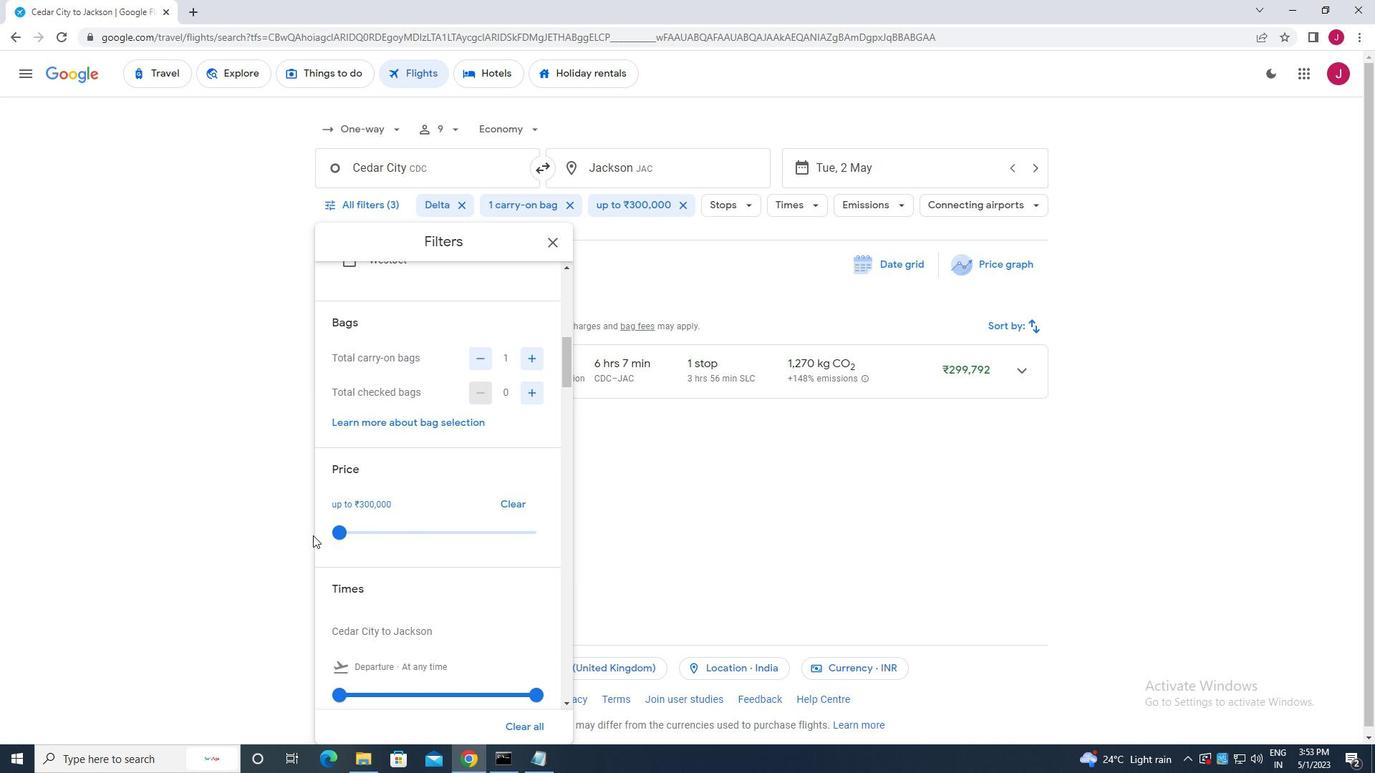 
Action: Mouse scrolled (314, 535) with delta (0, 0)
Screenshot: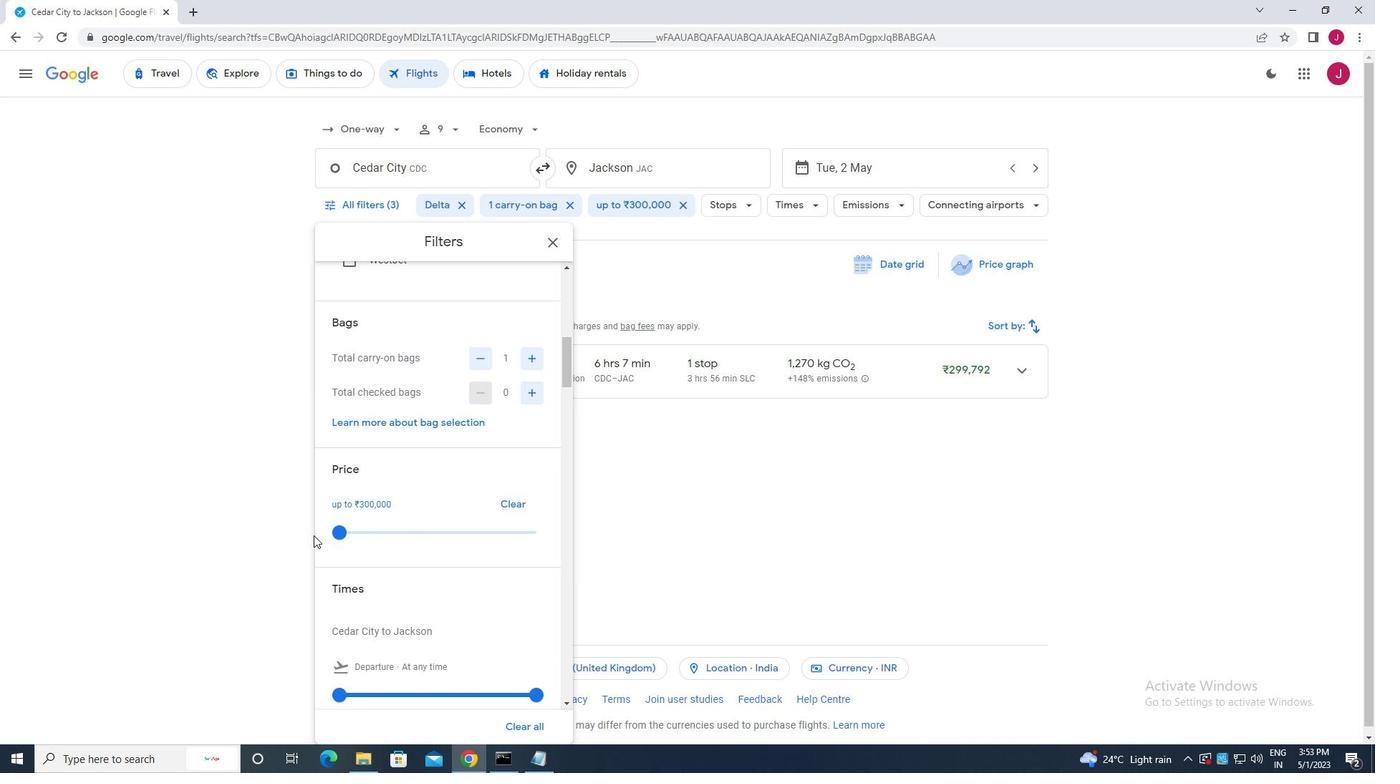 
Action: Mouse moved to (360, 560)
Screenshot: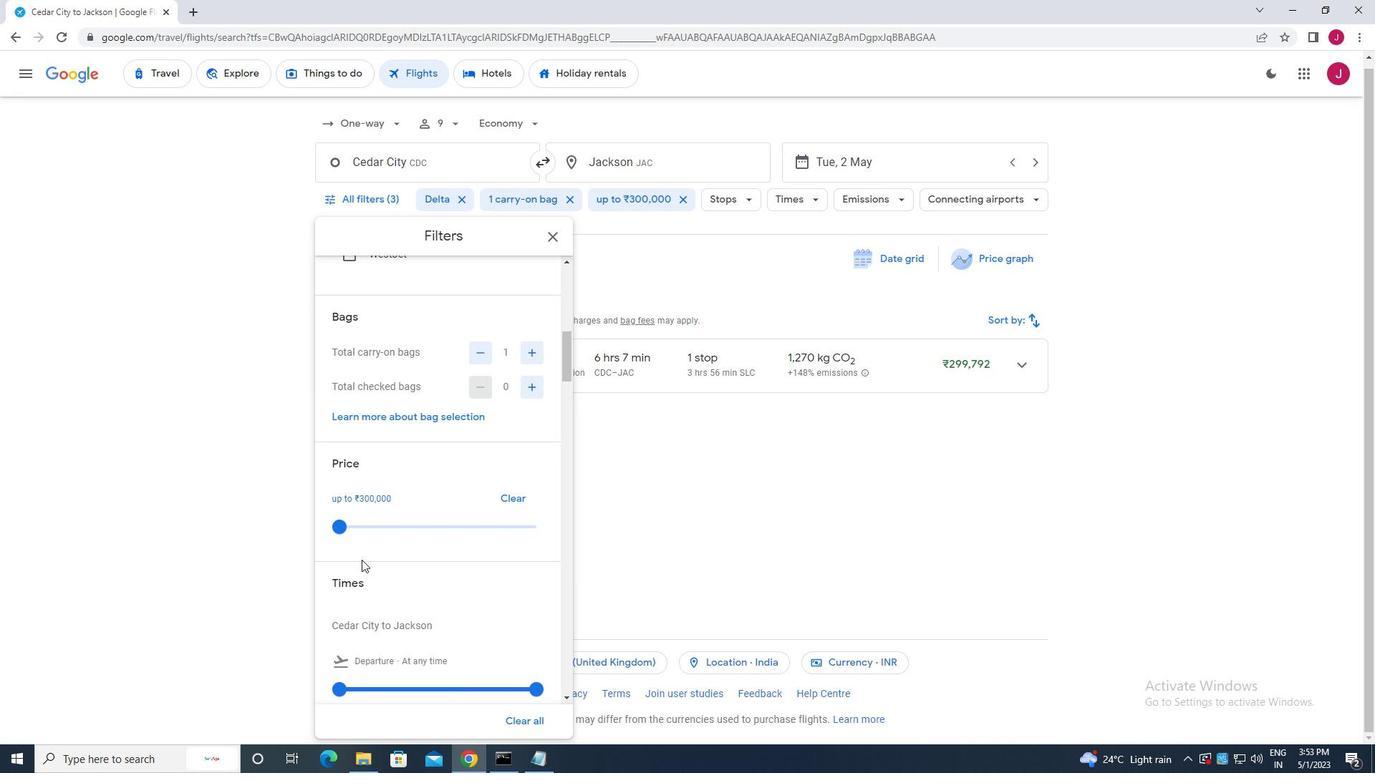 
Action: Mouse scrolled (360, 559) with delta (0, 0)
Screenshot: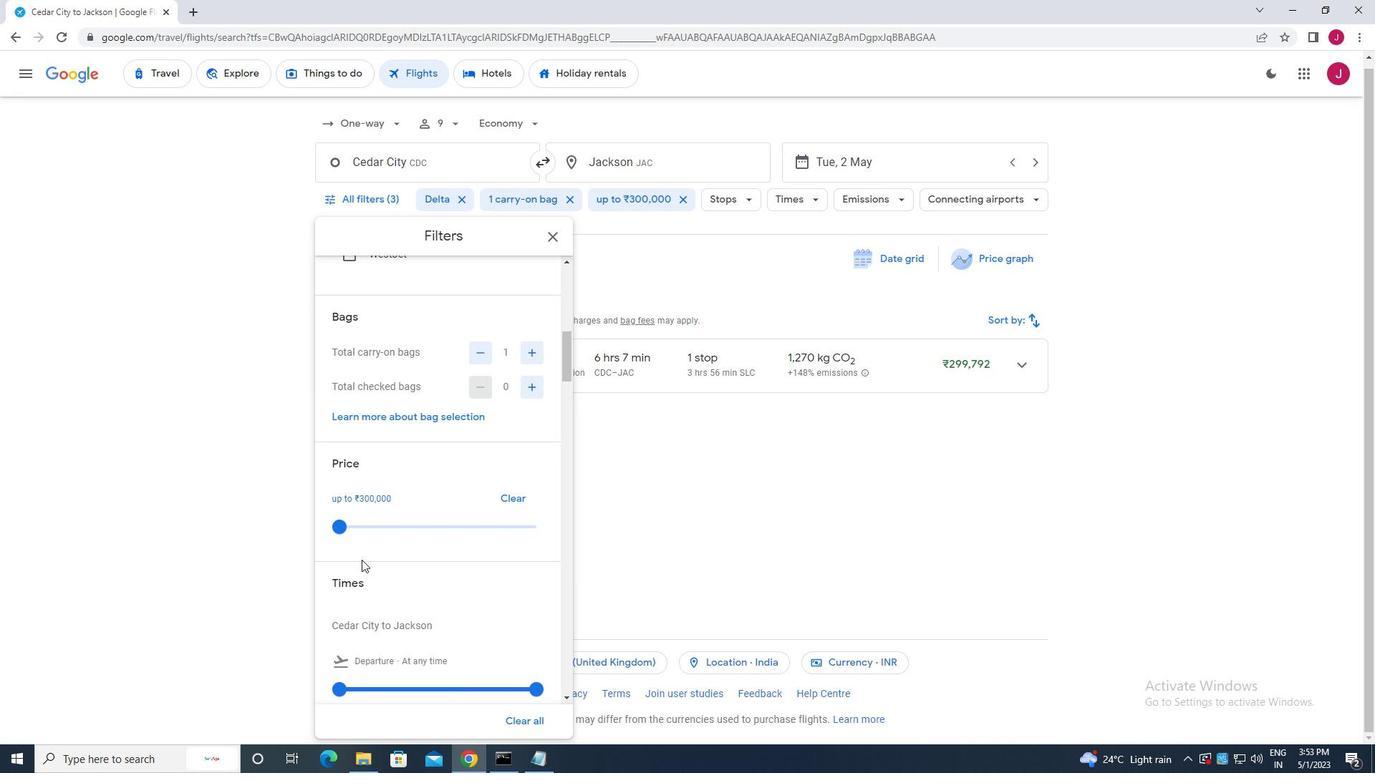 
Action: Mouse moved to (360, 560)
Screenshot: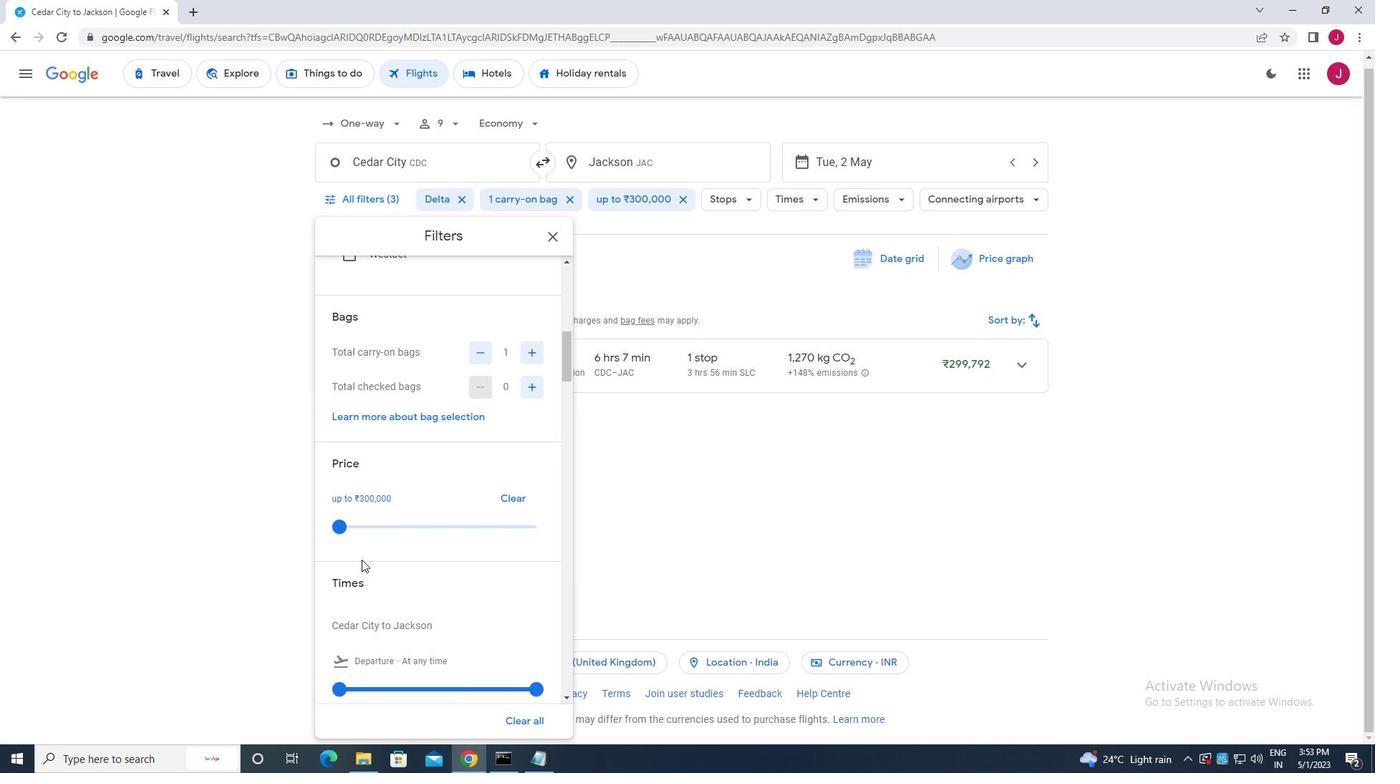 
Action: Mouse scrolled (360, 559) with delta (0, 0)
Screenshot: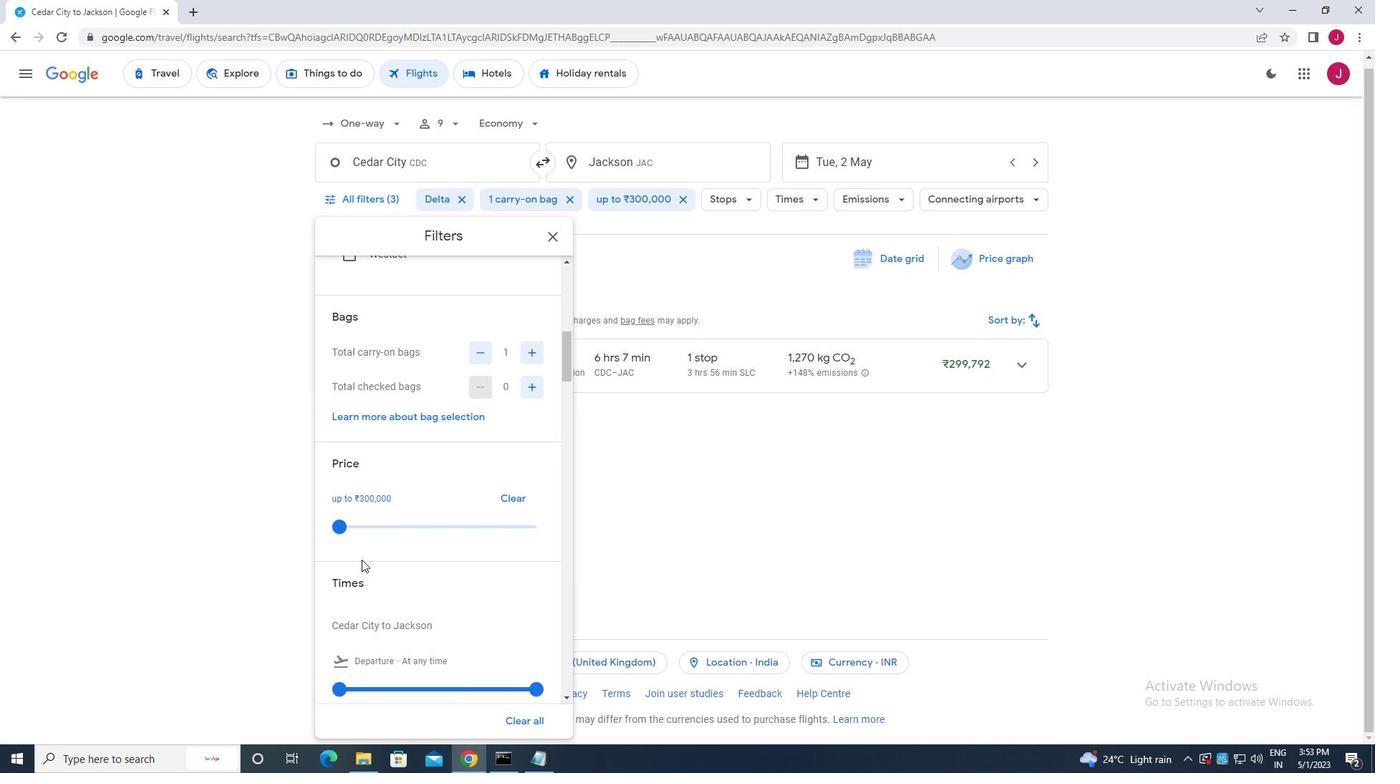 
Action: Mouse moved to (338, 548)
Screenshot: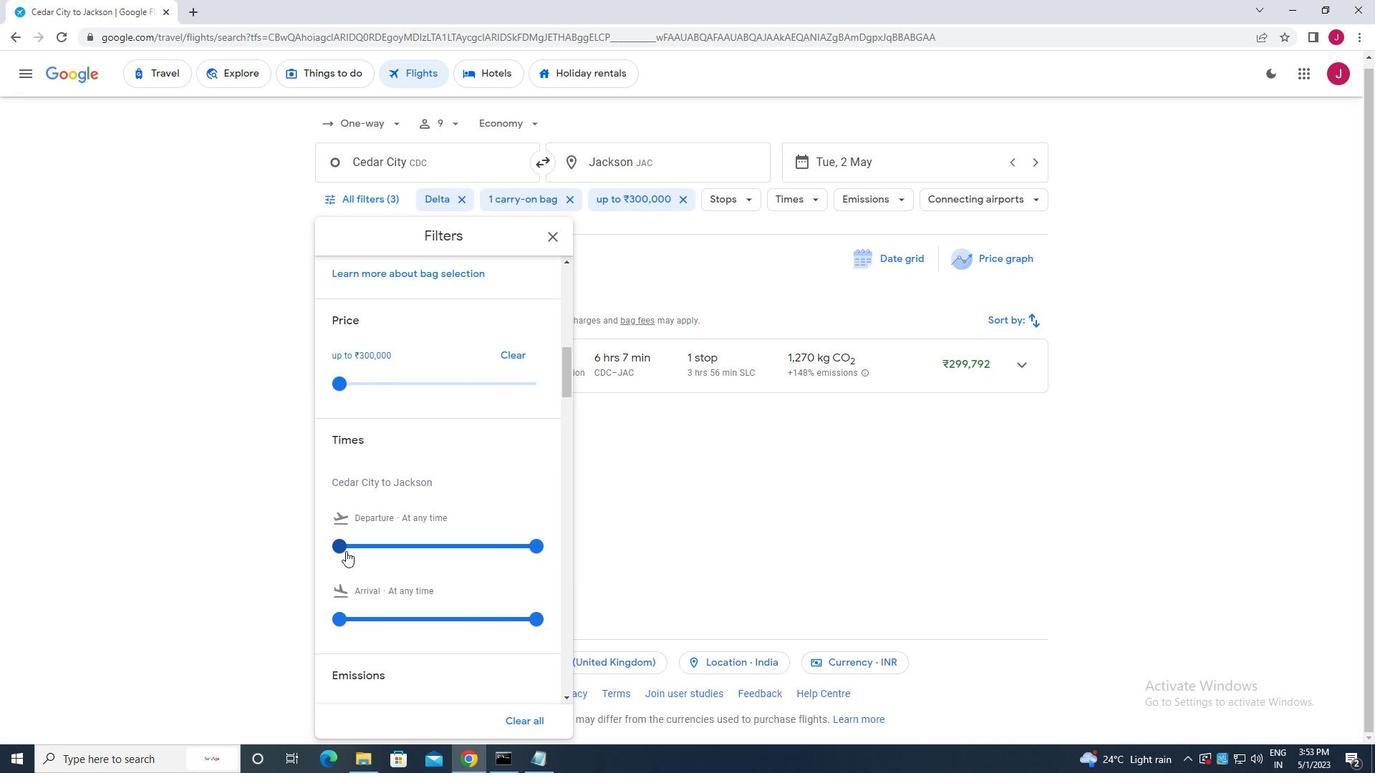 
Action: Mouse pressed left at (338, 548)
Screenshot: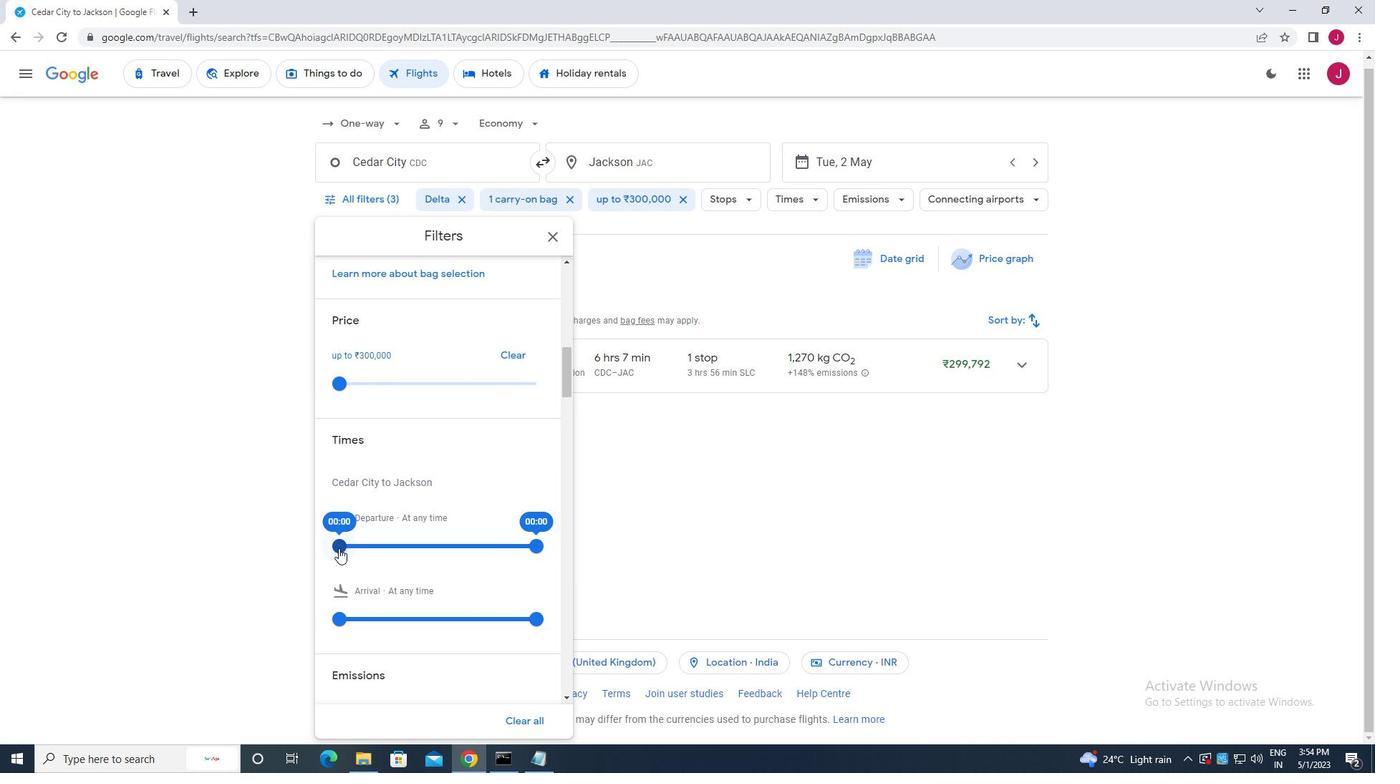 
Action: Mouse moved to (537, 548)
Screenshot: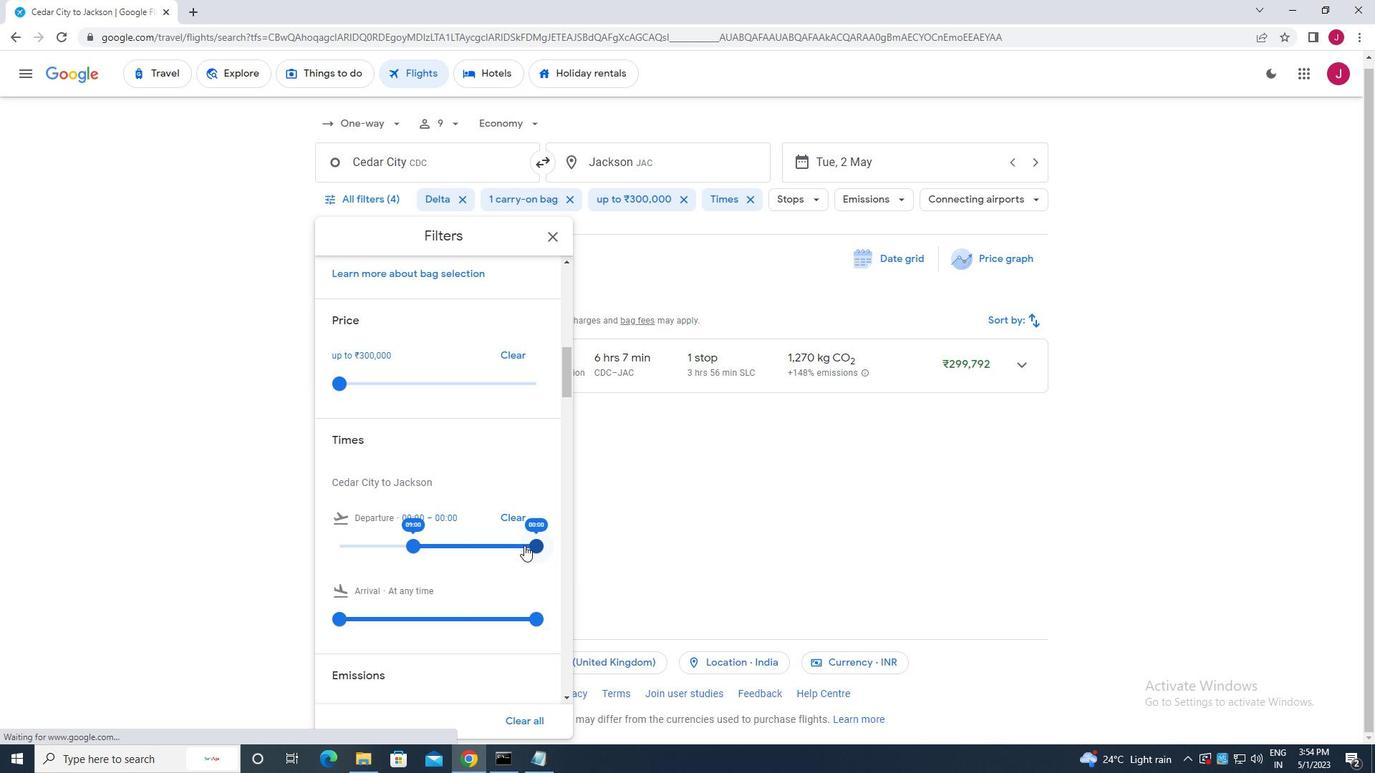 
Action: Mouse pressed left at (537, 548)
Screenshot: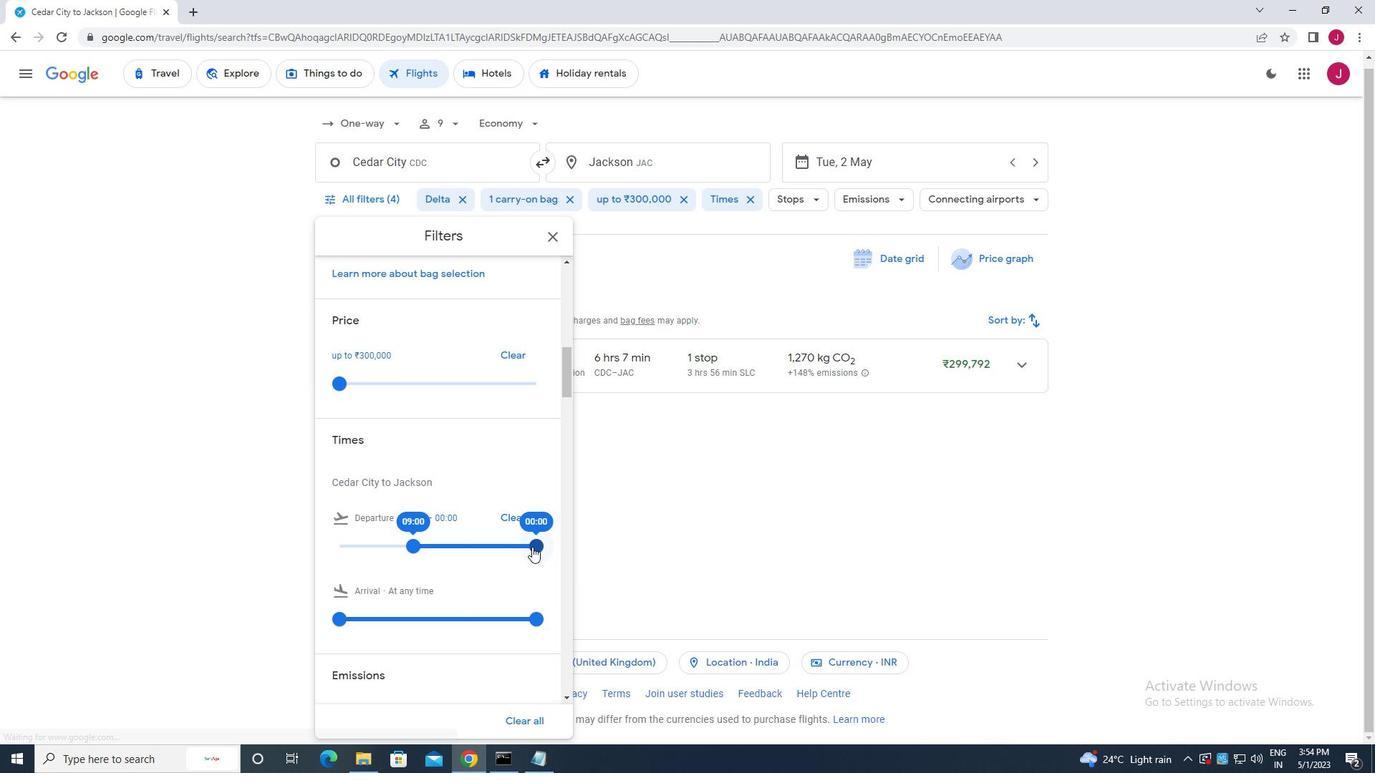 
Action: Mouse moved to (553, 231)
Screenshot: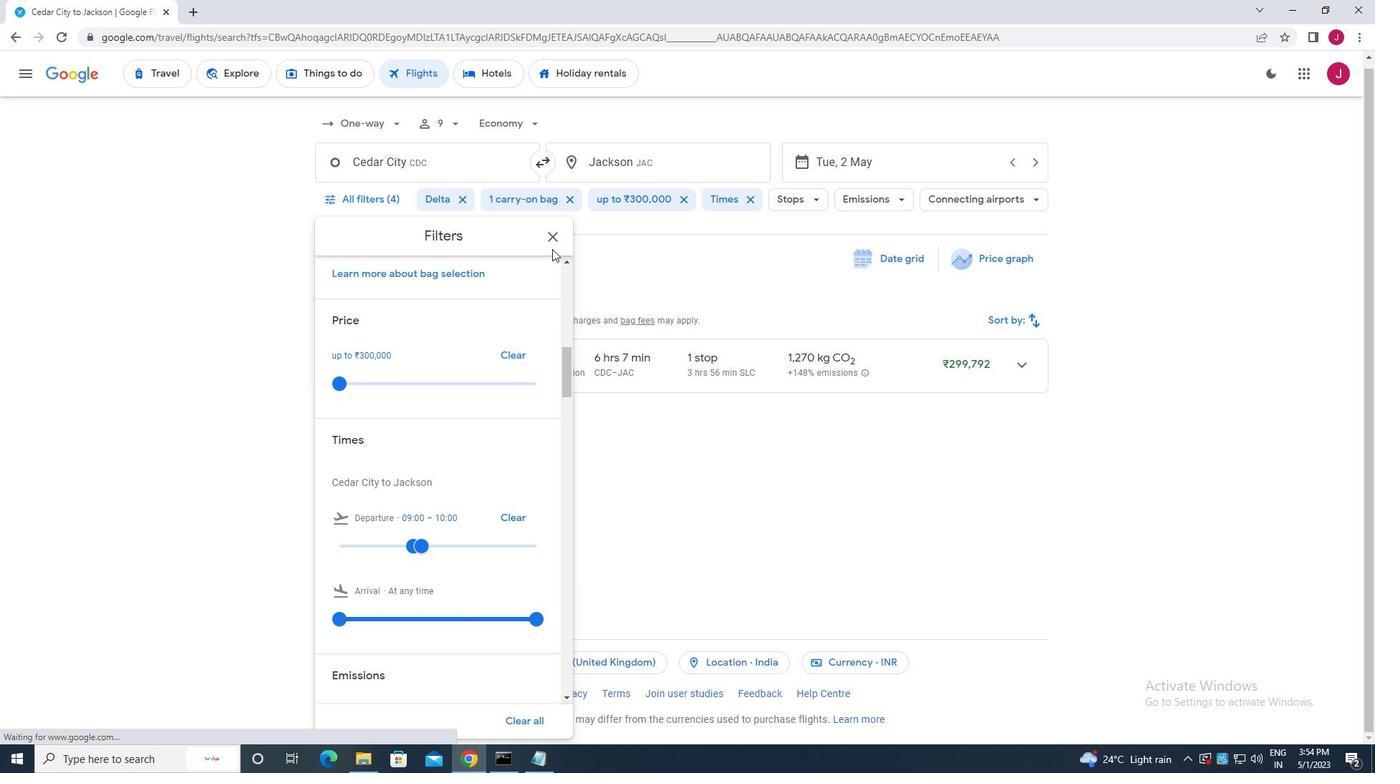 
Action: Mouse pressed left at (553, 231)
Screenshot: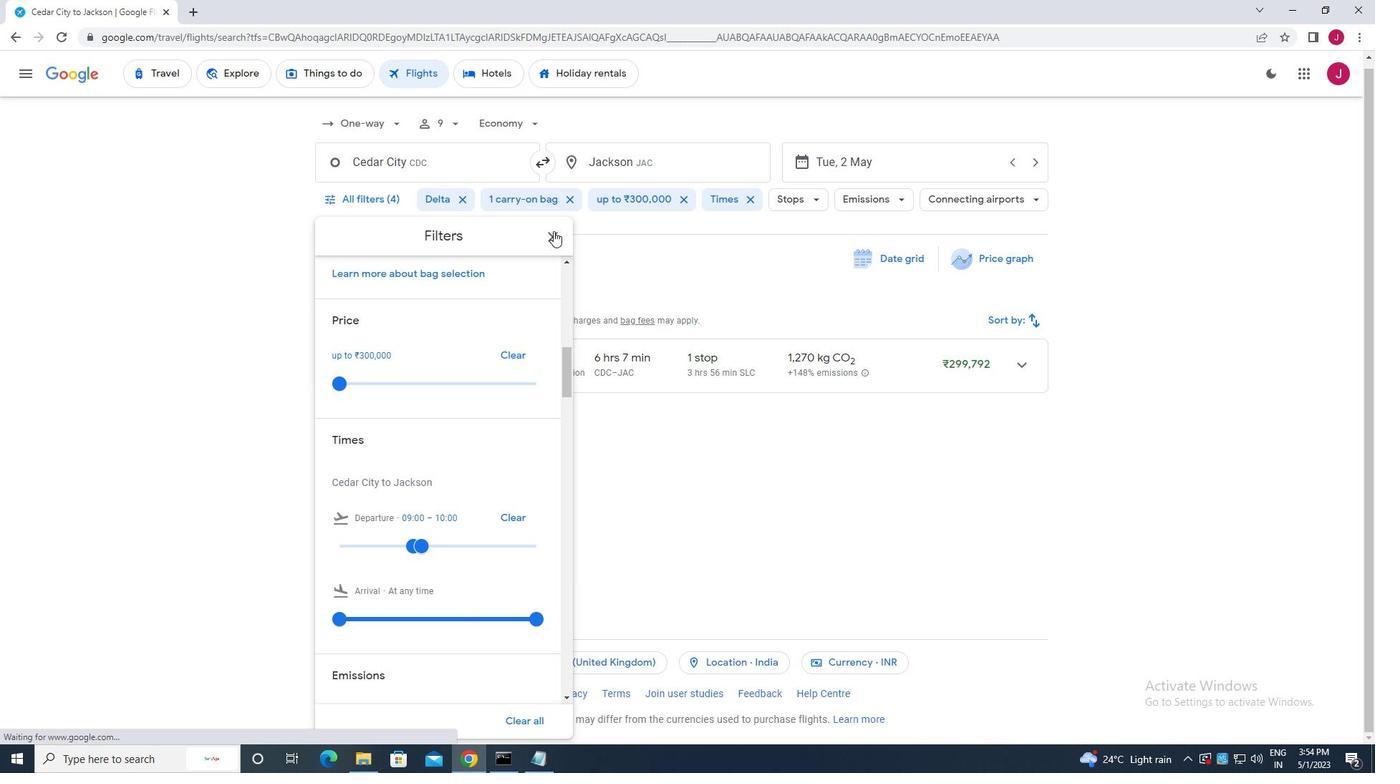 
Action: Mouse moved to (547, 235)
Screenshot: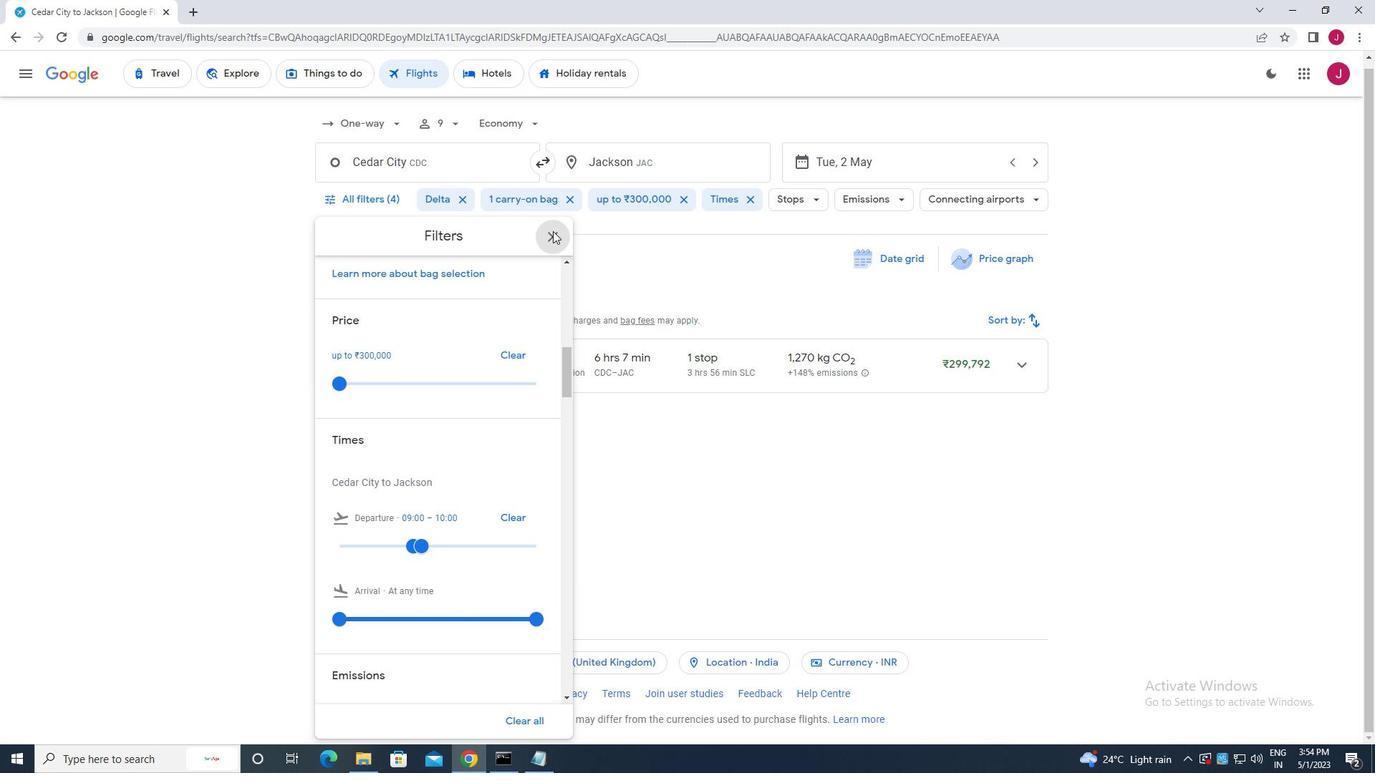 
